Task: Compose an email with the signature Cassandra Campbell with the subject Request for a referral and the message I will be out of the office until (date). from softage.1@softage.net to softage.2@softage.net and softage.3@softage.net with CC to softage.4@softage.net, select the message and change font size to huge, align the email to right Send the email
Action: Mouse moved to (545, 705)
Screenshot: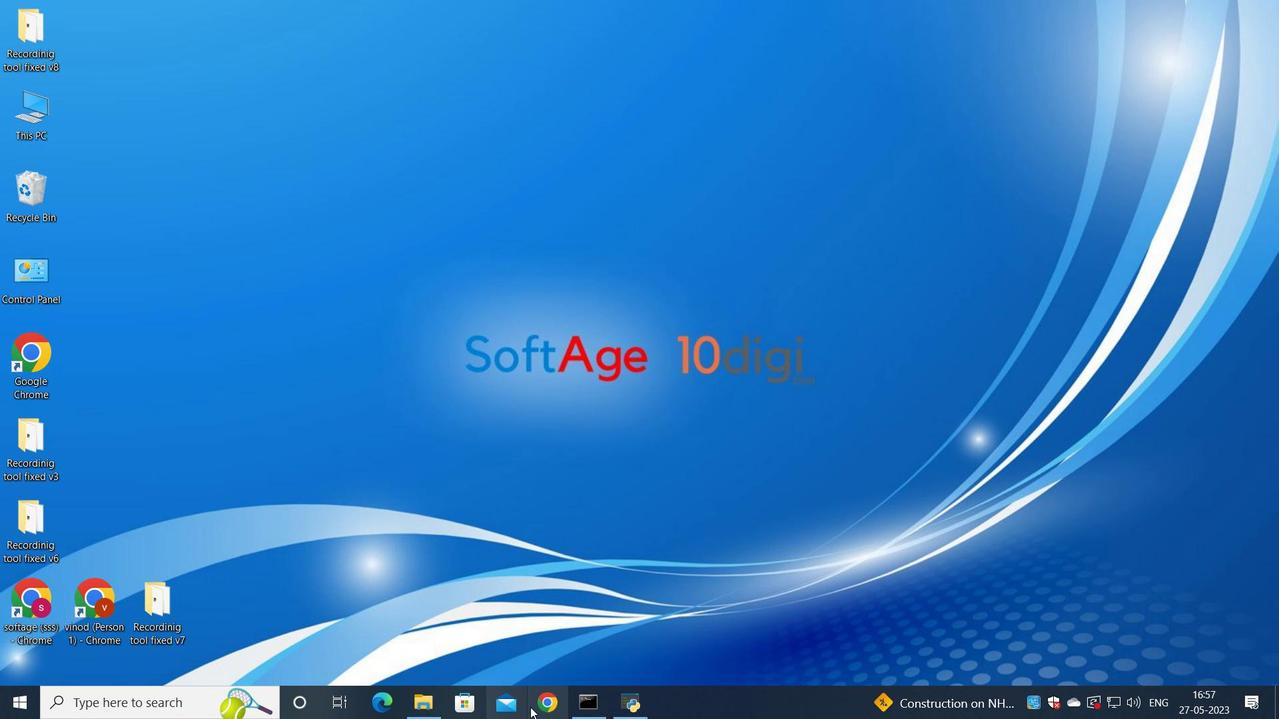 
Action: Mouse pressed left at (545, 705)
Screenshot: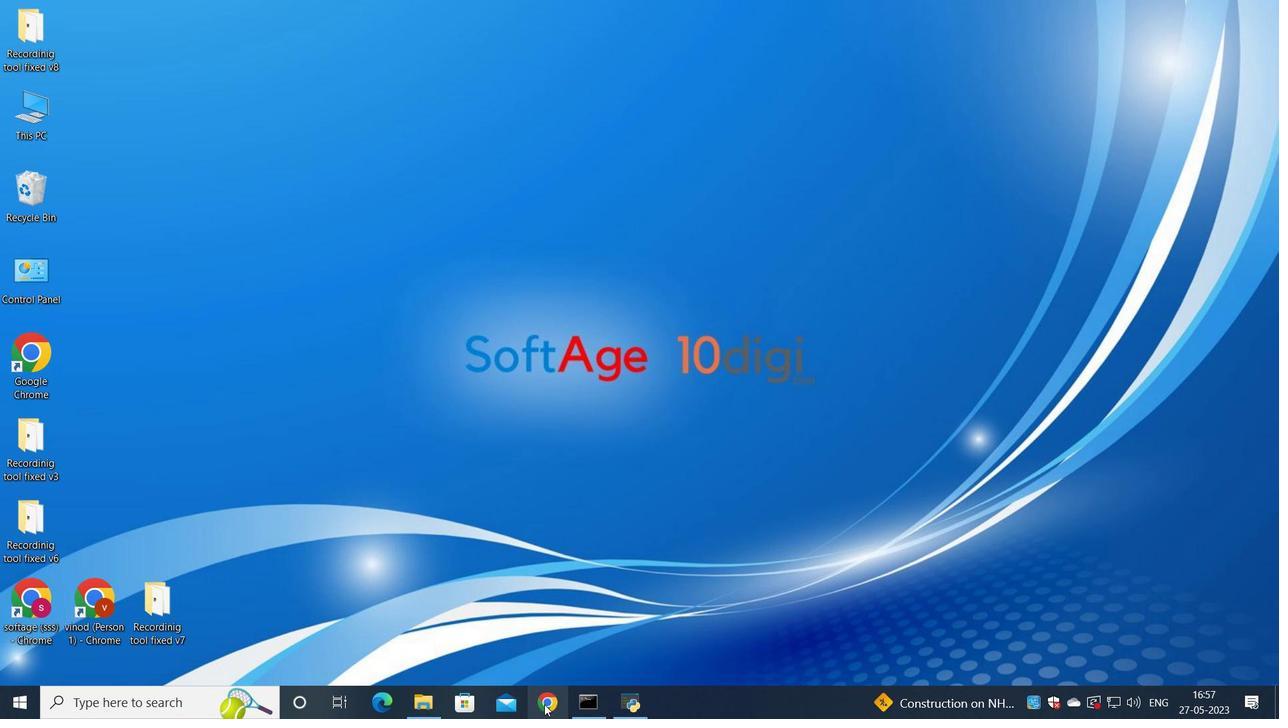 
Action: Mouse moved to (543, 420)
Screenshot: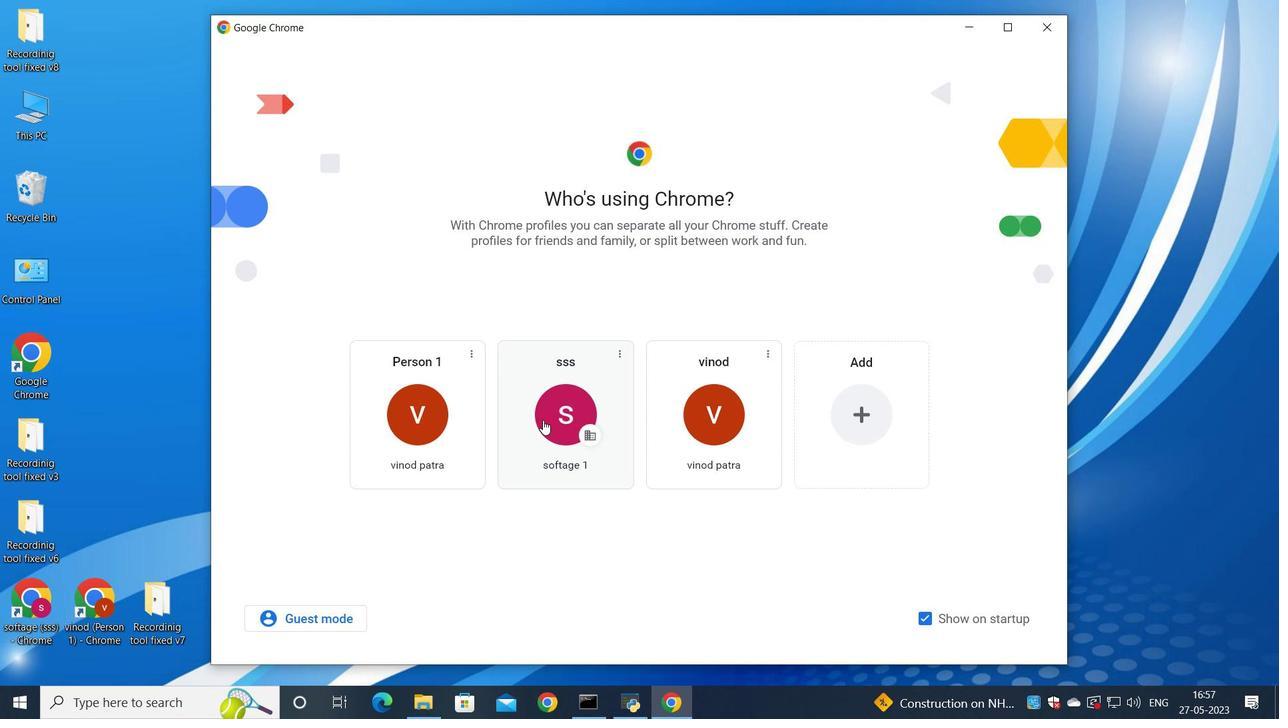 
Action: Mouse pressed left at (543, 420)
Screenshot: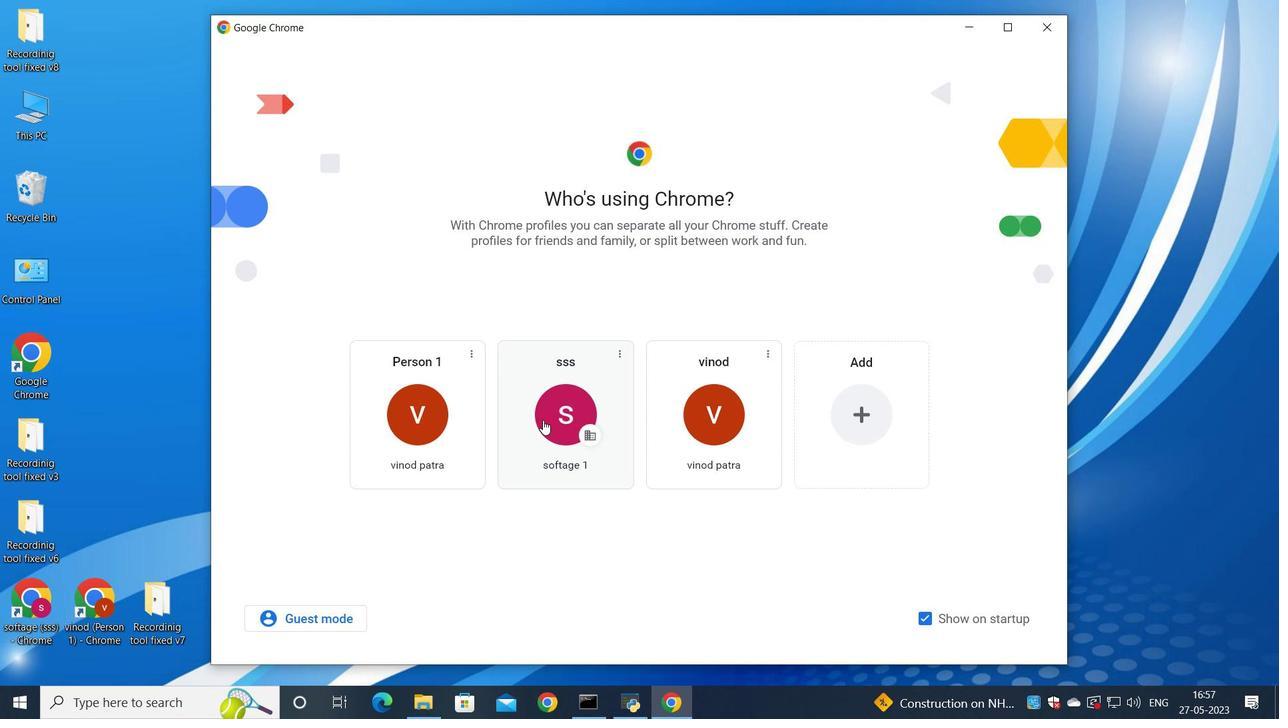 
Action: Mouse moved to (1129, 88)
Screenshot: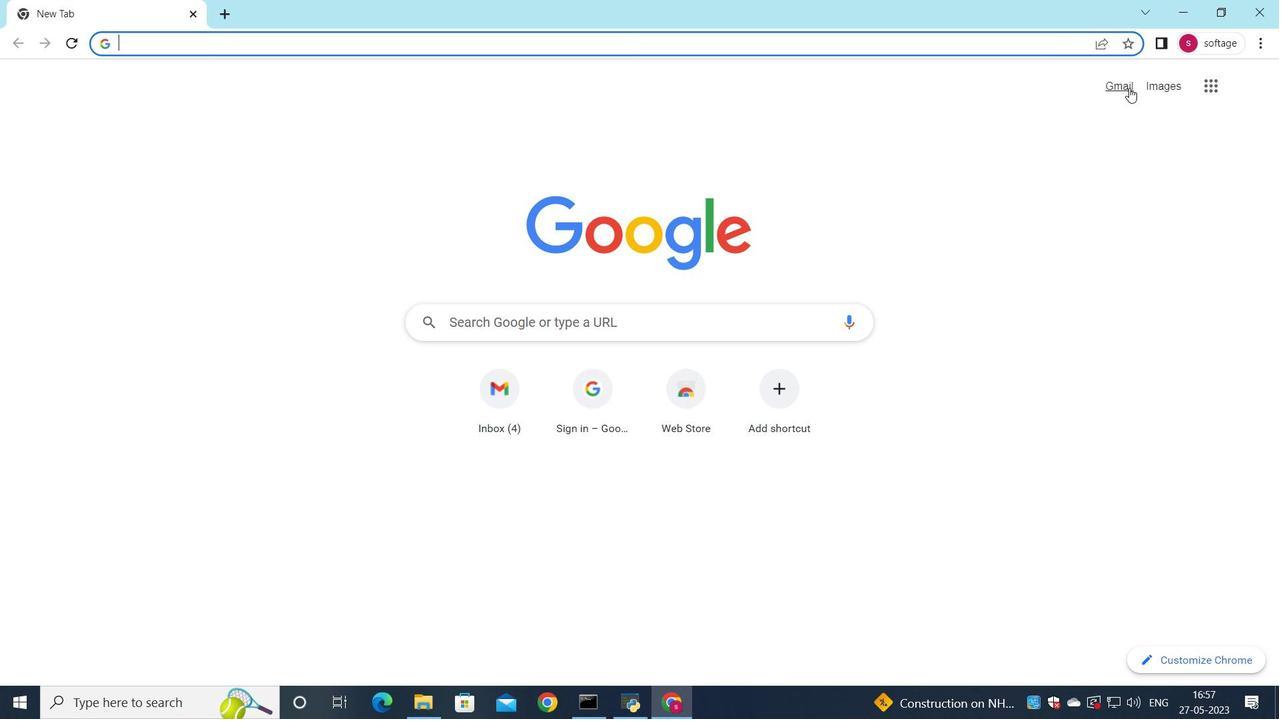 
Action: Mouse pressed left at (1129, 88)
Screenshot: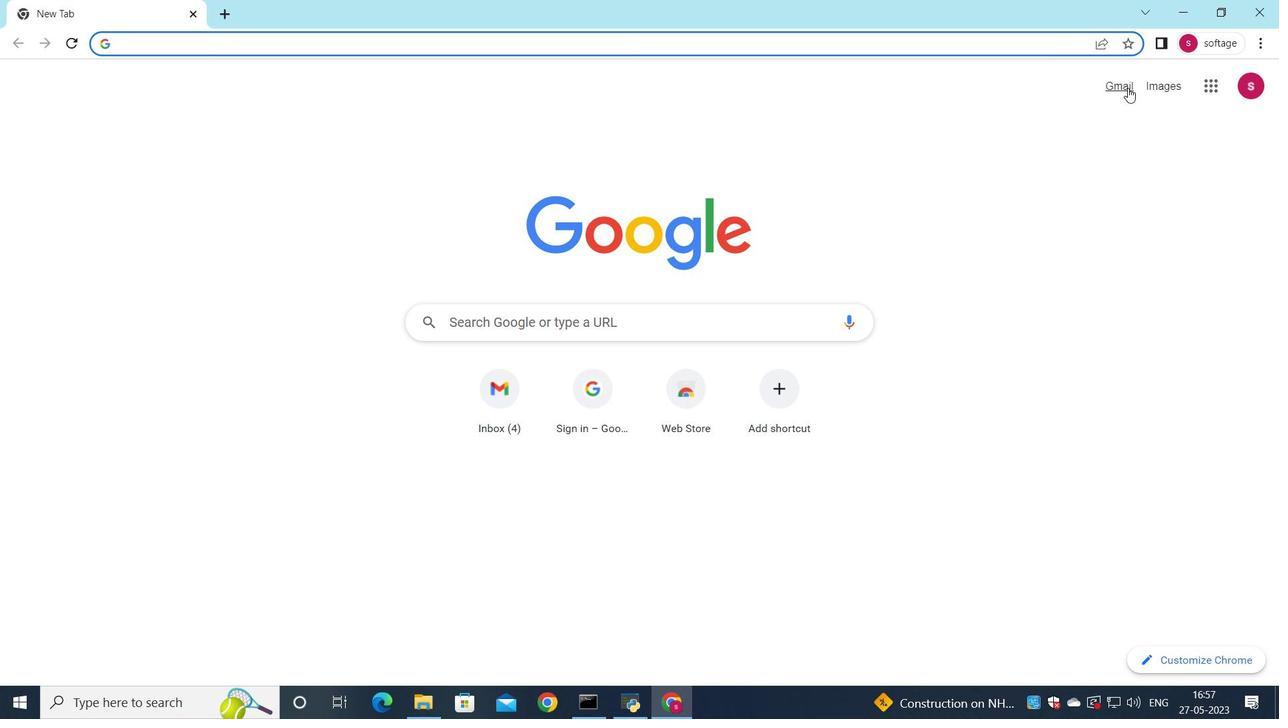 
Action: Mouse moved to (1098, 109)
Screenshot: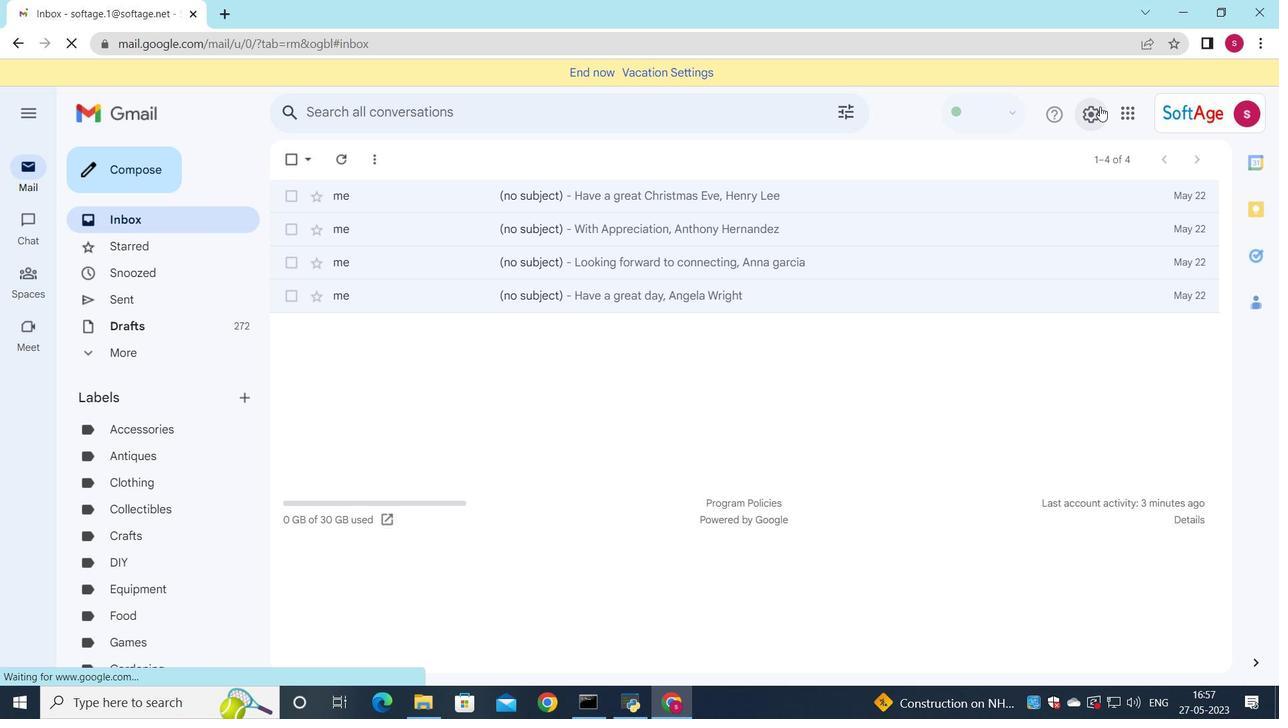 
Action: Mouse pressed left at (1098, 109)
Screenshot: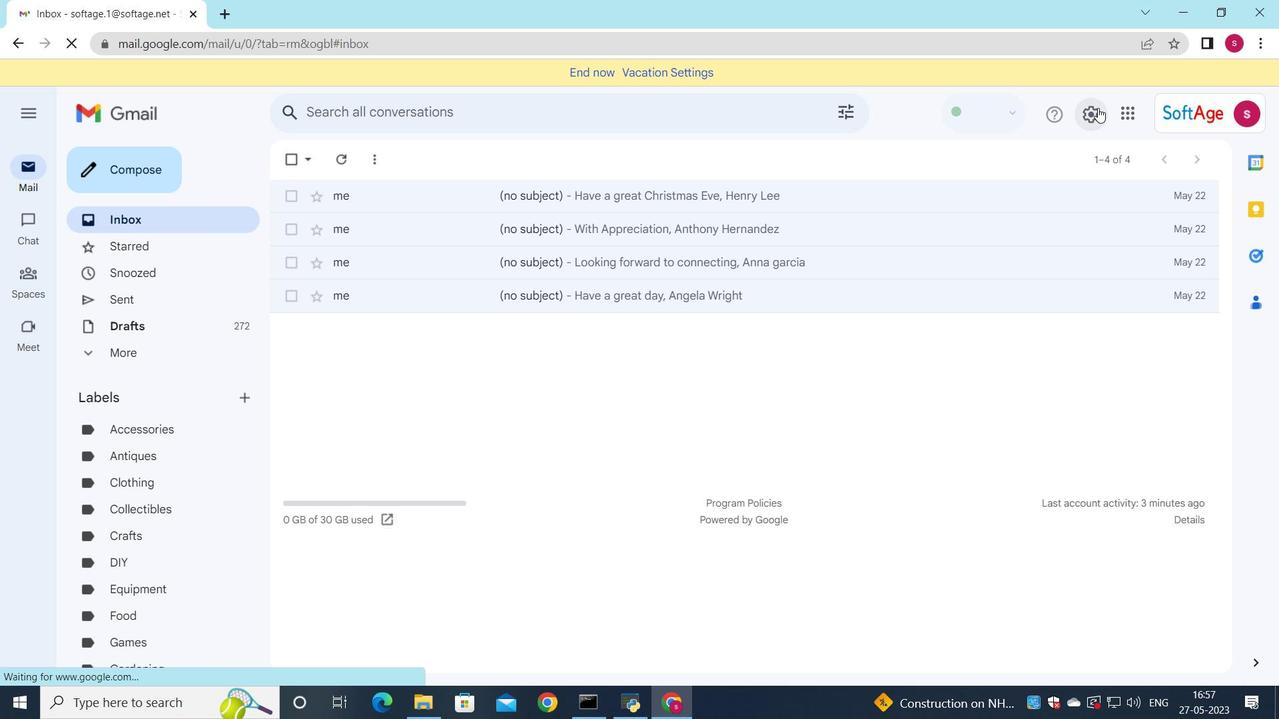 
Action: Mouse moved to (1128, 189)
Screenshot: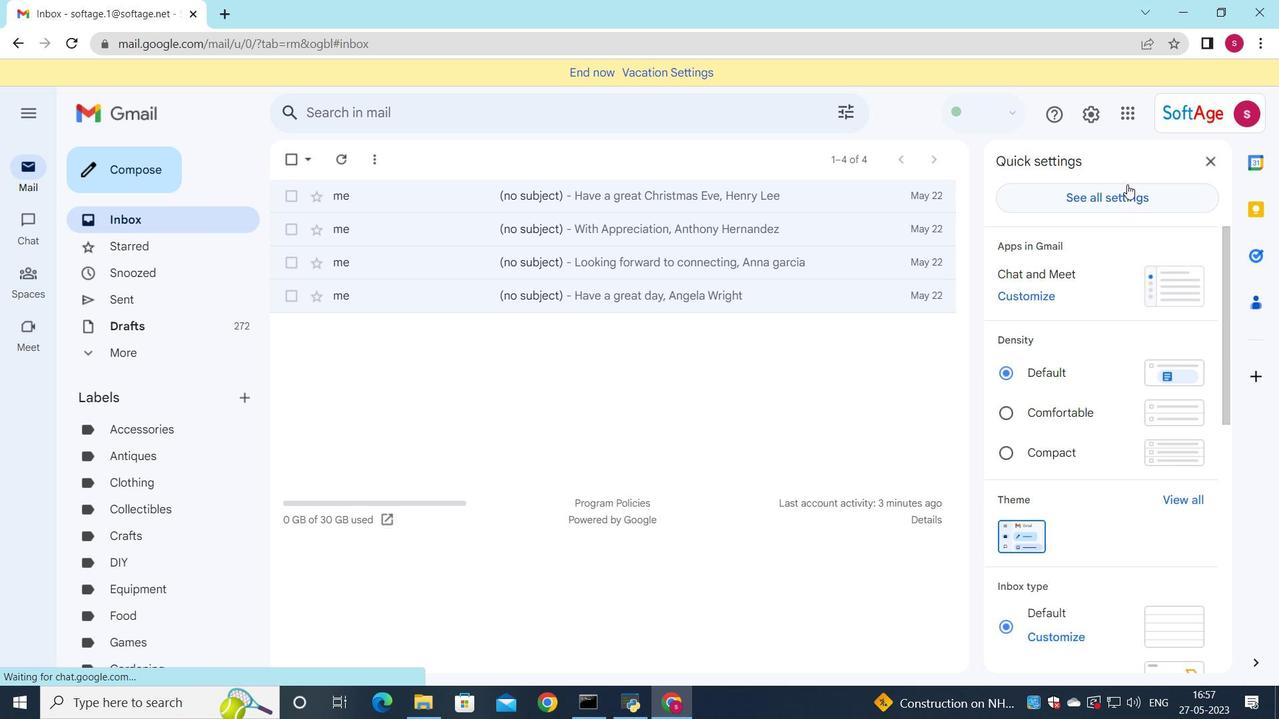 
Action: Mouse pressed left at (1128, 189)
Screenshot: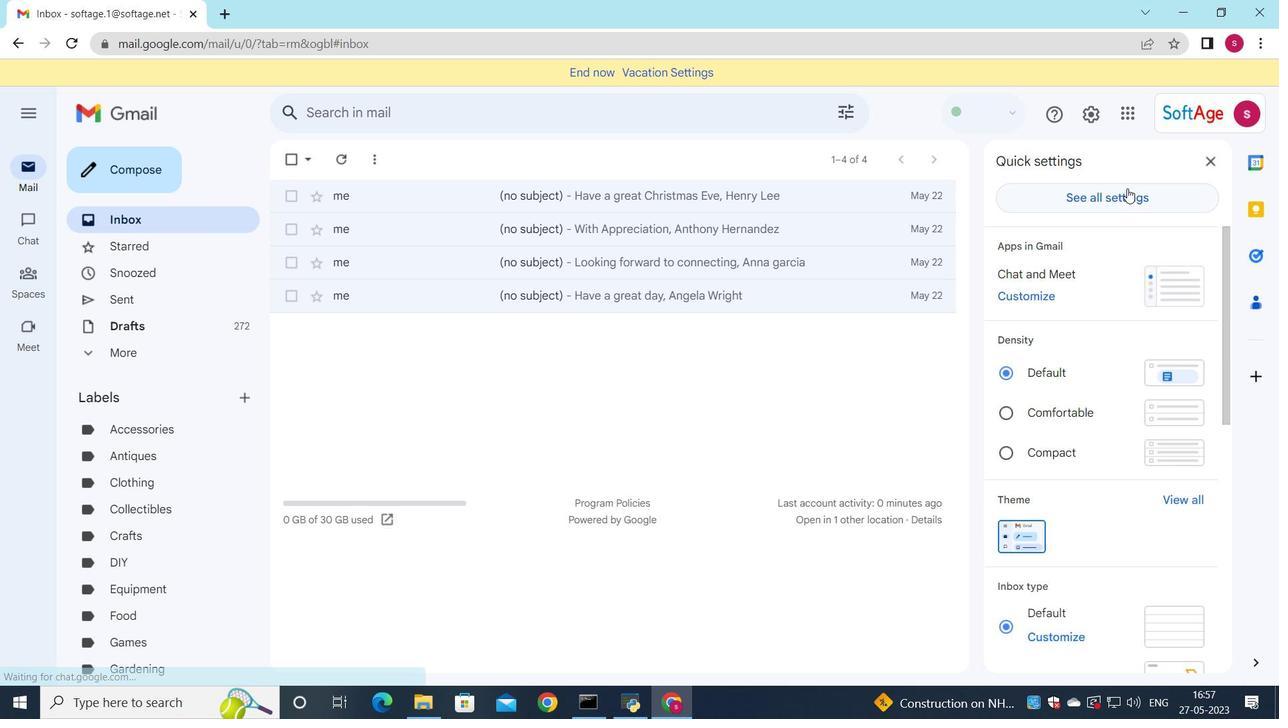 
Action: Mouse moved to (759, 345)
Screenshot: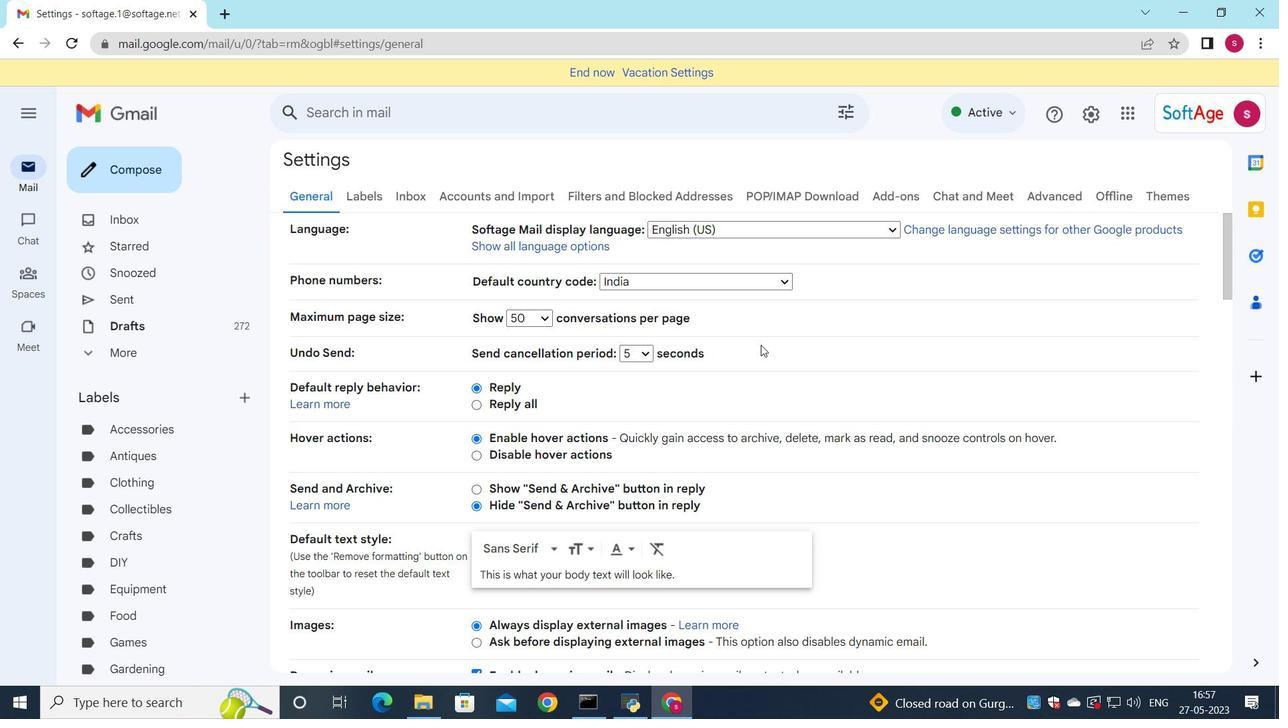 
Action: Mouse scrolled (759, 345) with delta (0, 0)
Screenshot: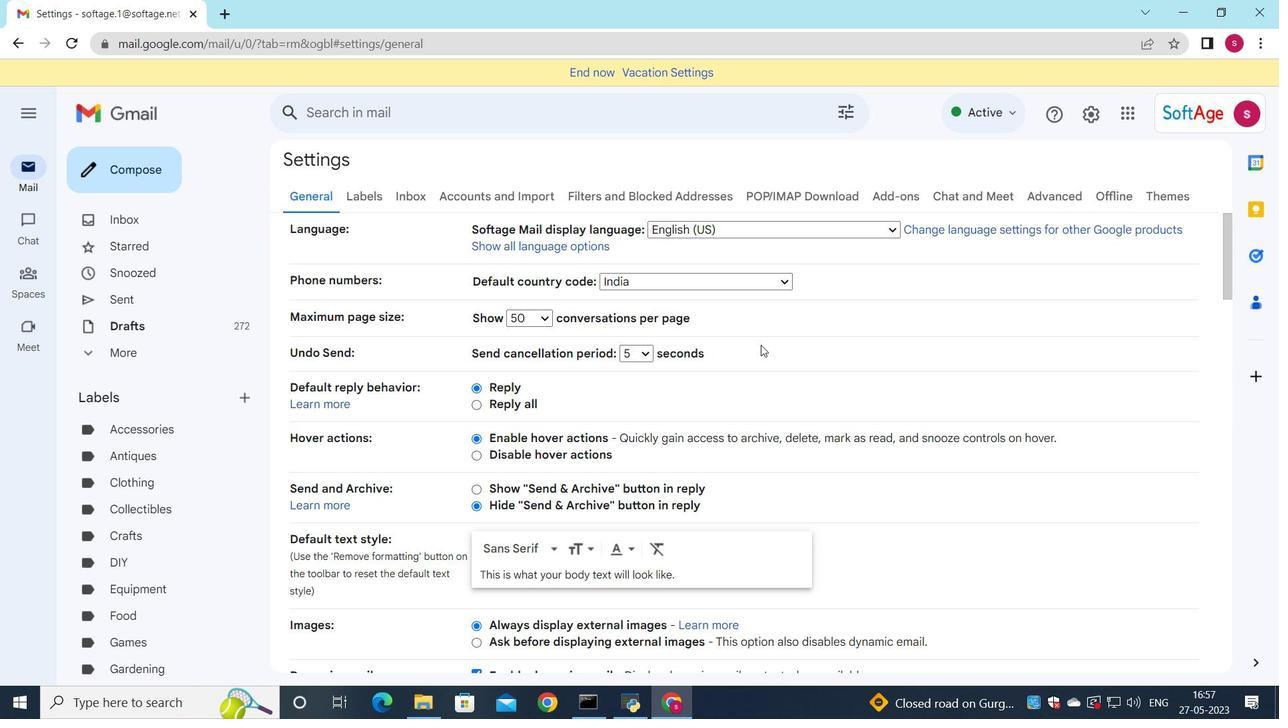 
Action: Mouse moved to (759, 346)
Screenshot: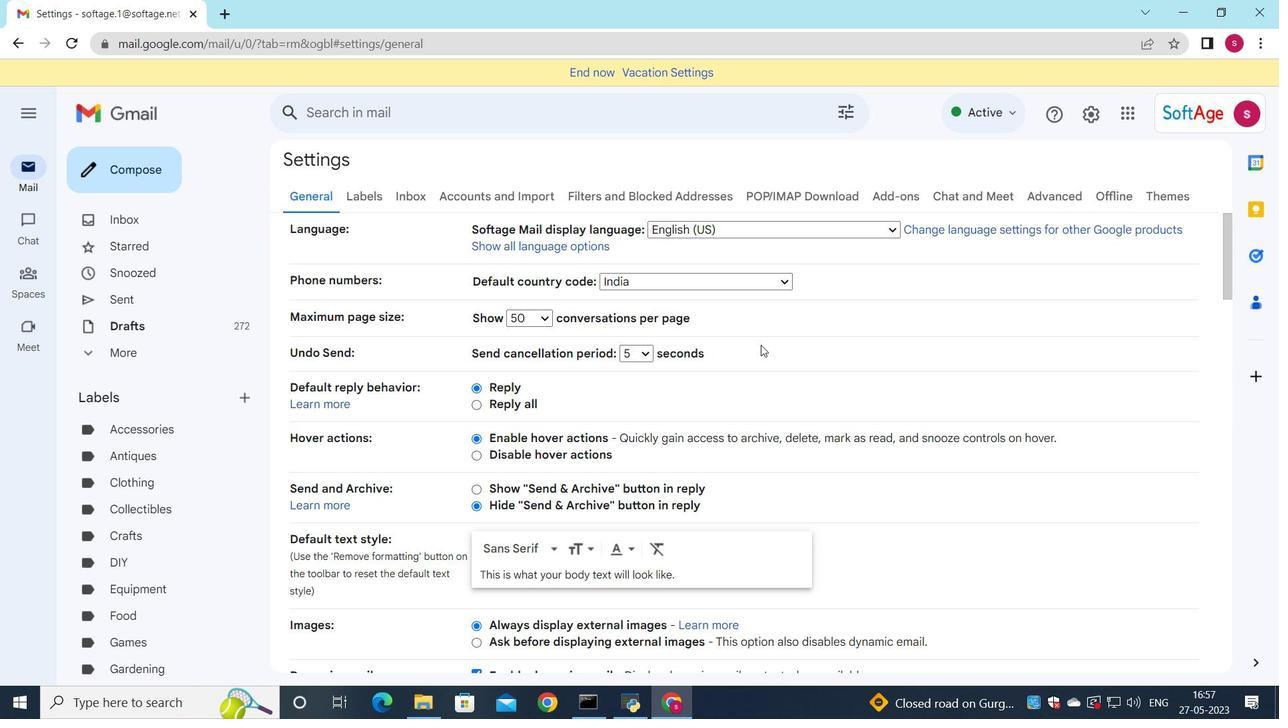 
Action: Mouse scrolled (759, 345) with delta (0, 0)
Screenshot: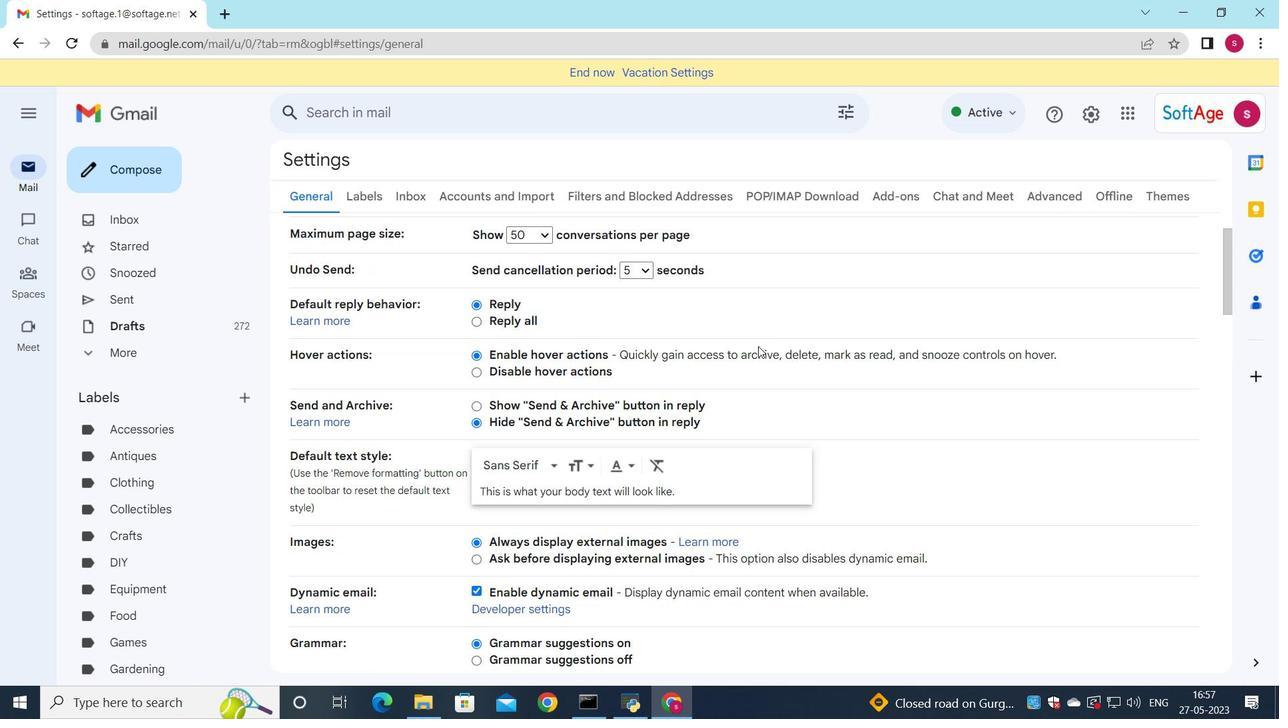 
Action: Mouse scrolled (759, 345) with delta (0, 0)
Screenshot: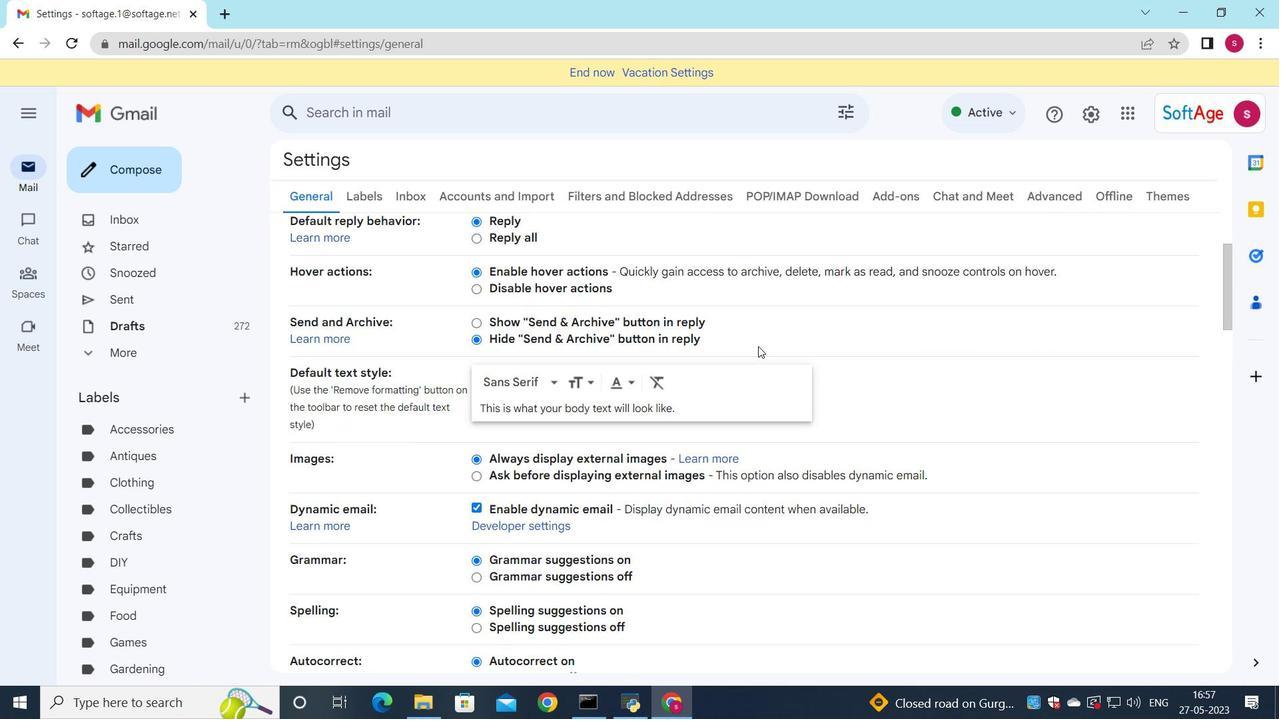 
Action: Mouse scrolled (759, 345) with delta (0, 0)
Screenshot: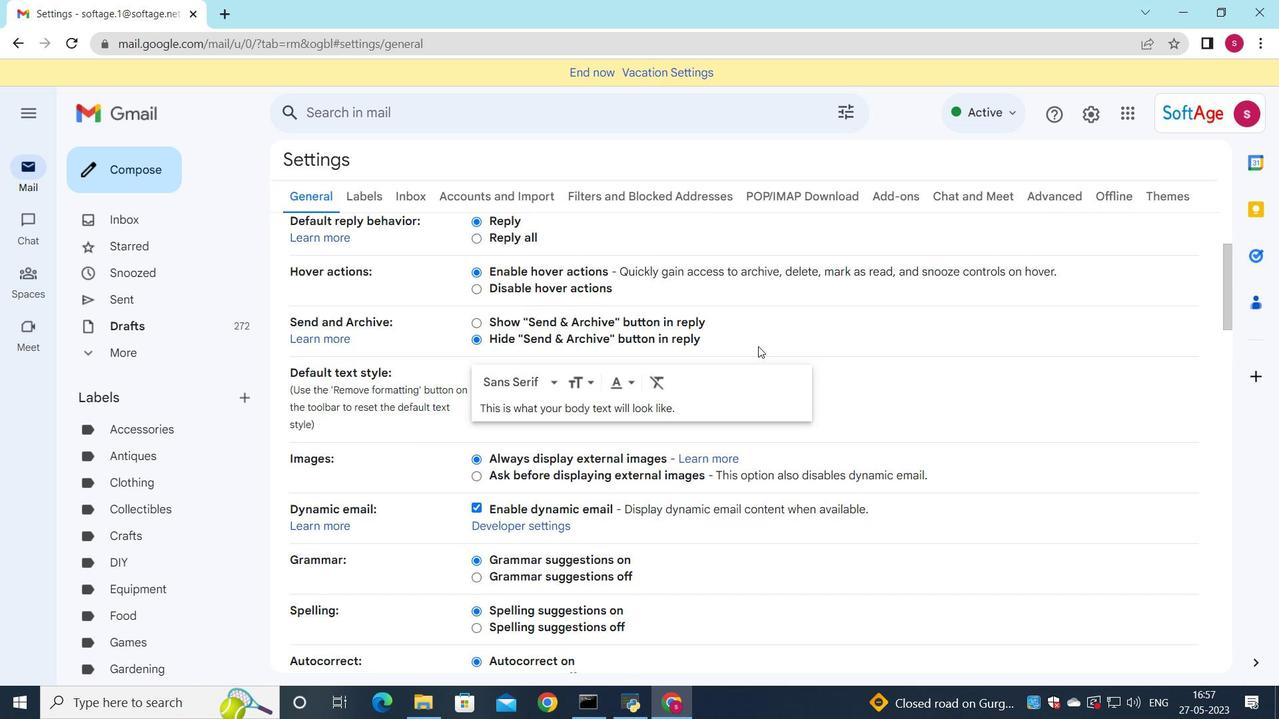 
Action: Mouse scrolled (759, 345) with delta (0, 0)
Screenshot: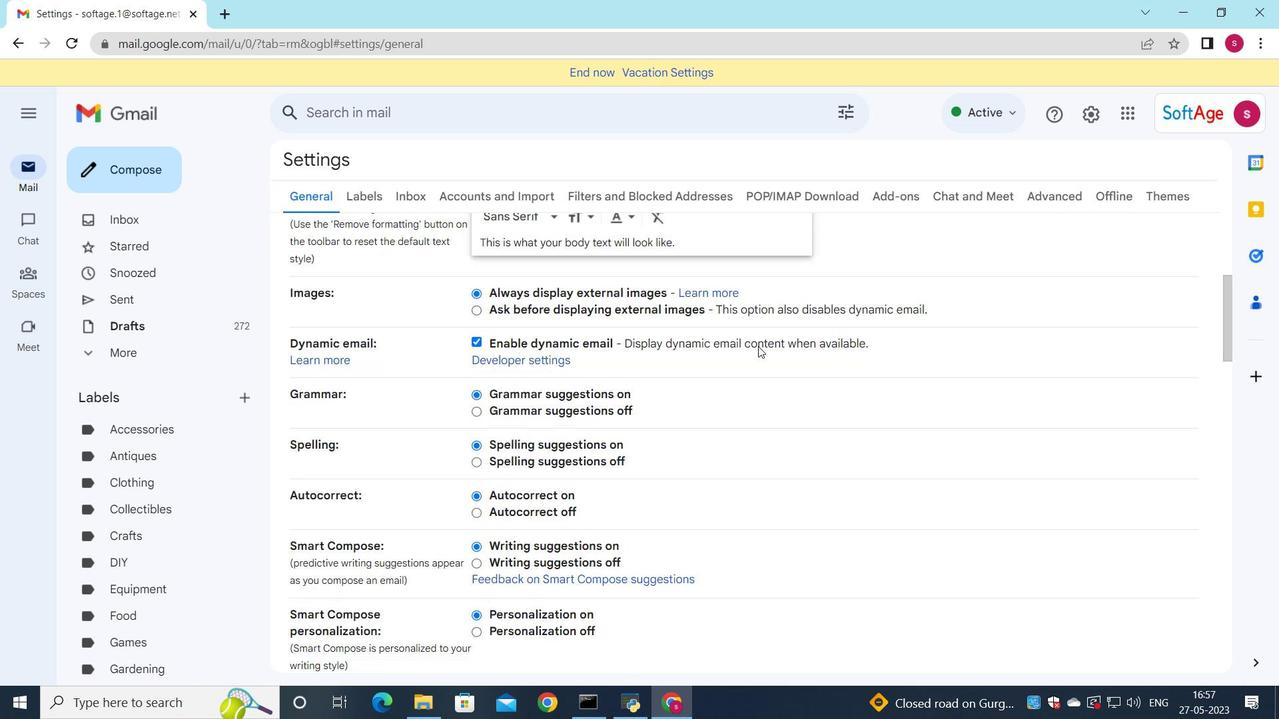 
Action: Mouse scrolled (759, 345) with delta (0, 0)
Screenshot: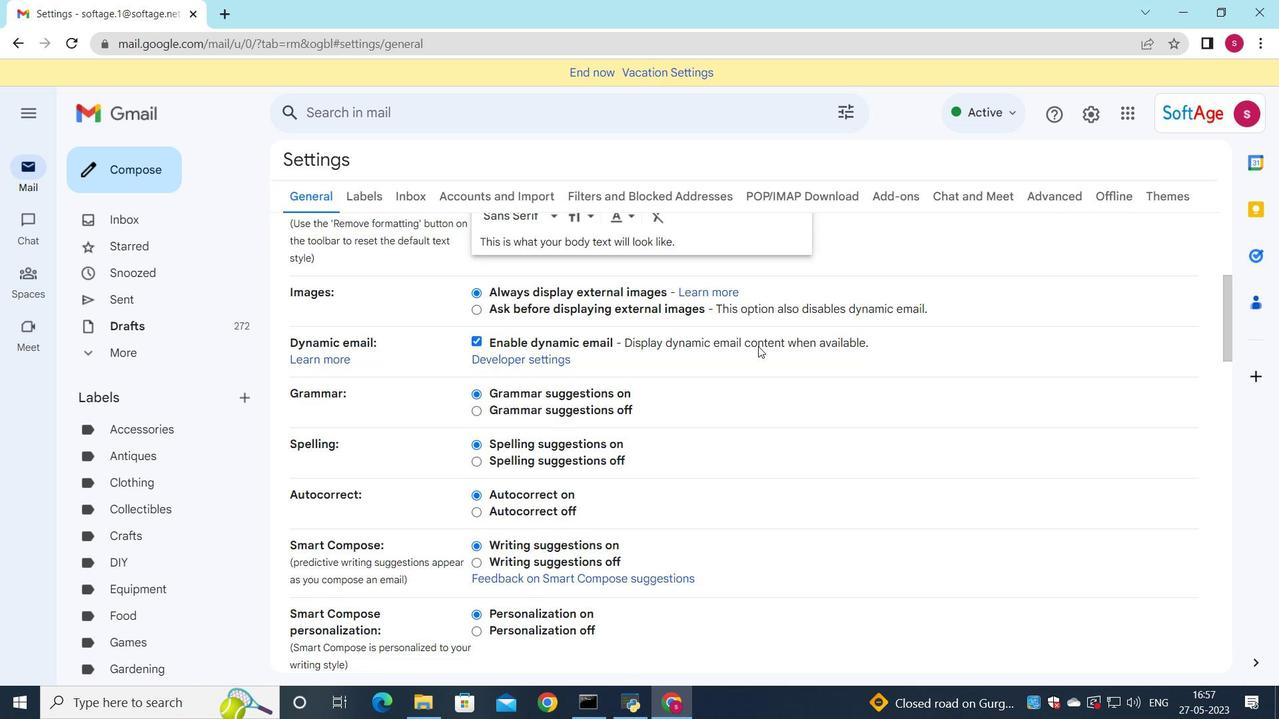 
Action: Mouse scrolled (759, 345) with delta (0, 0)
Screenshot: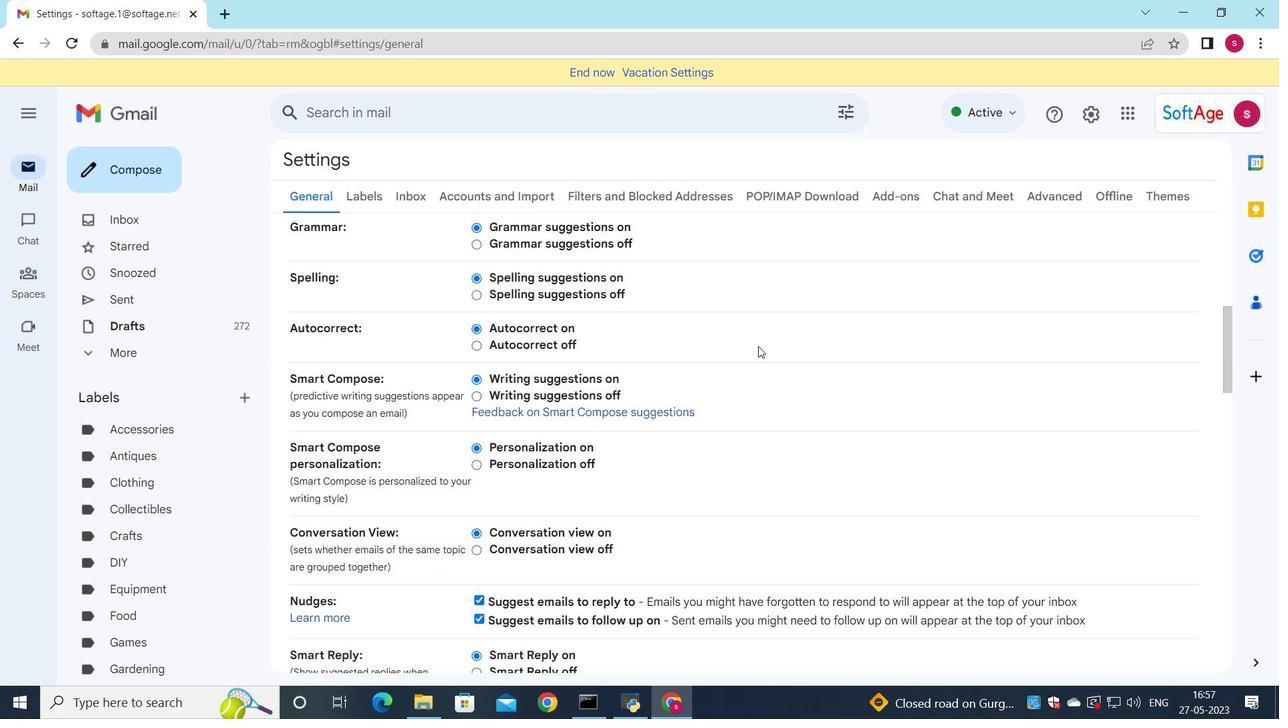
Action: Mouse scrolled (759, 345) with delta (0, 0)
Screenshot: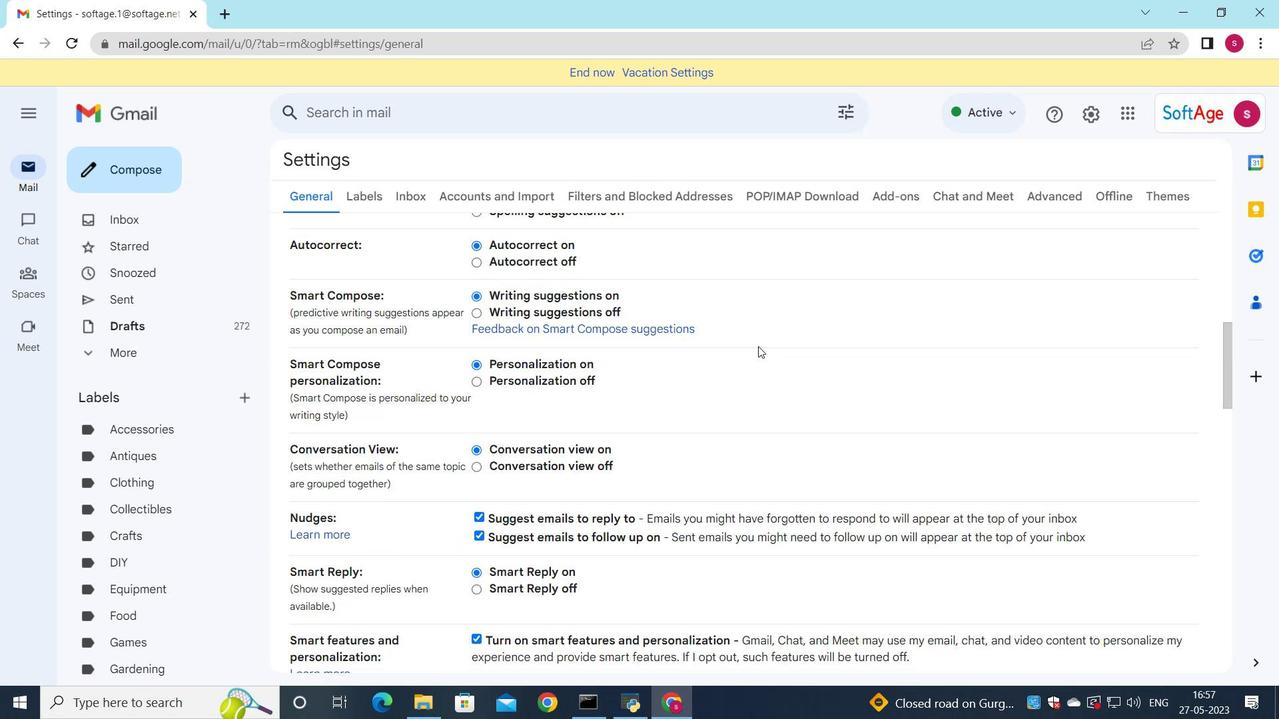 
Action: Mouse scrolled (759, 345) with delta (0, 0)
Screenshot: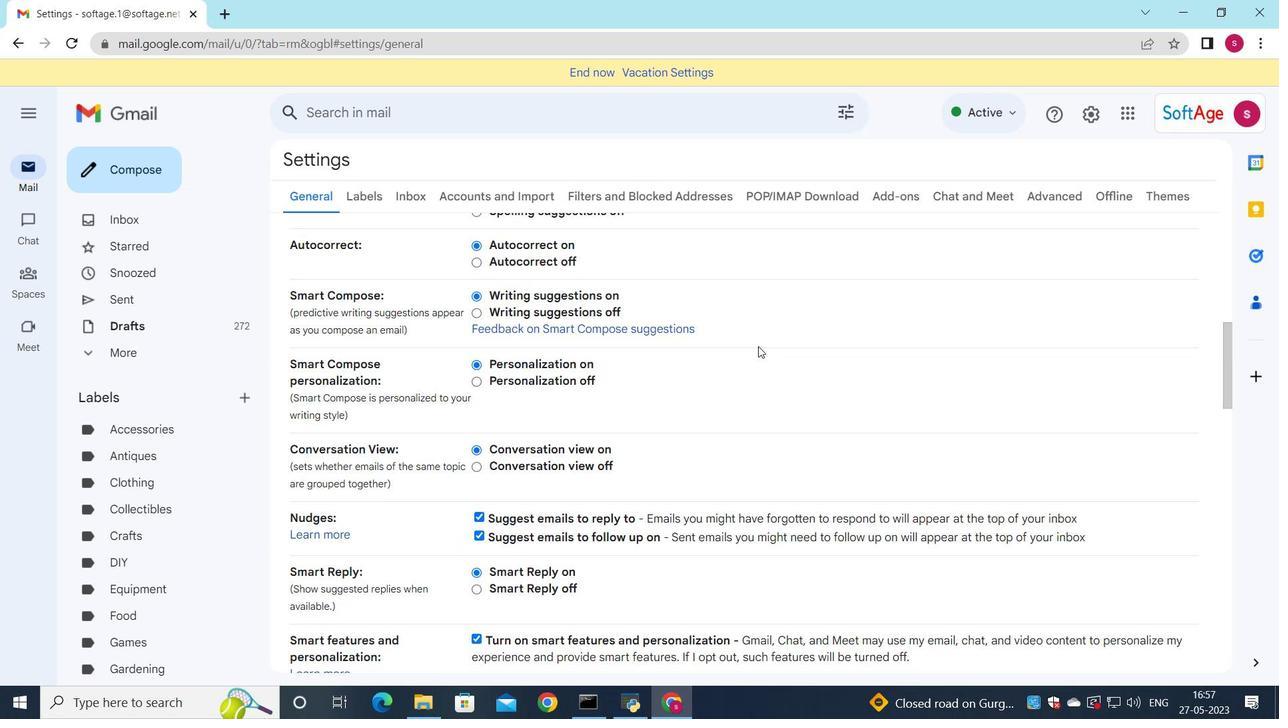 
Action: Mouse scrolled (759, 345) with delta (0, 0)
Screenshot: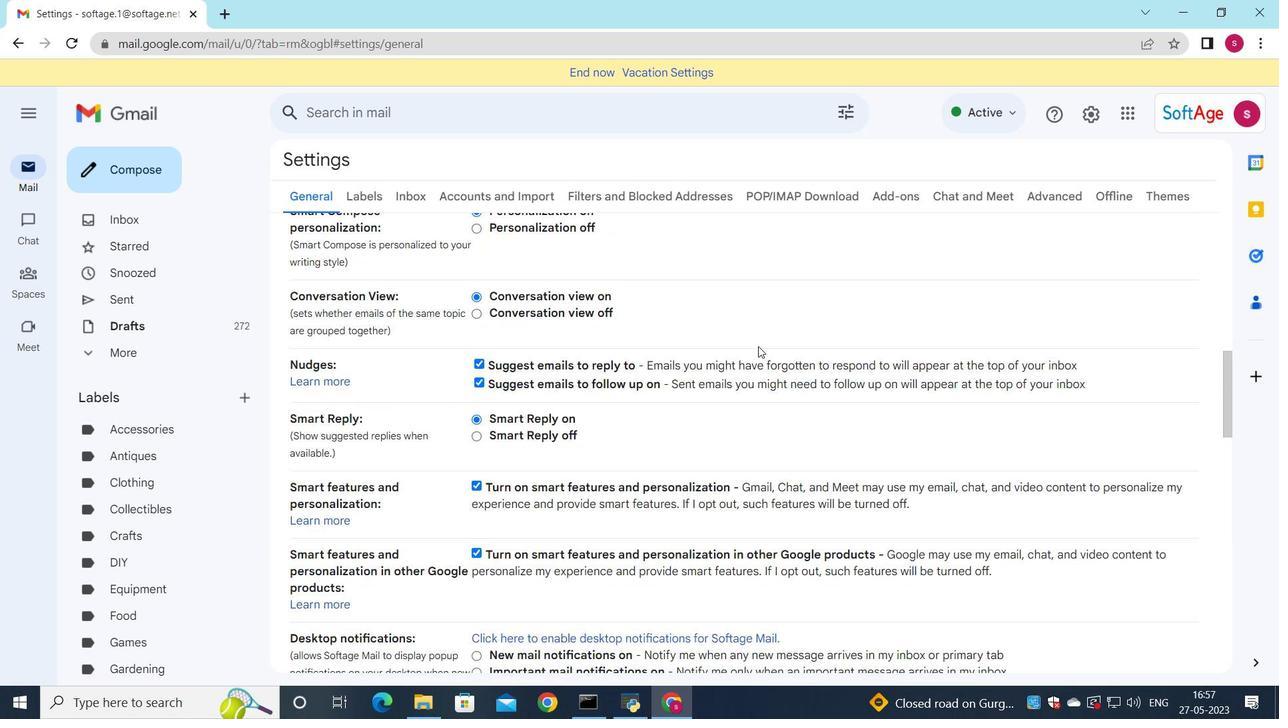 
Action: Mouse scrolled (759, 345) with delta (0, 0)
Screenshot: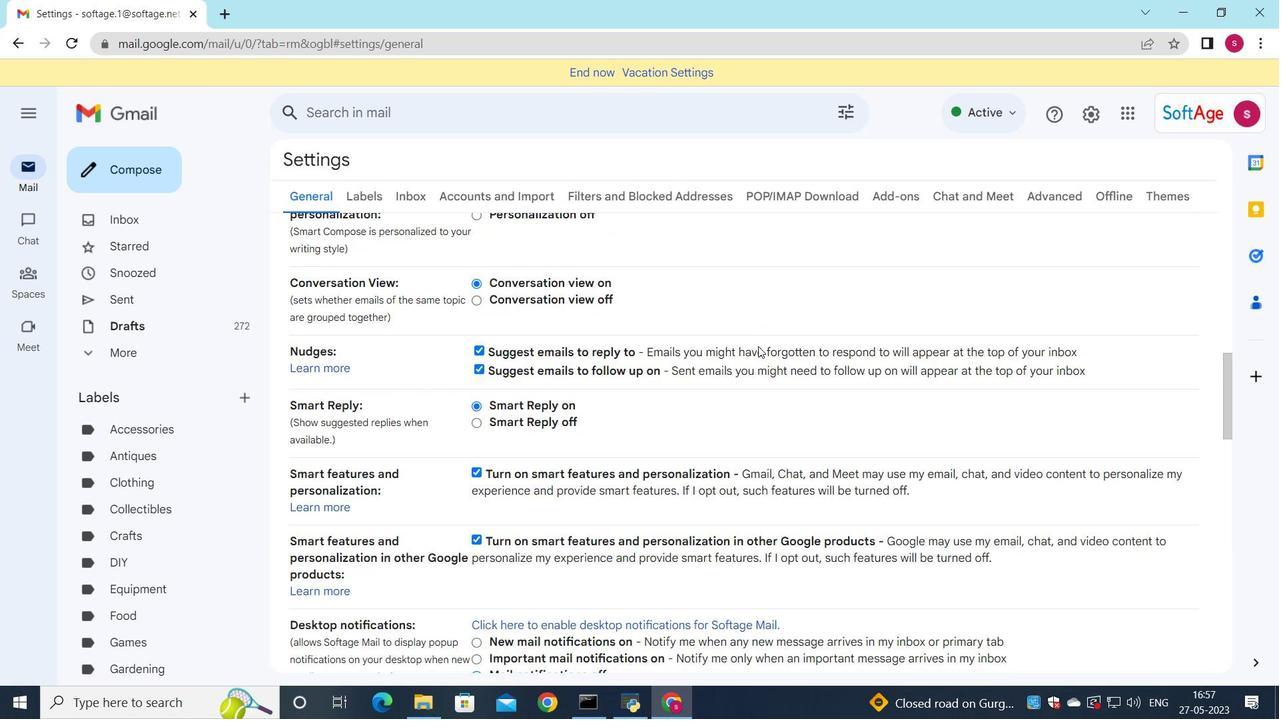 
Action: Mouse scrolled (759, 345) with delta (0, 0)
Screenshot: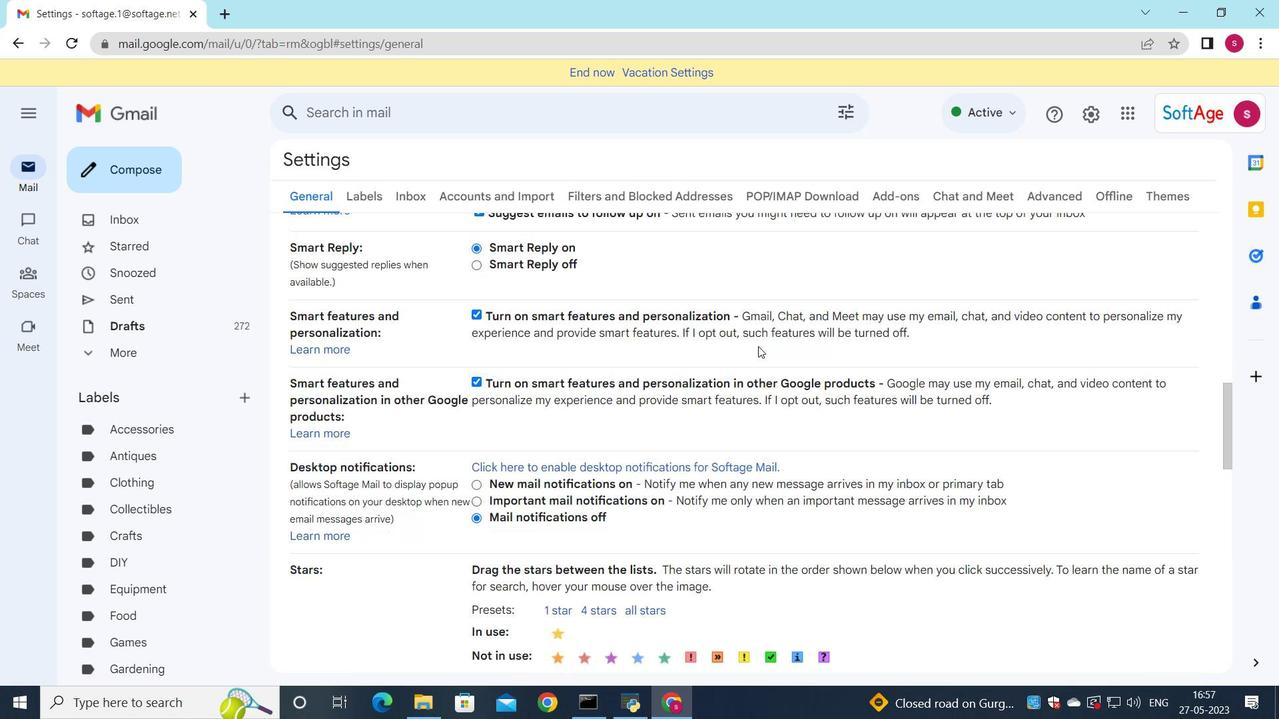 
Action: Mouse scrolled (759, 345) with delta (0, 0)
Screenshot: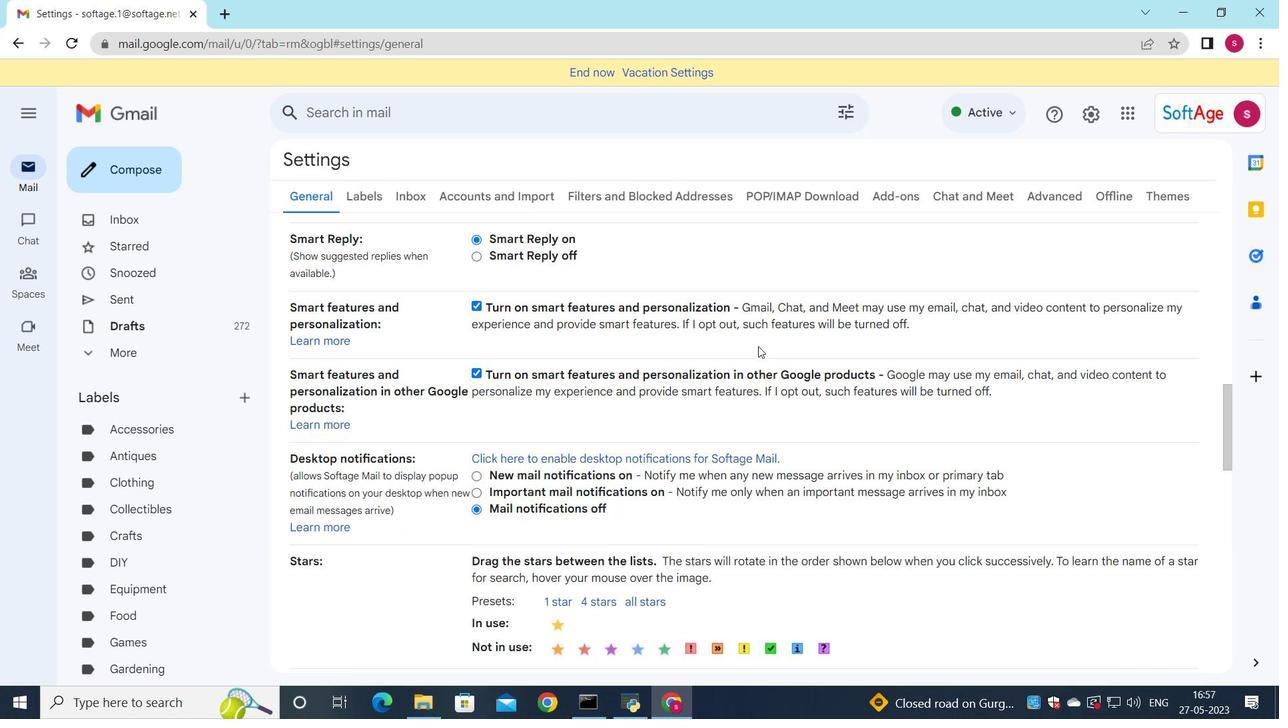 
Action: Mouse moved to (759, 343)
Screenshot: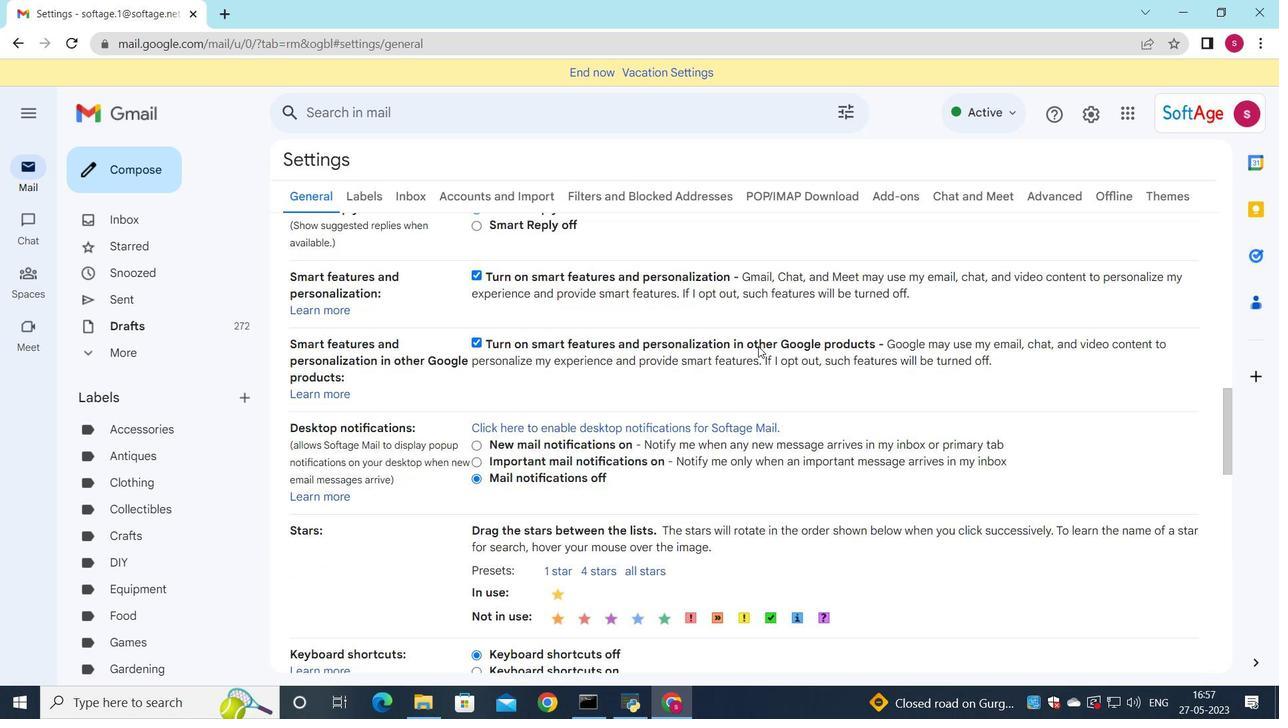 
Action: Mouse scrolled (759, 343) with delta (0, 0)
Screenshot: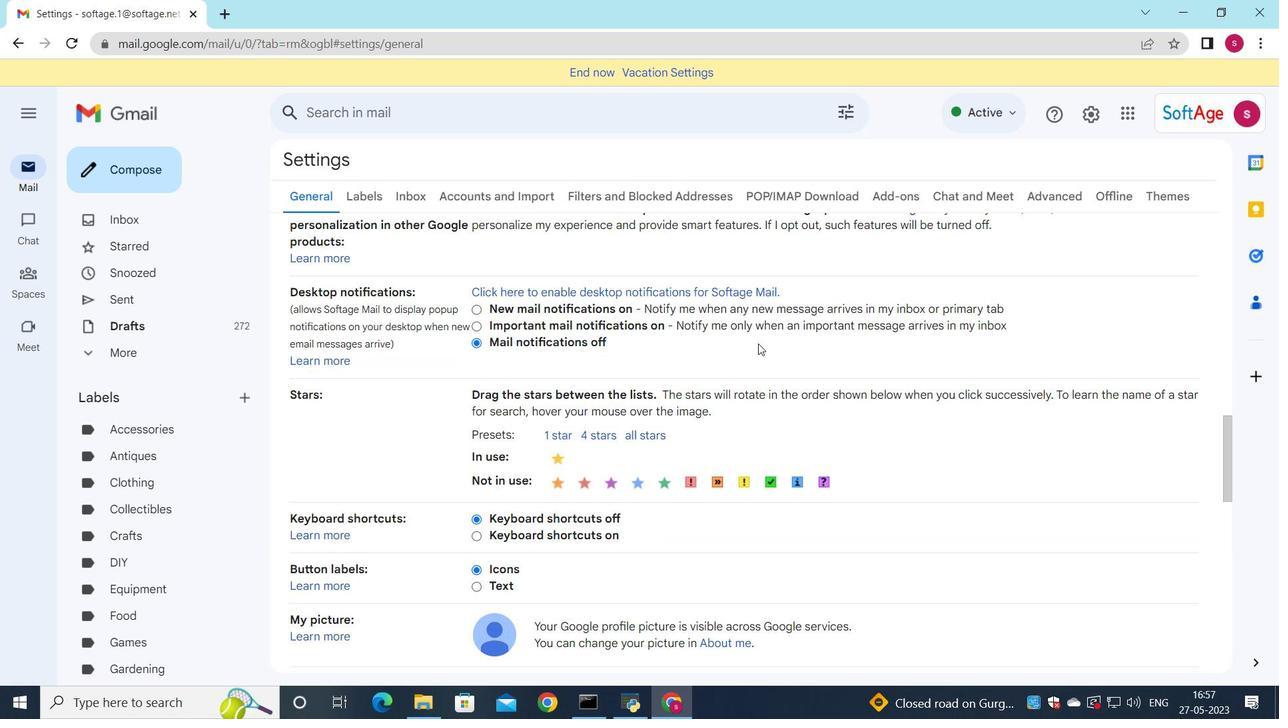 
Action: Mouse scrolled (759, 343) with delta (0, 0)
Screenshot: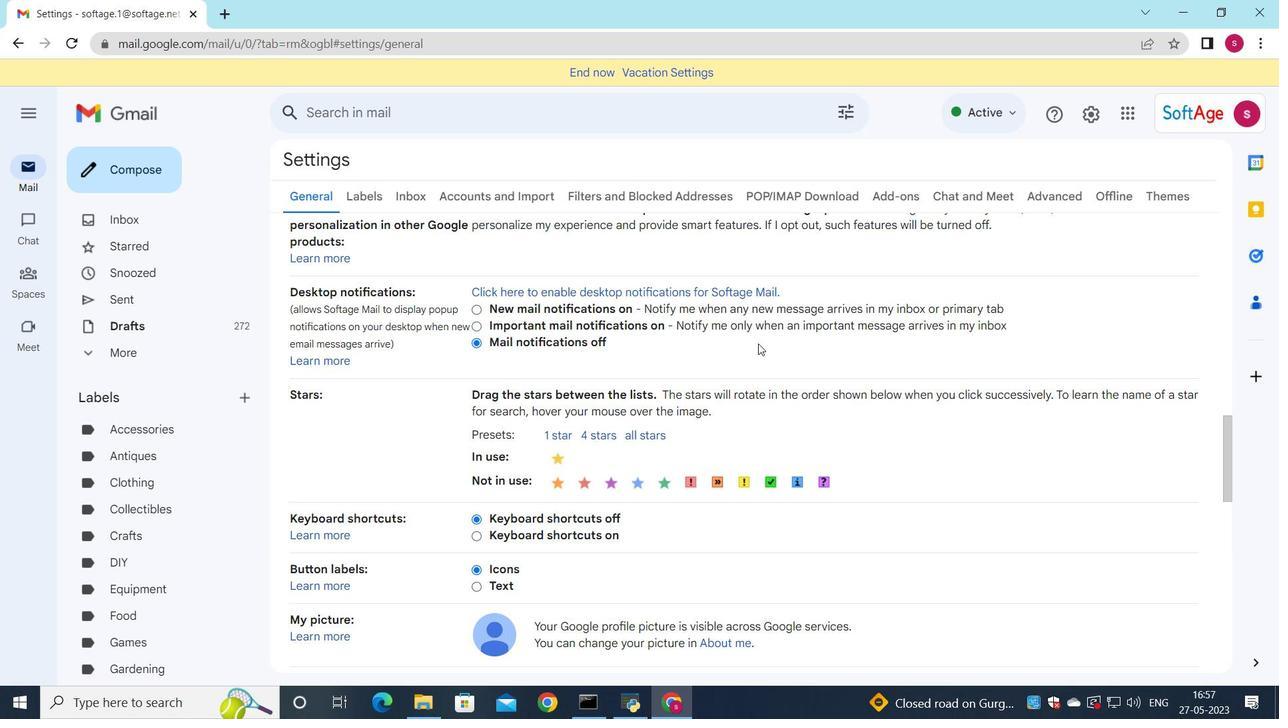 
Action: Mouse scrolled (759, 343) with delta (0, 0)
Screenshot: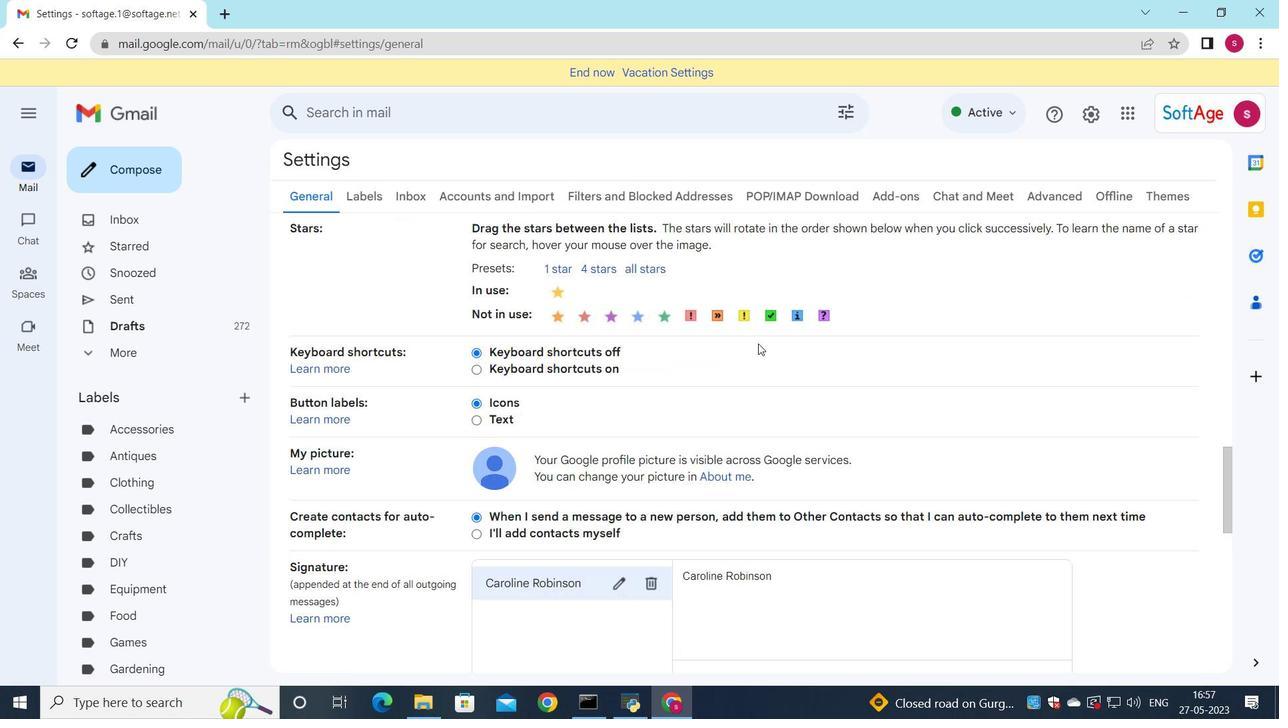 
Action: Mouse scrolled (759, 343) with delta (0, 0)
Screenshot: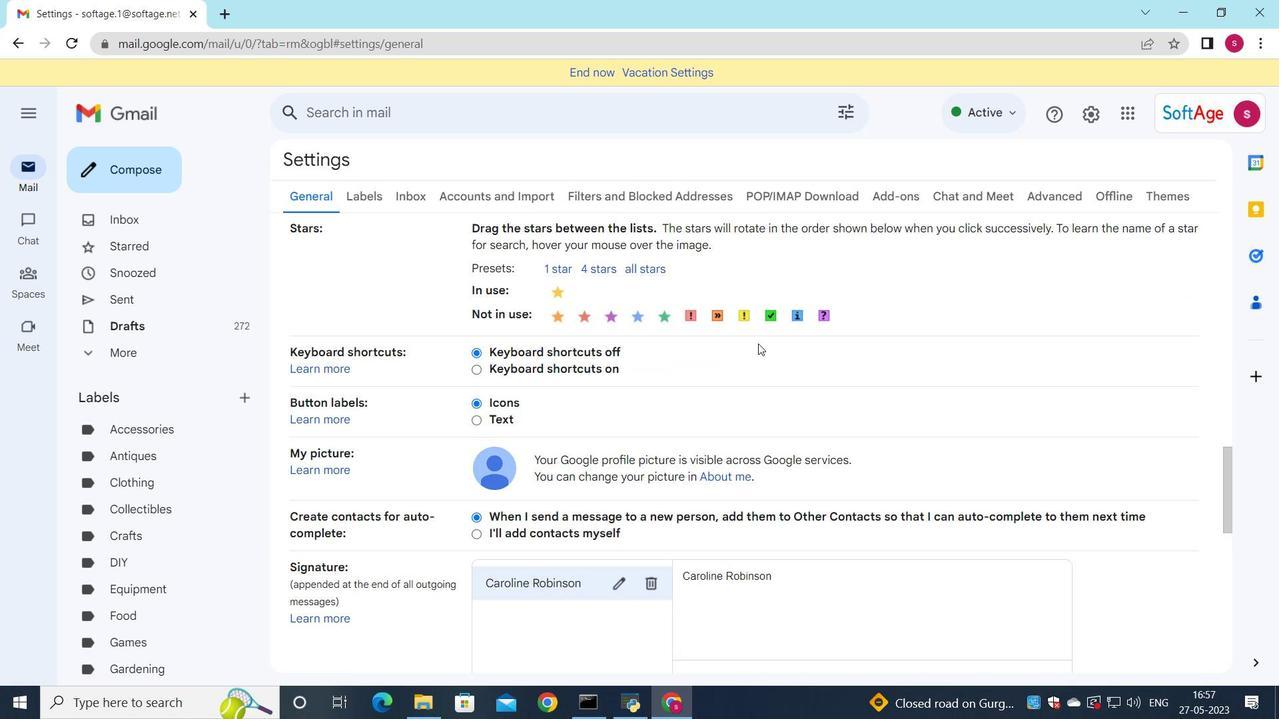 
Action: Mouse moved to (659, 419)
Screenshot: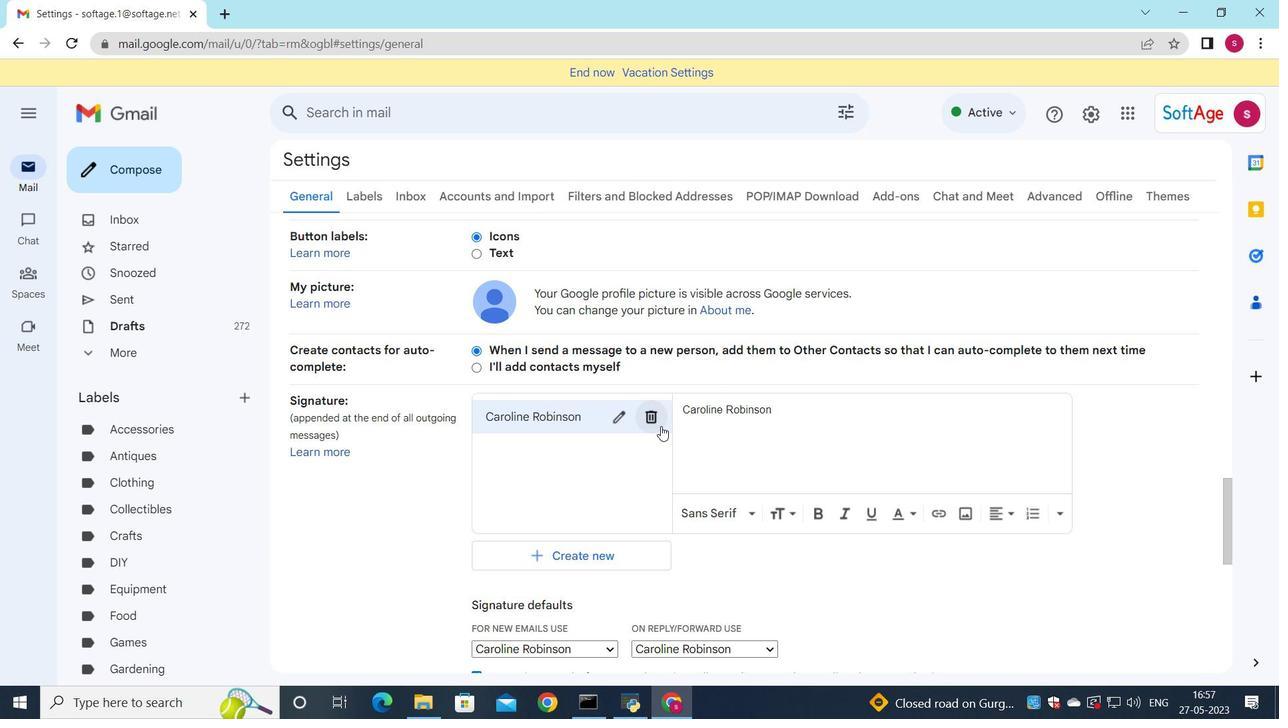 
Action: Mouse pressed left at (659, 419)
Screenshot: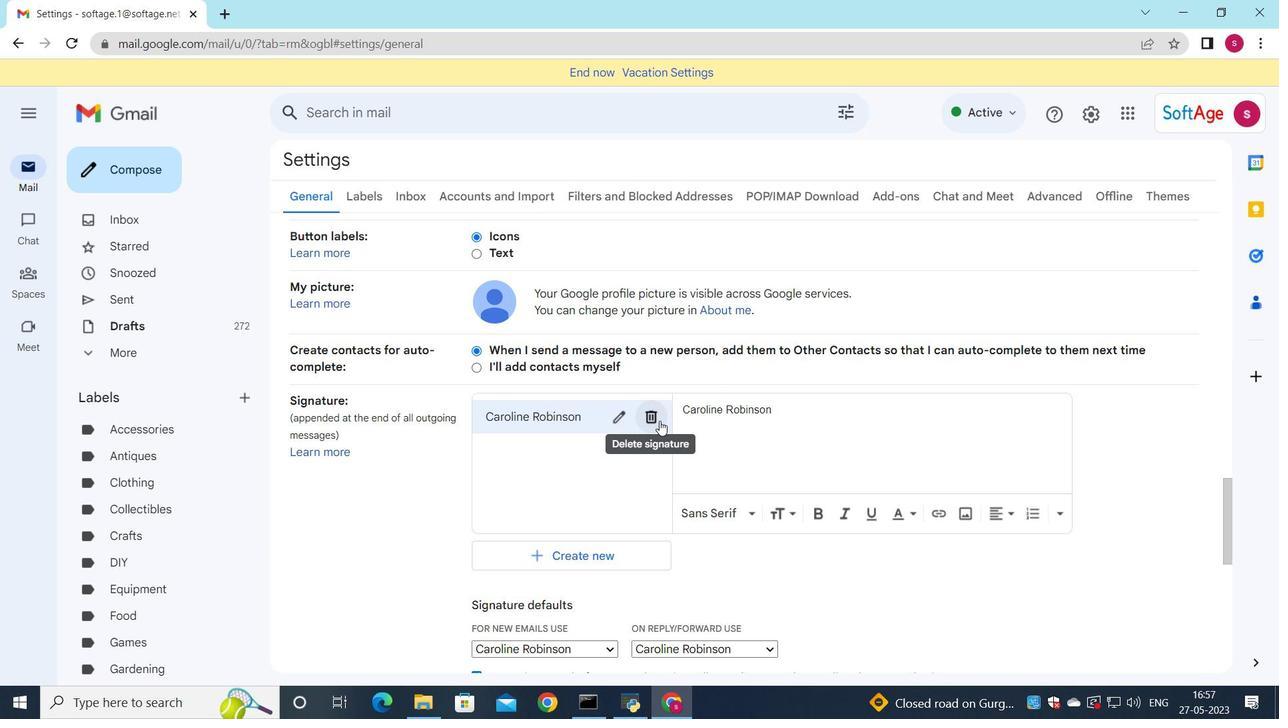 
Action: Mouse moved to (777, 410)
Screenshot: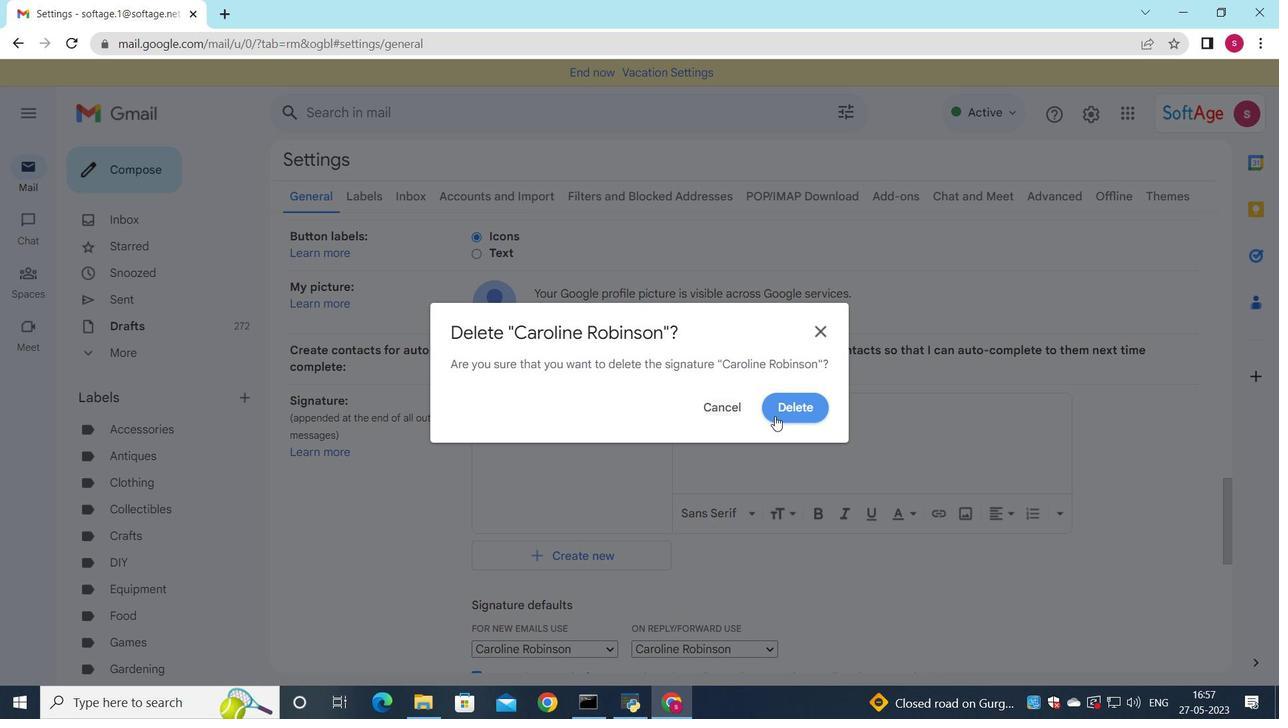 
Action: Mouse pressed left at (777, 410)
Screenshot: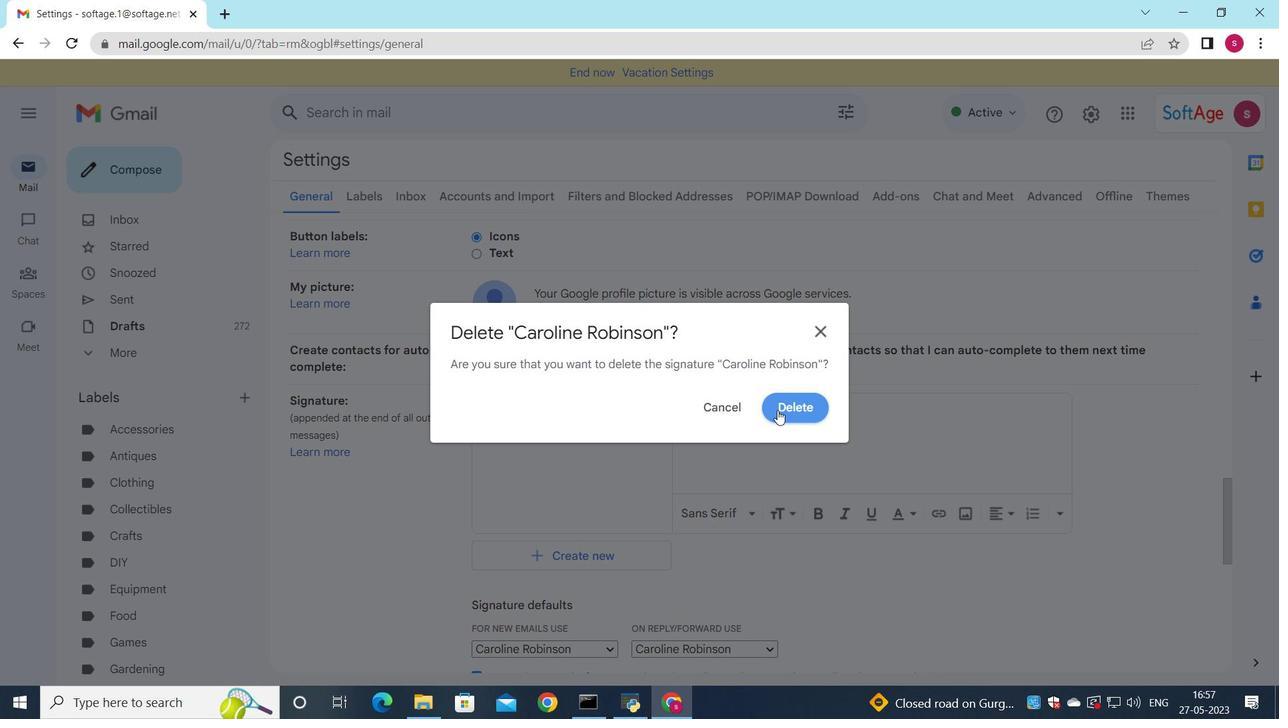 
Action: Mouse moved to (545, 429)
Screenshot: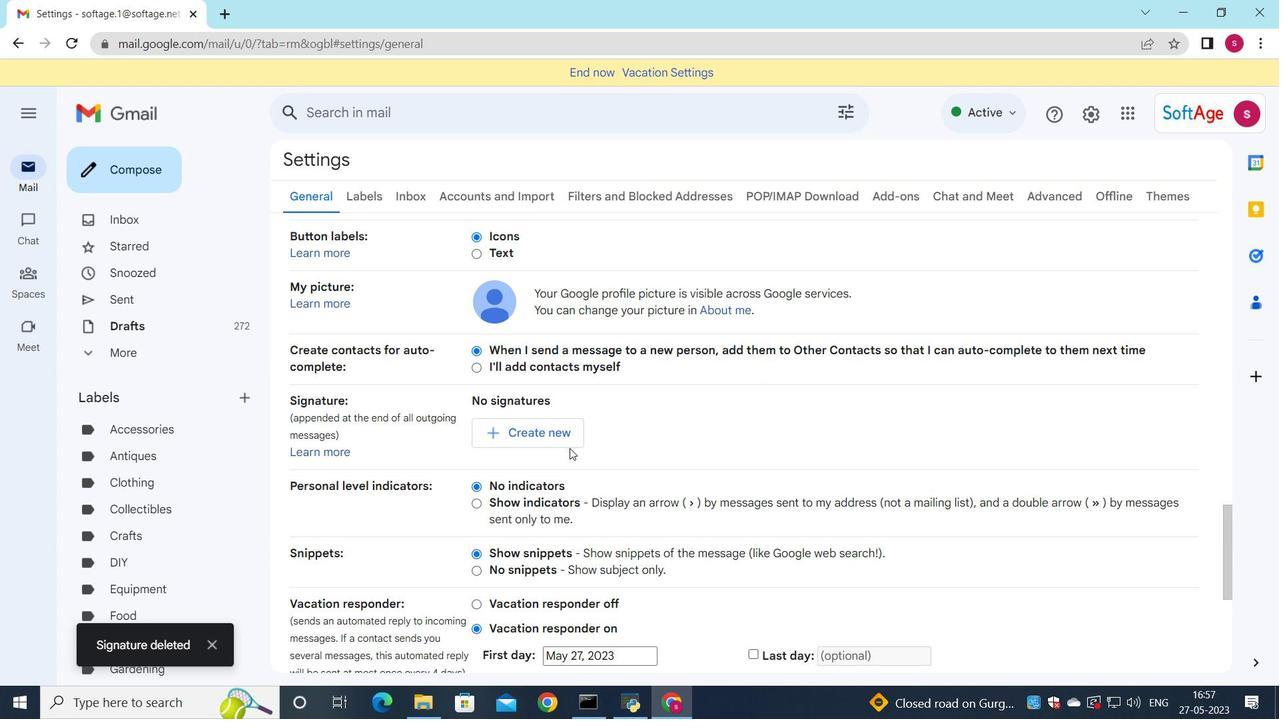 
Action: Mouse pressed left at (545, 429)
Screenshot: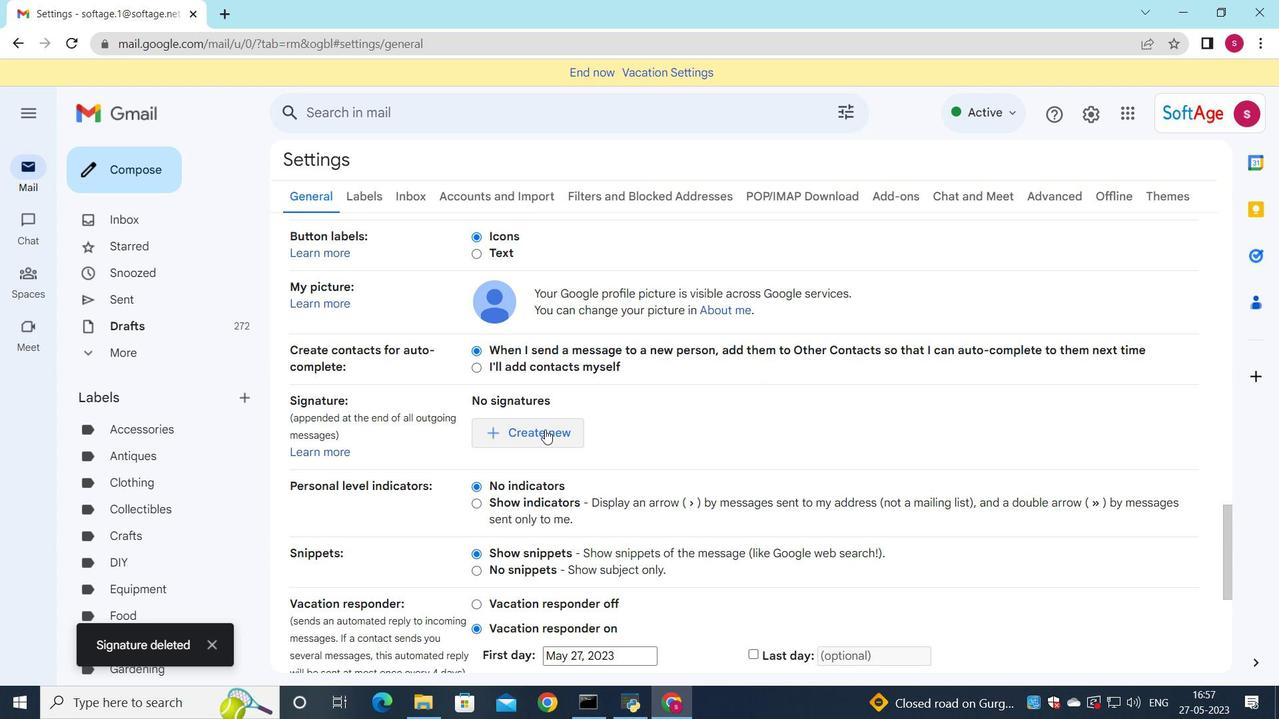 
Action: Mouse moved to (751, 413)
Screenshot: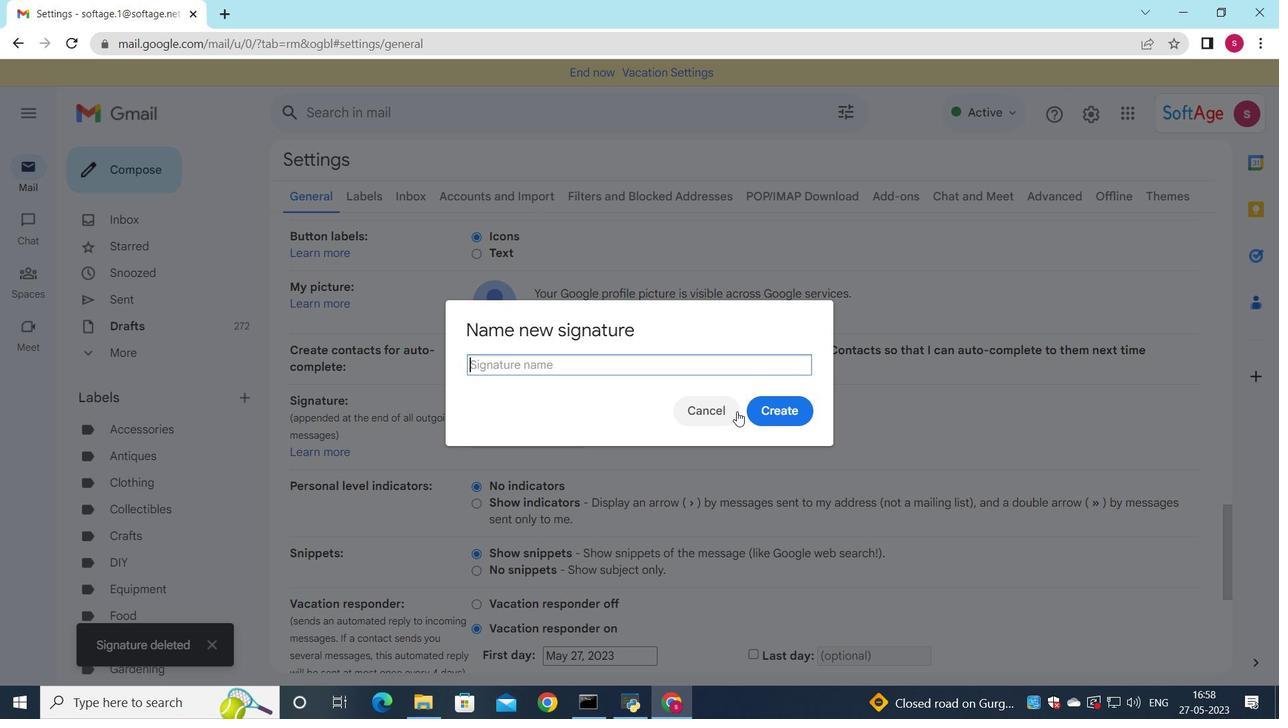 
Action: Key pressed <Key.shift>Cassandra<Key.space><Key.shift>Campbell
Screenshot: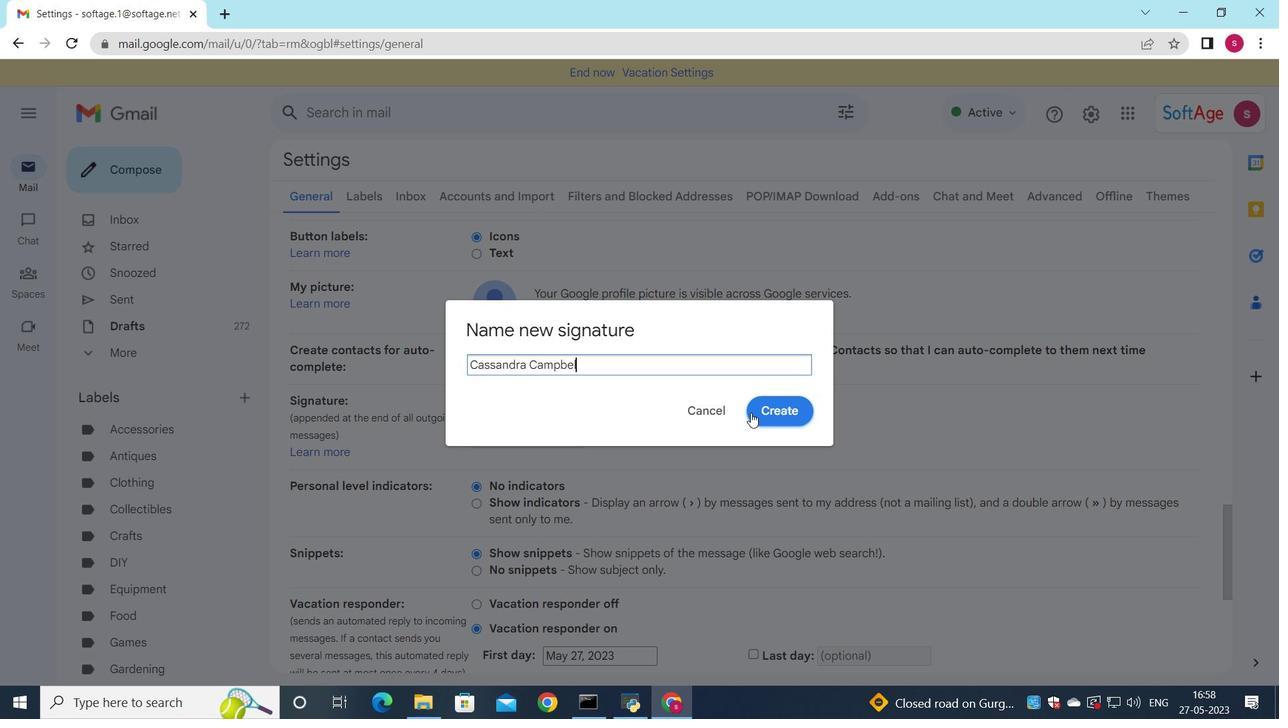 
Action: Mouse moved to (805, 413)
Screenshot: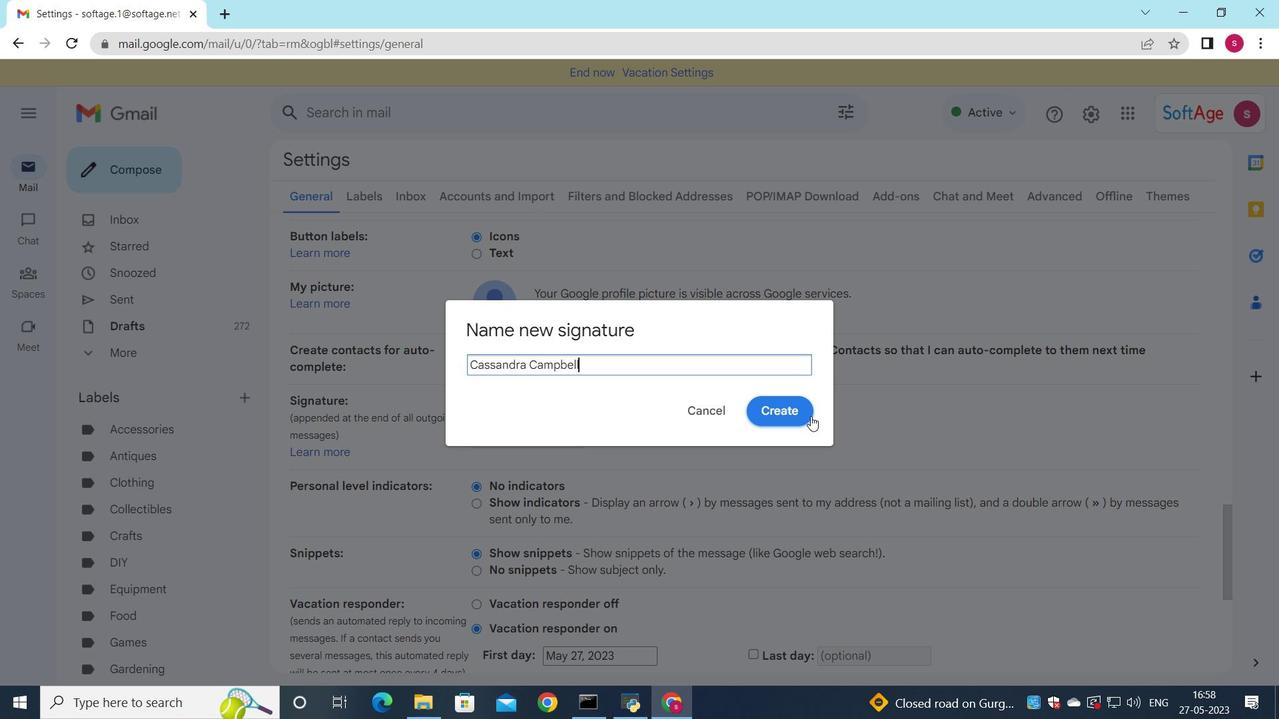 
Action: Mouse pressed left at (805, 413)
Screenshot: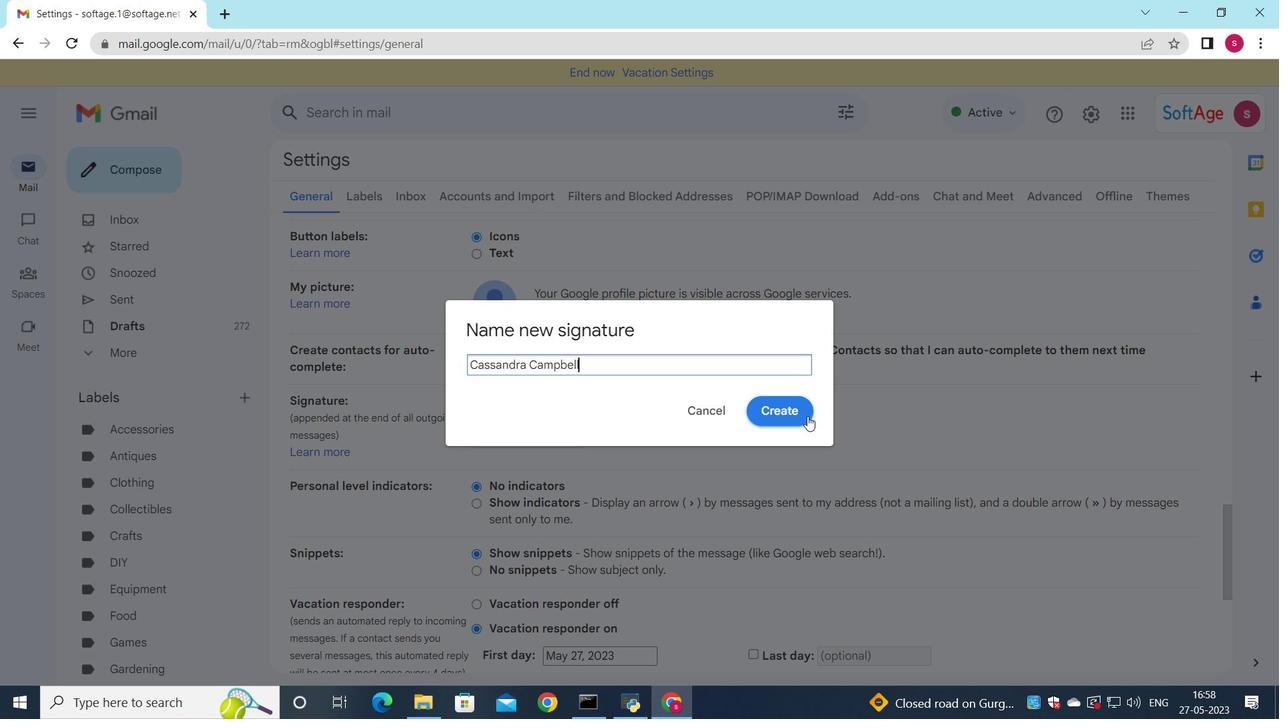 
Action: Mouse moved to (683, 423)
Screenshot: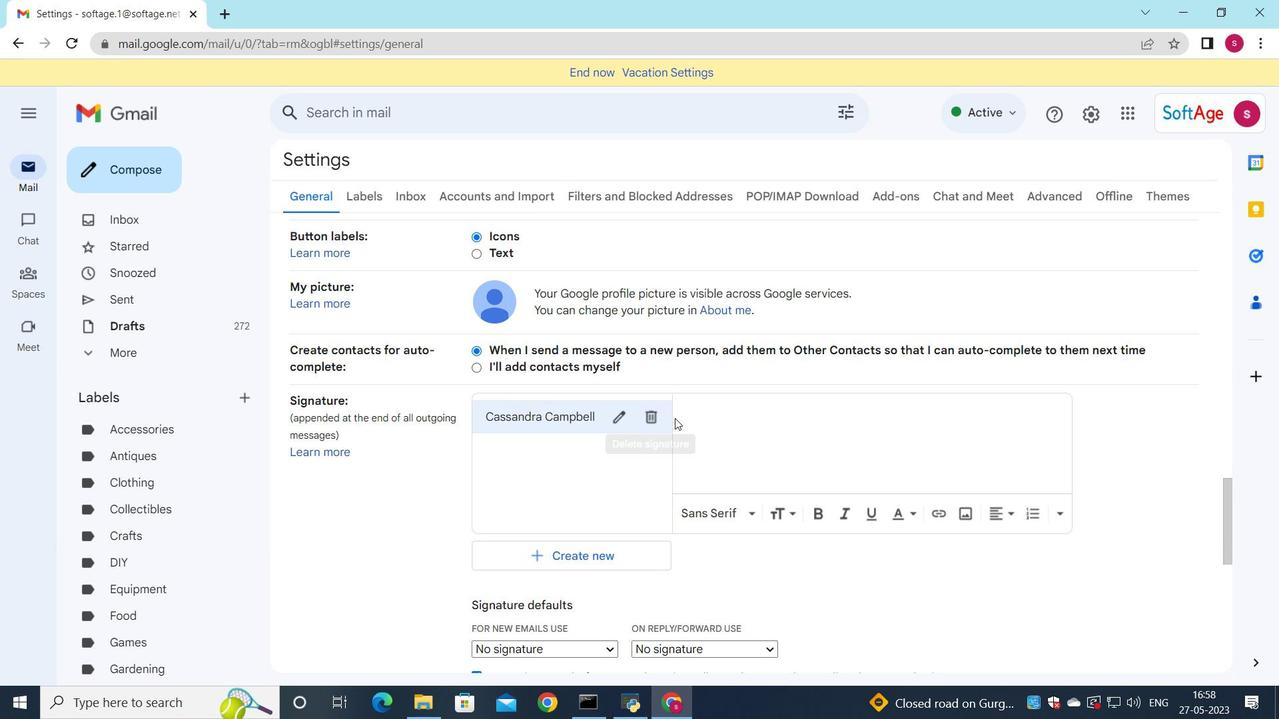 
Action: Mouse pressed left at (683, 423)
Screenshot: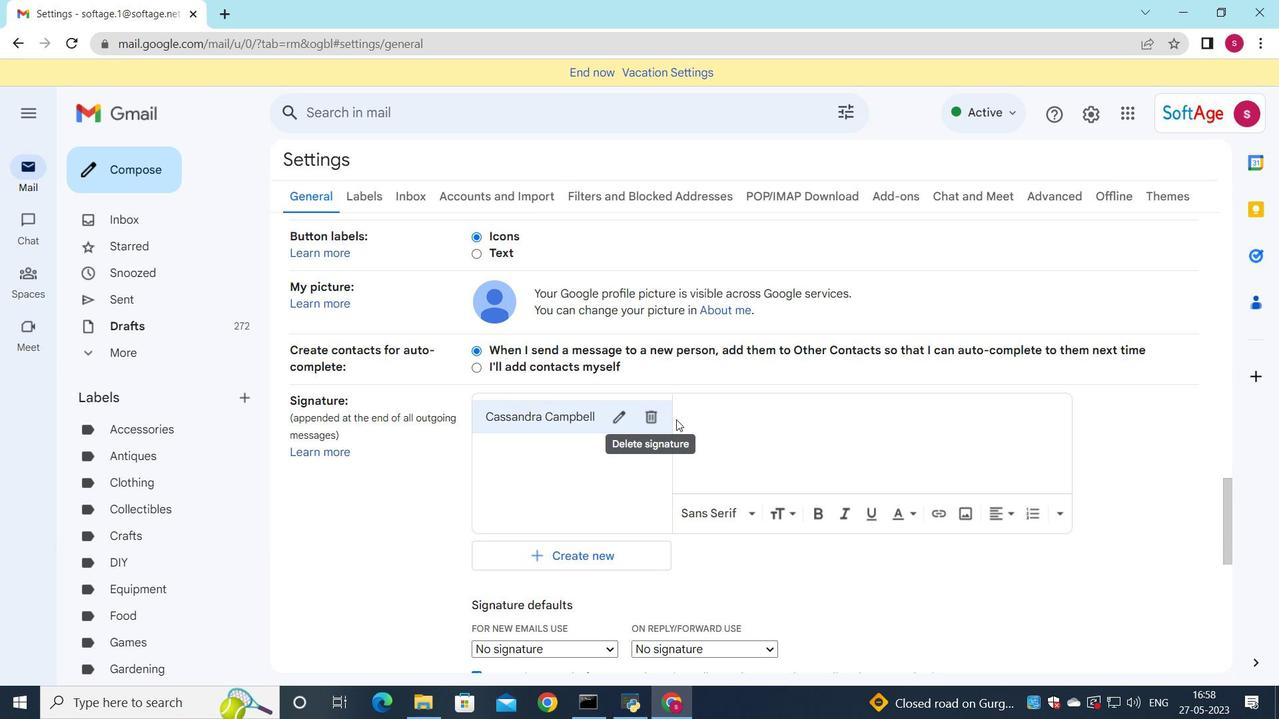 
Action: Mouse moved to (832, 427)
Screenshot: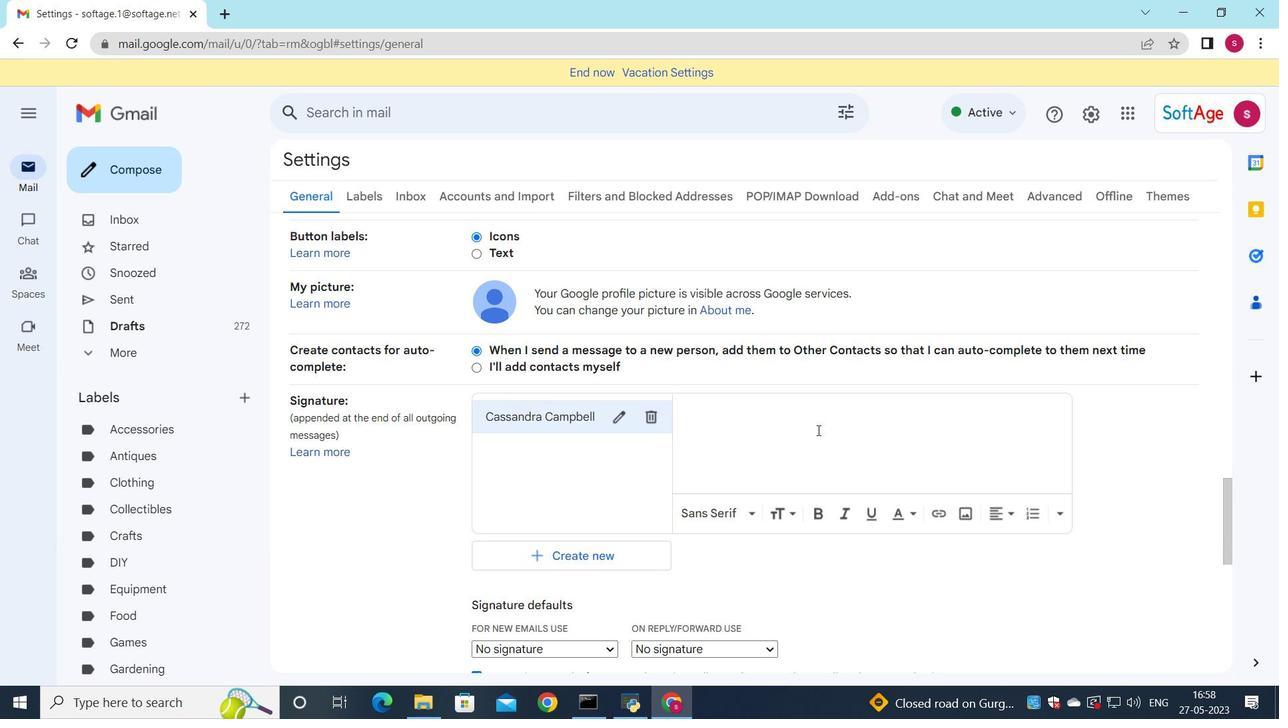 
Action: Key pressed <Key.shift>Cassandra<Key.space><Key.shift>campbell
Screenshot: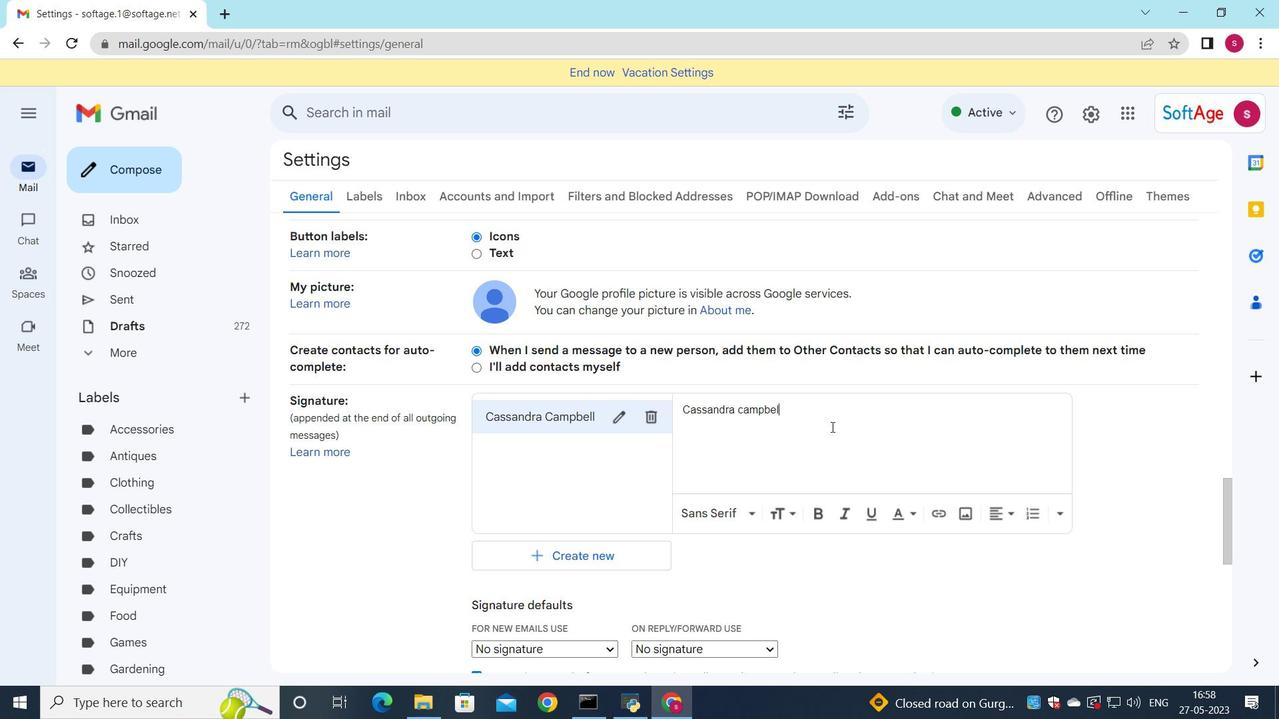 
Action: Mouse moved to (569, 452)
Screenshot: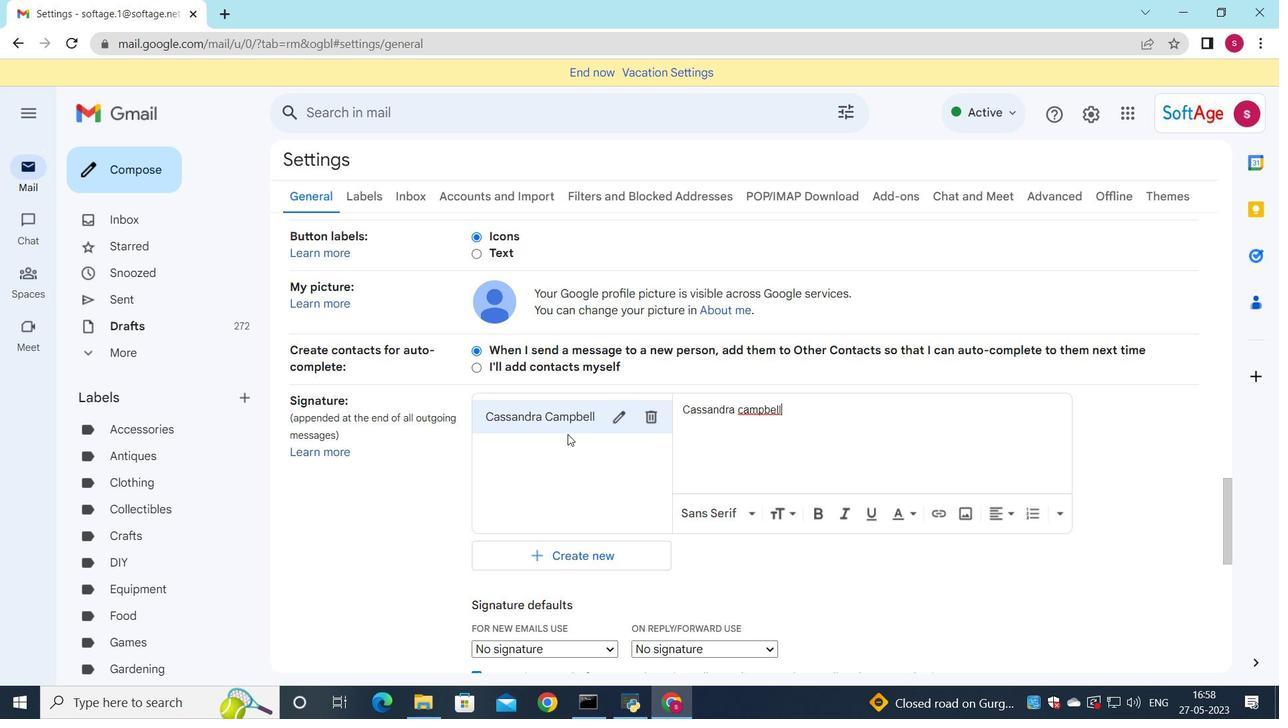 
Action: Mouse scrolled (569, 451) with delta (0, 0)
Screenshot: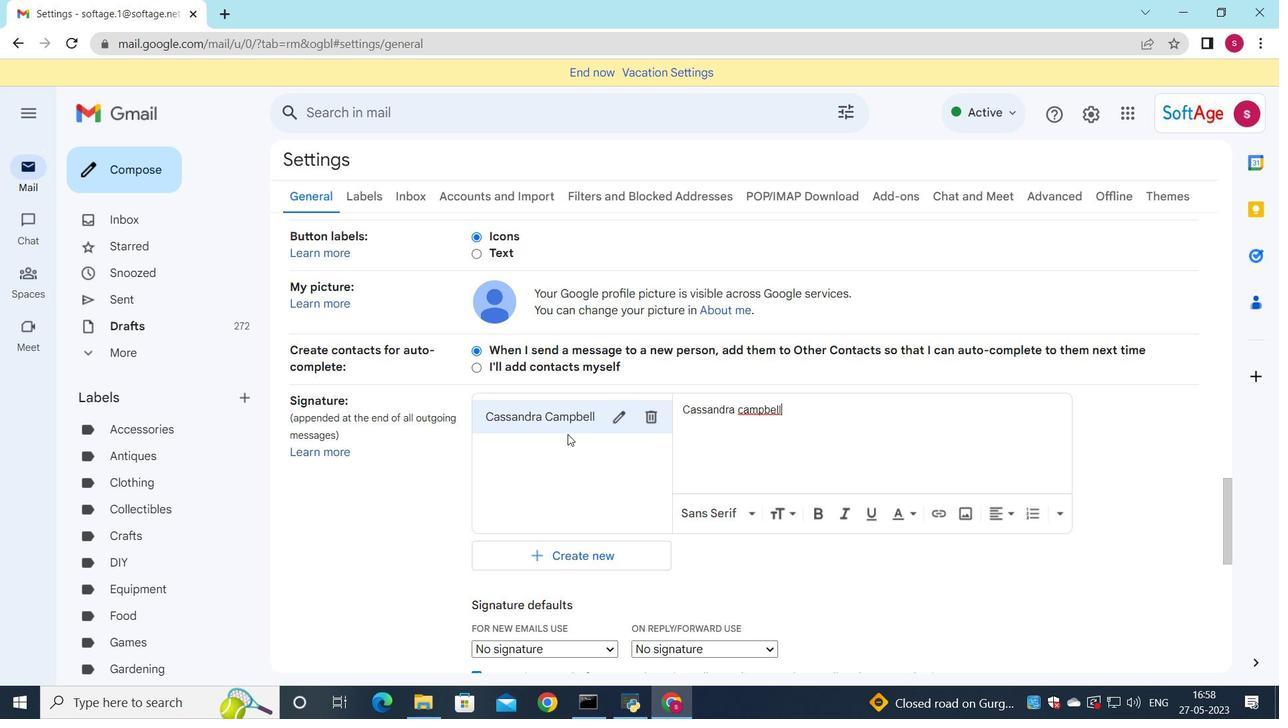 
Action: Mouse moved to (571, 461)
Screenshot: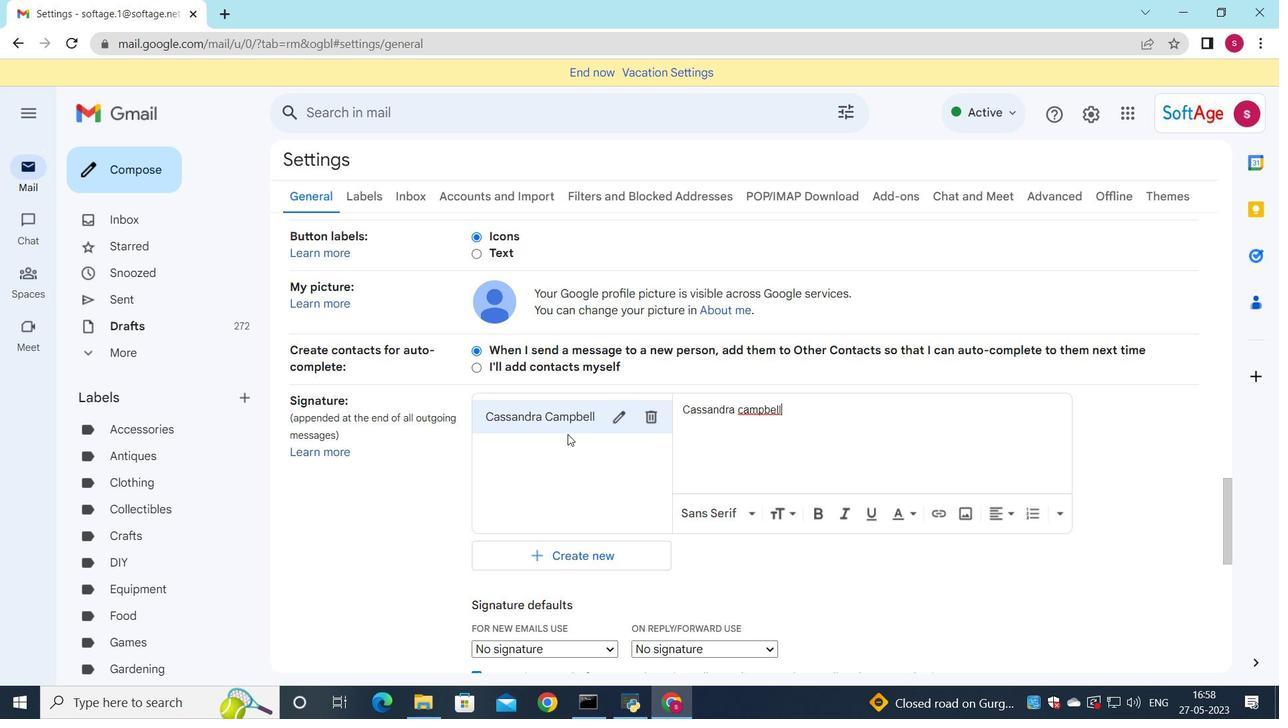 
Action: Mouse scrolled (571, 460) with delta (0, 0)
Screenshot: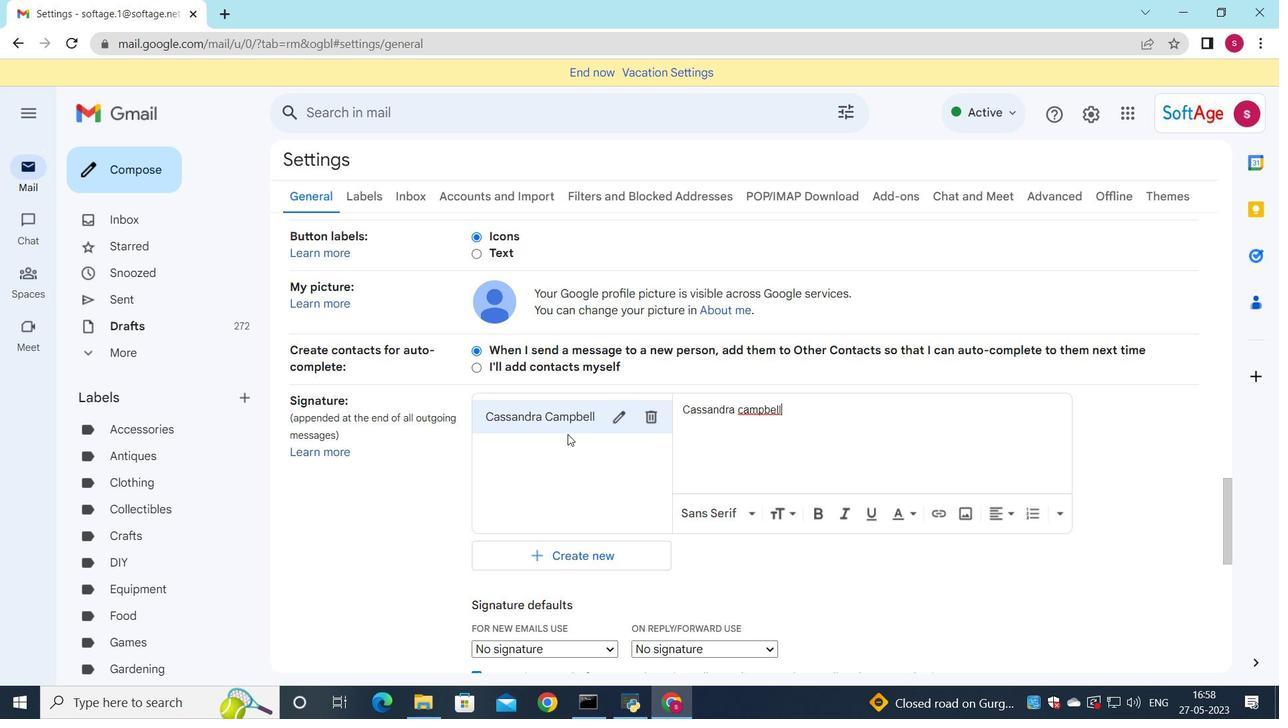 
Action: Mouse moved to (573, 466)
Screenshot: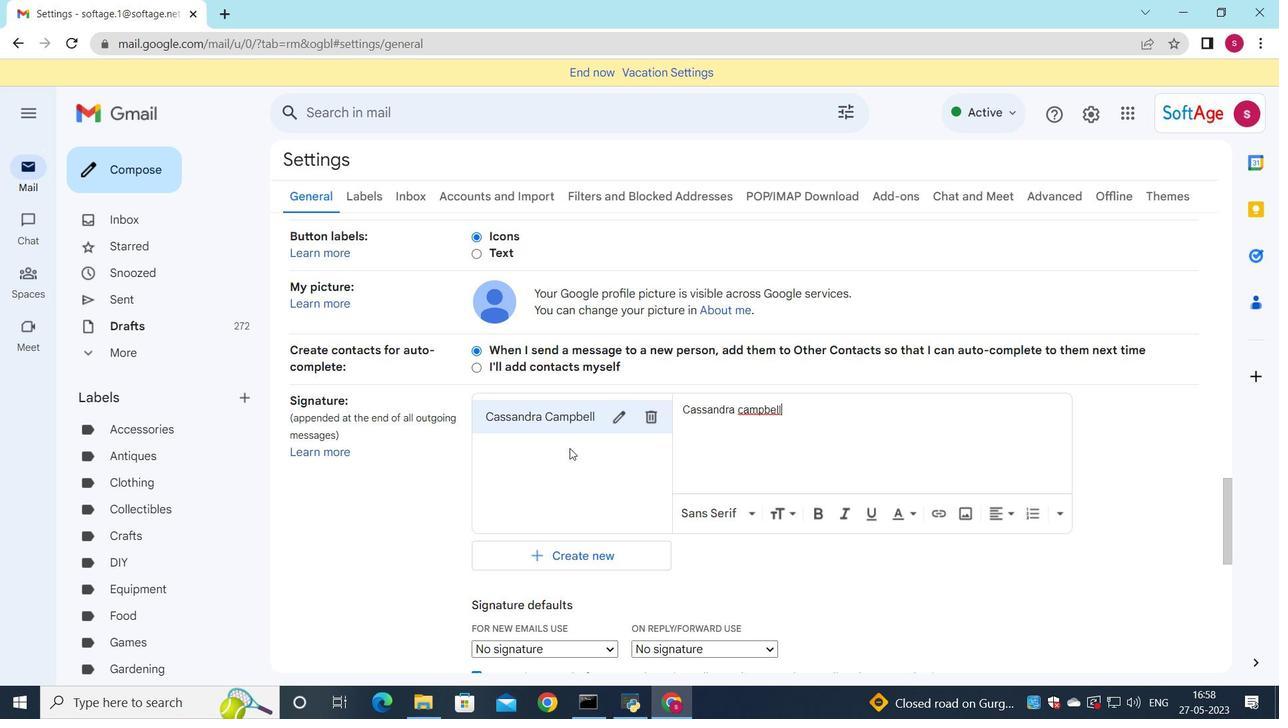 
Action: Mouse scrolled (573, 465) with delta (0, 0)
Screenshot: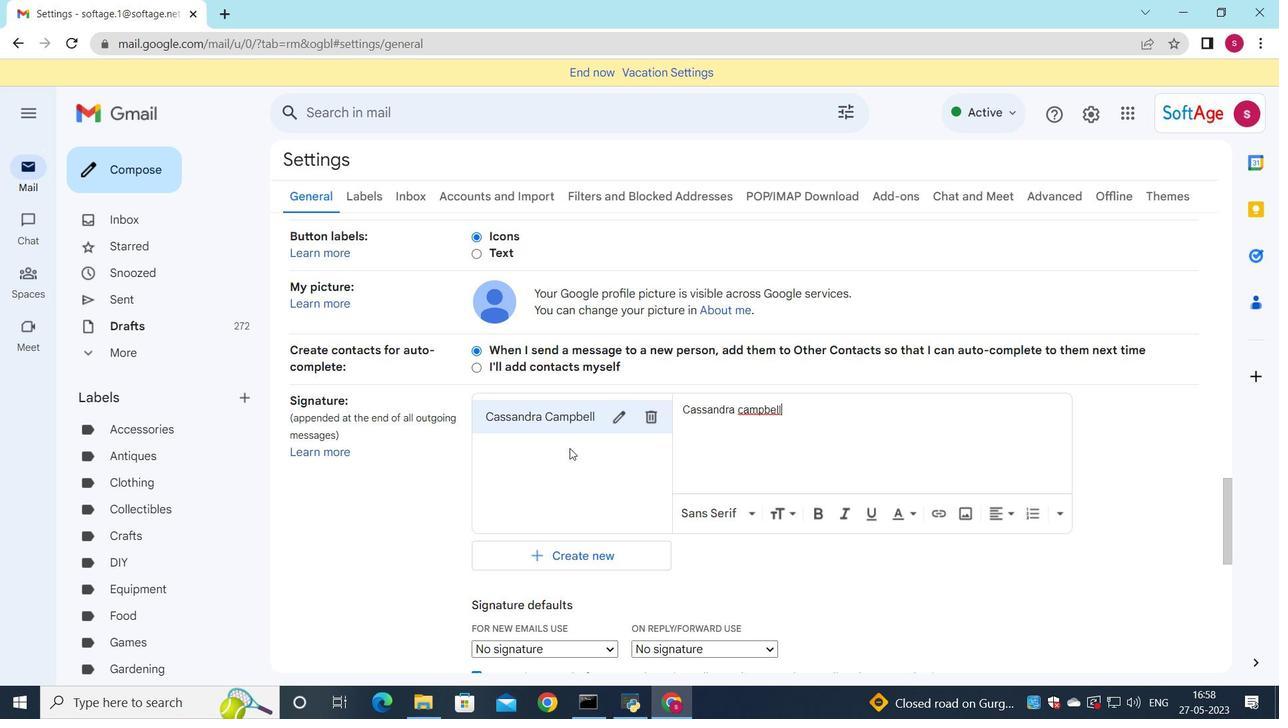 
Action: Mouse moved to (563, 396)
Screenshot: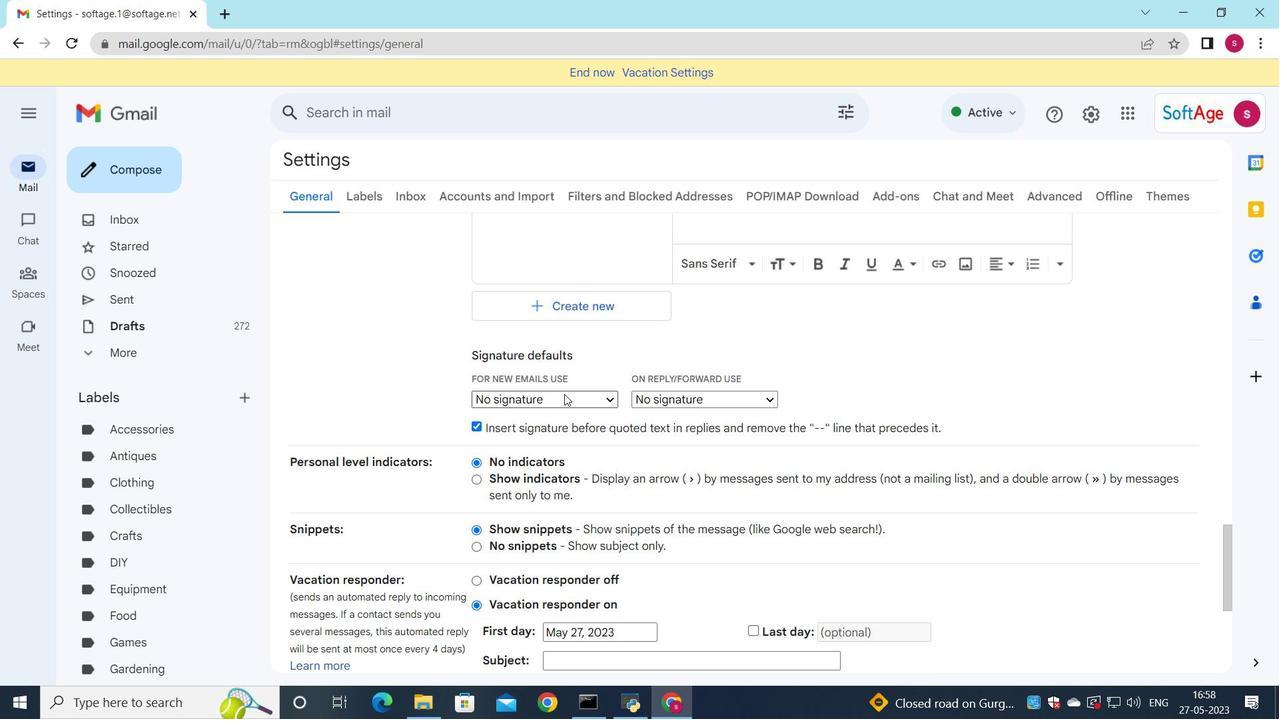 
Action: Mouse pressed left at (563, 396)
Screenshot: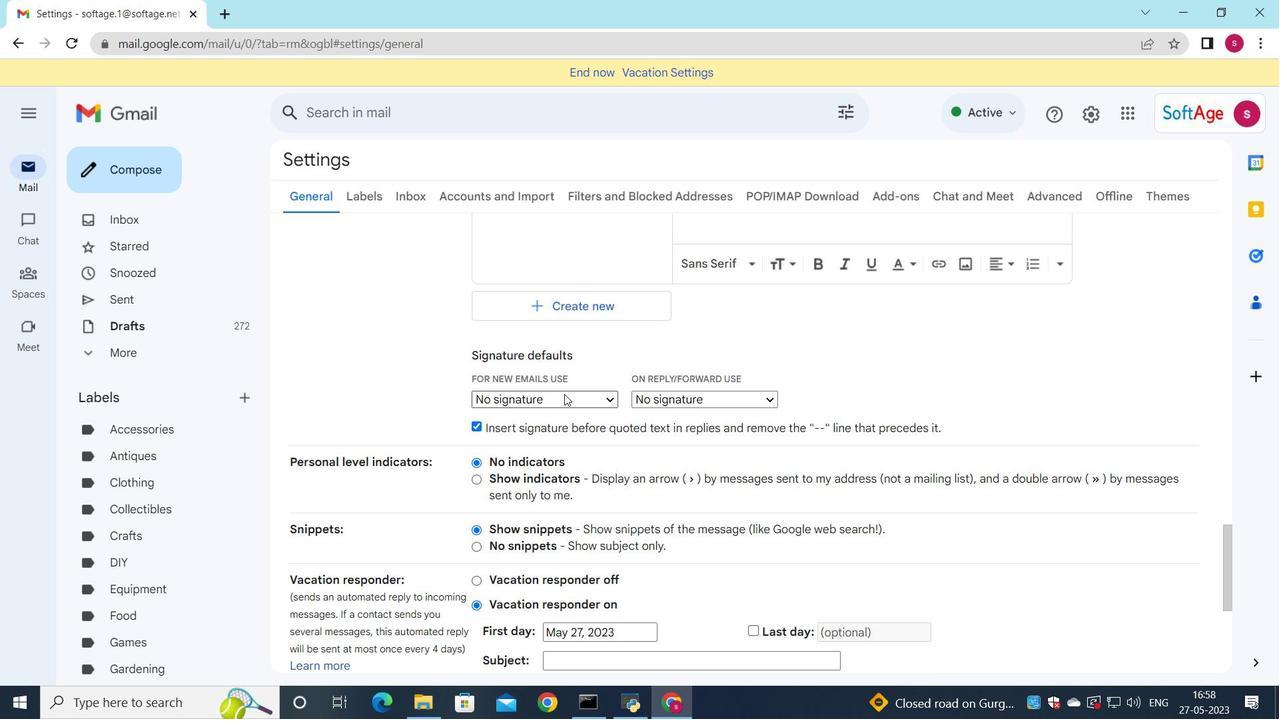 
Action: Mouse moved to (576, 435)
Screenshot: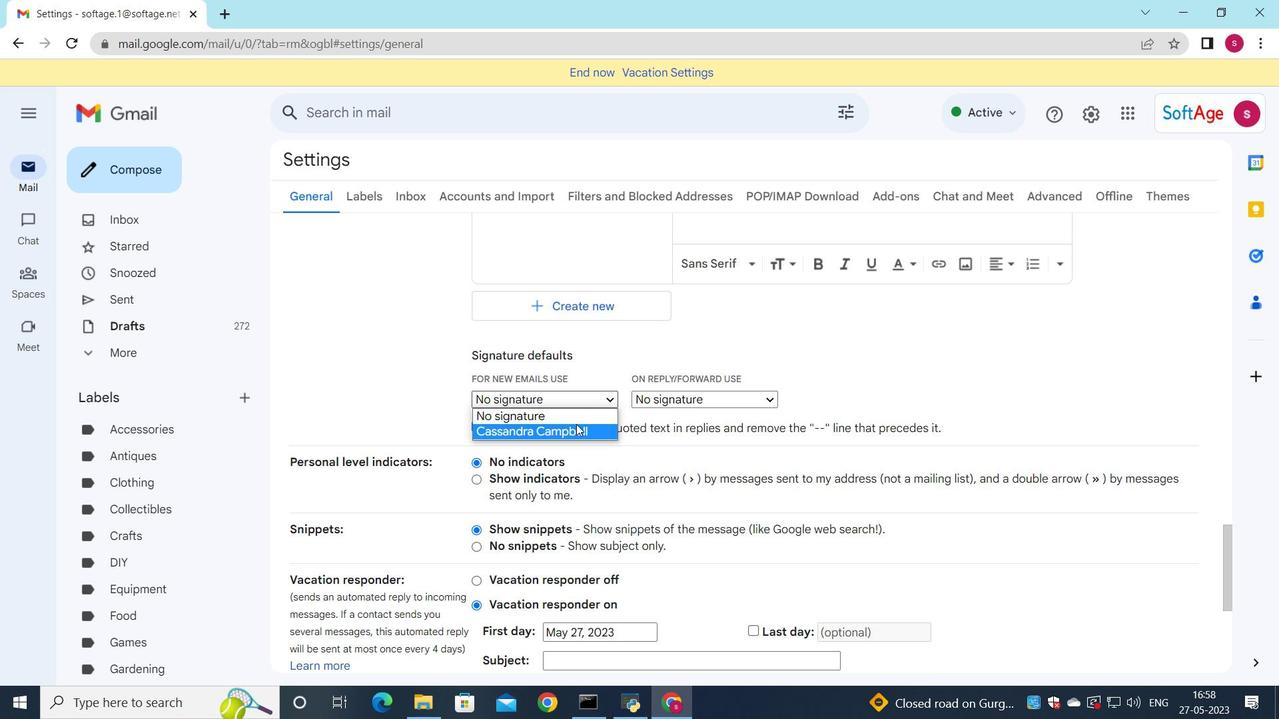 
Action: Mouse pressed left at (576, 435)
Screenshot: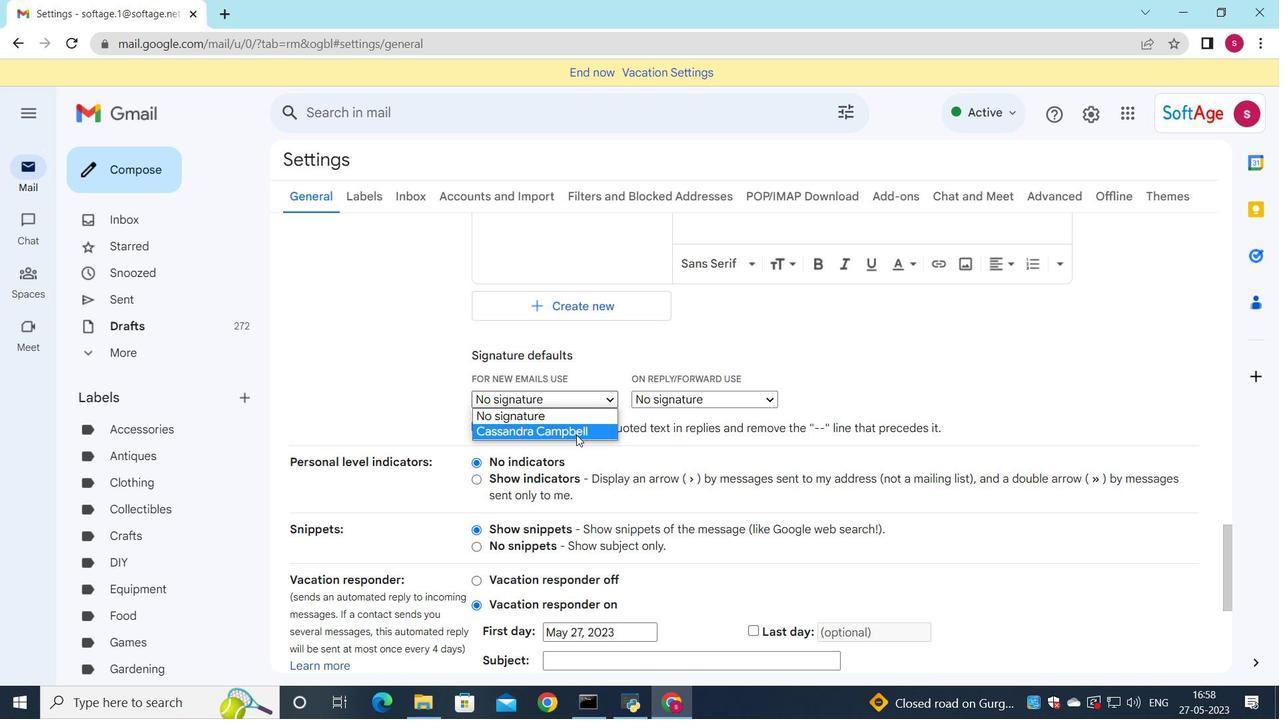 
Action: Mouse moved to (661, 403)
Screenshot: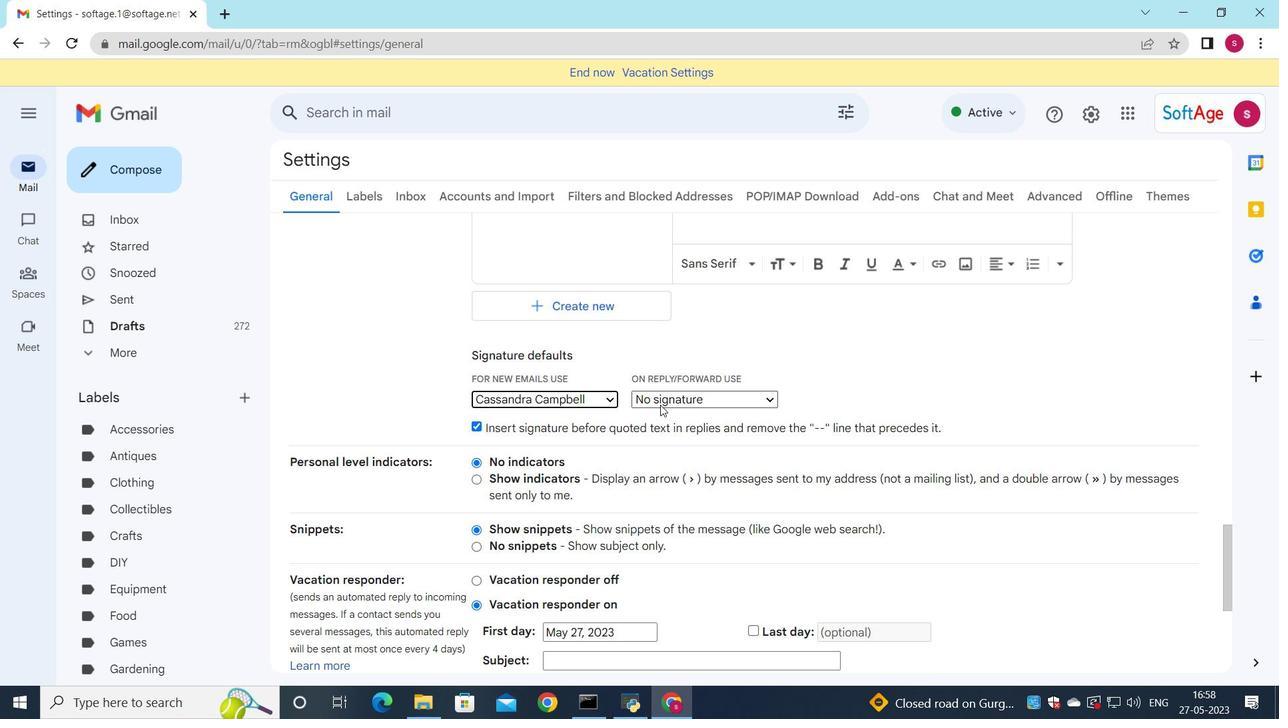 
Action: Mouse pressed left at (661, 403)
Screenshot: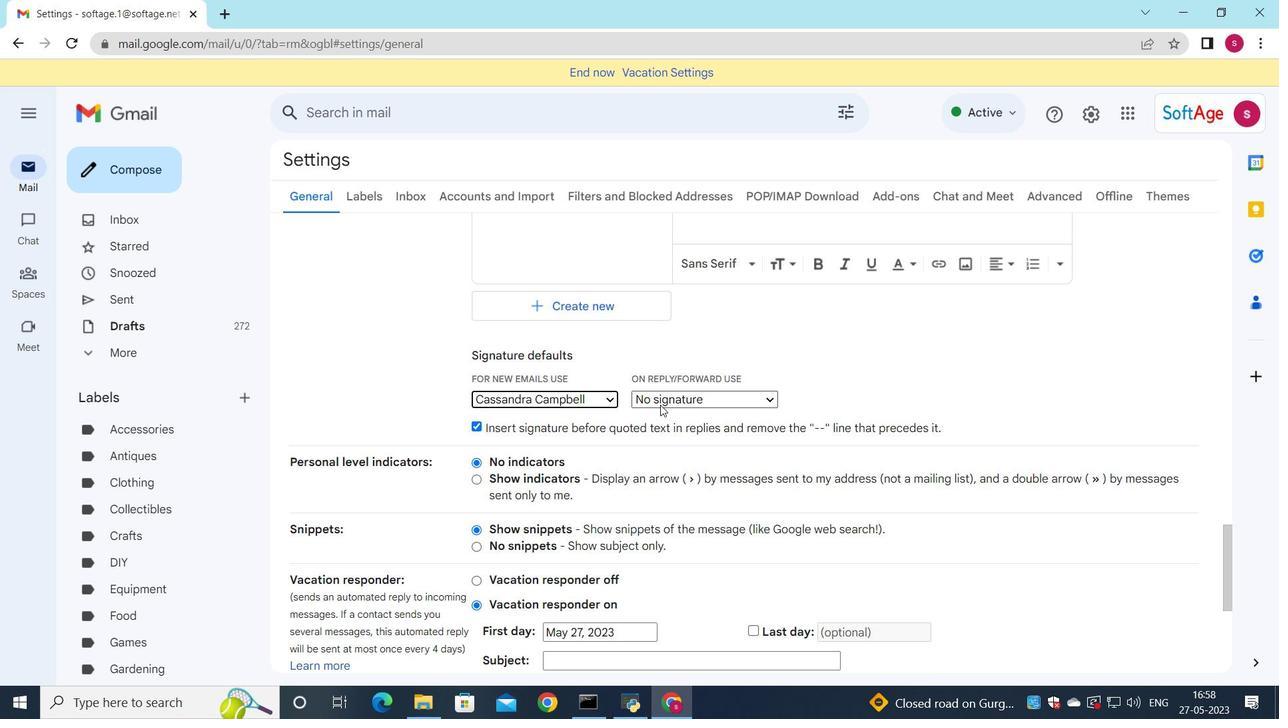 
Action: Mouse moved to (653, 441)
Screenshot: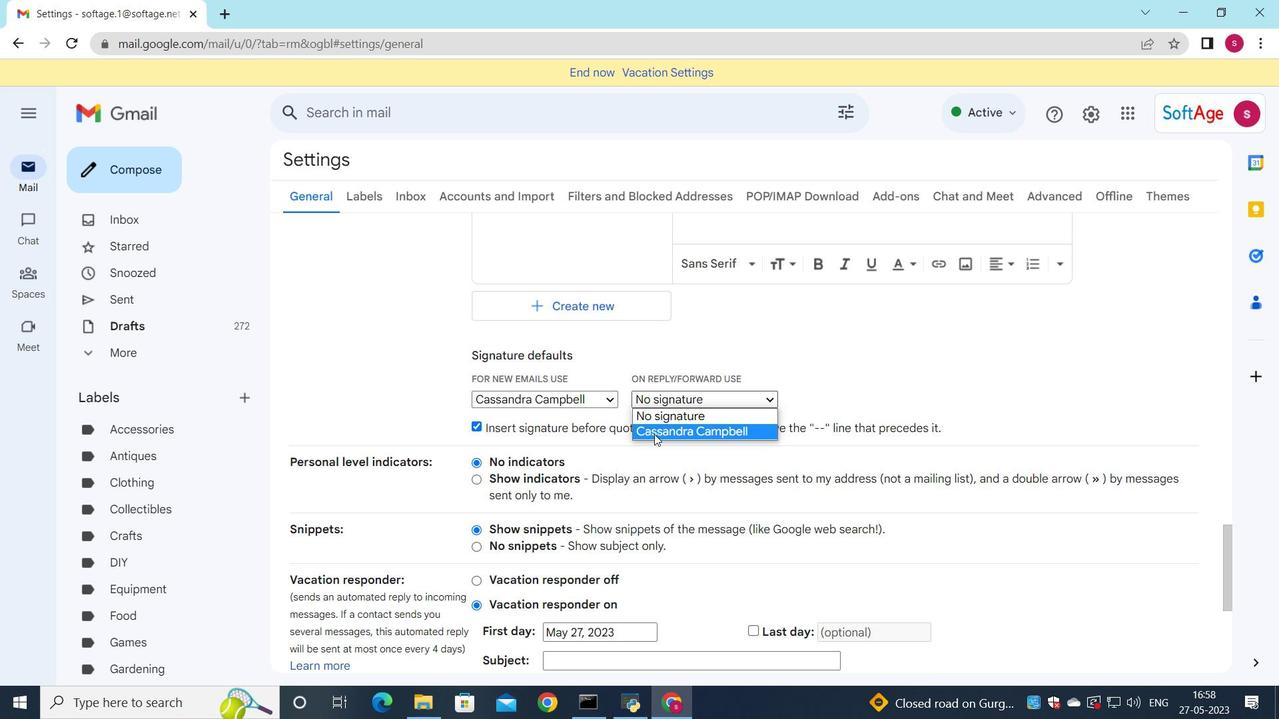 
Action: Mouse pressed left at (653, 441)
Screenshot: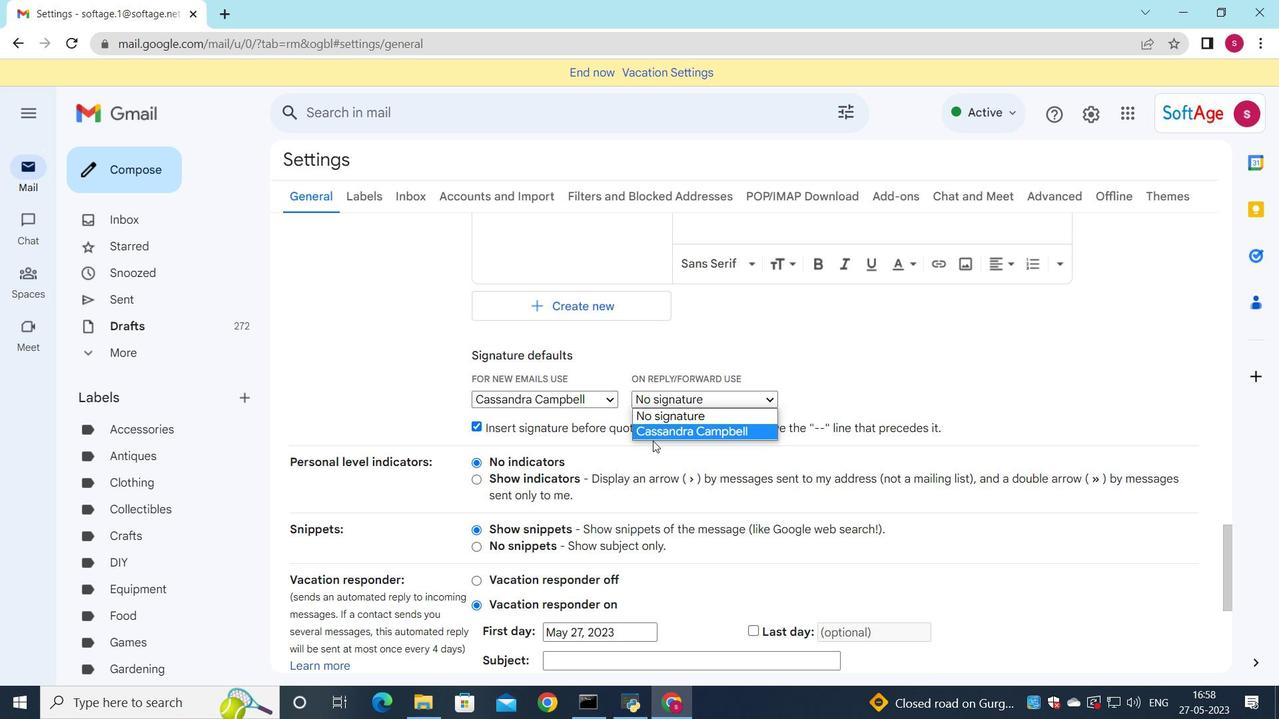 
Action: Mouse moved to (685, 403)
Screenshot: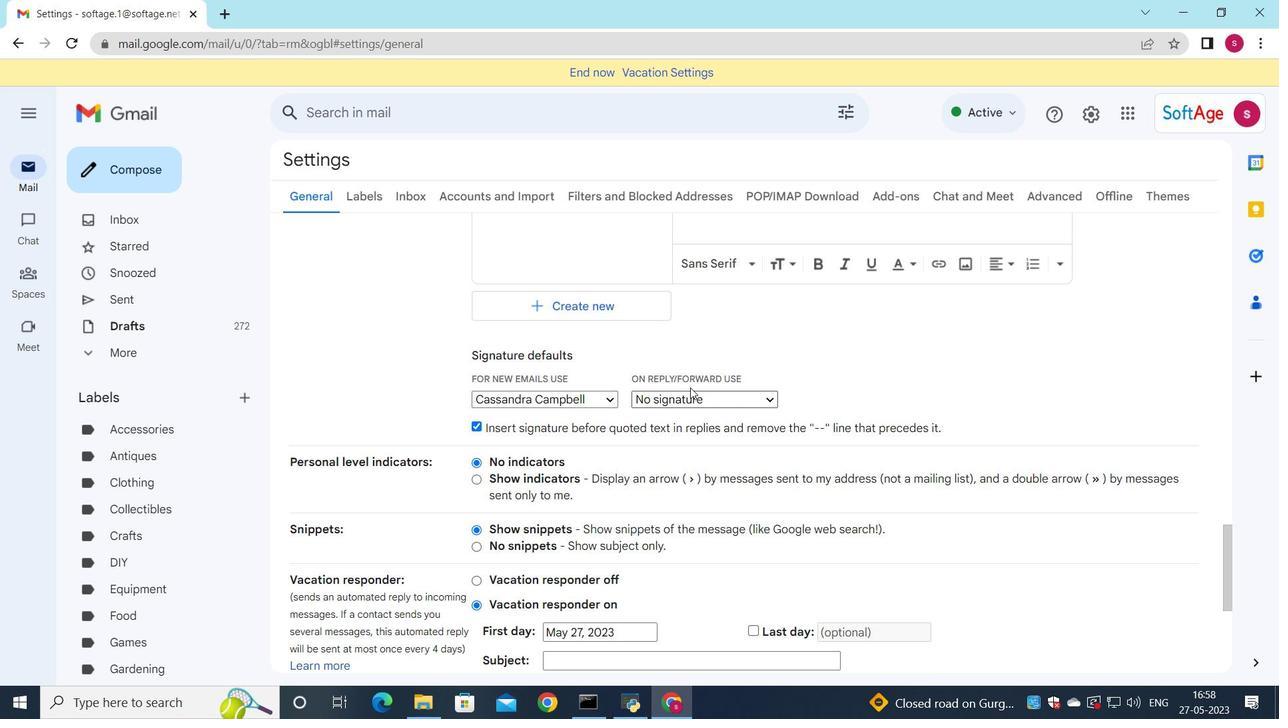 
Action: Mouse pressed left at (685, 403)
Screenshot: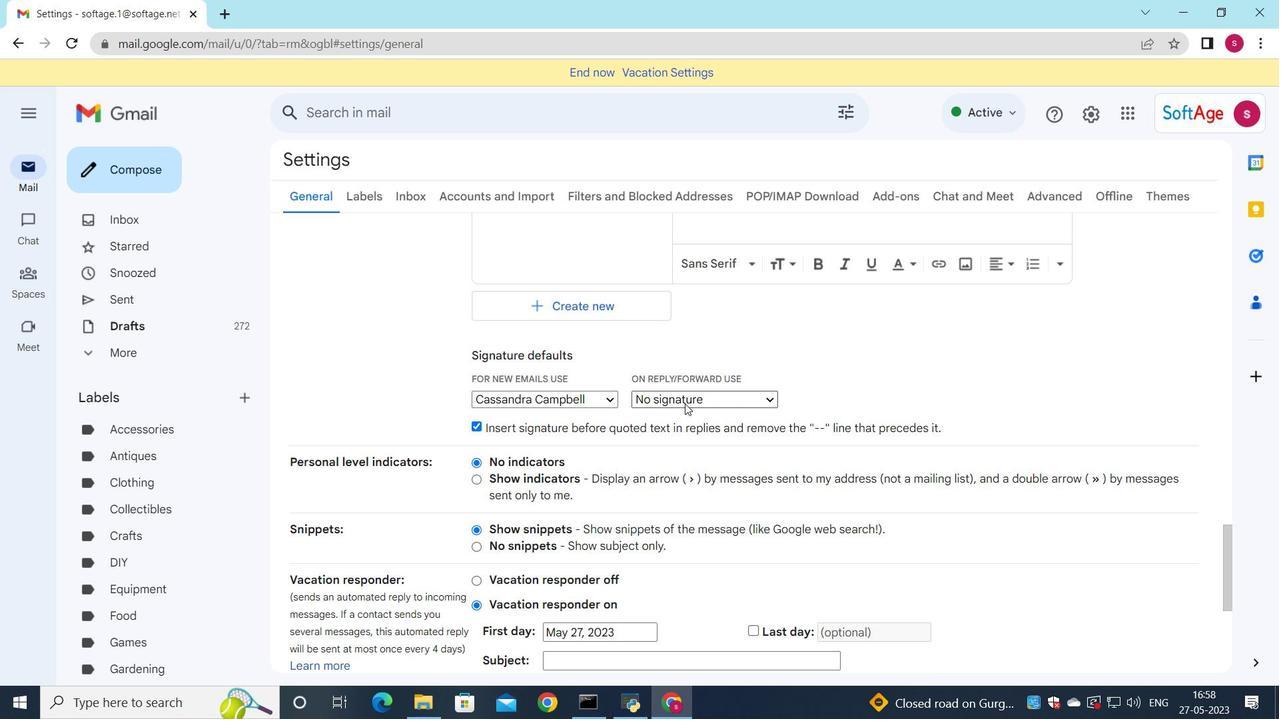 
Action: Mouse moved to (673, 426)
Screenshot: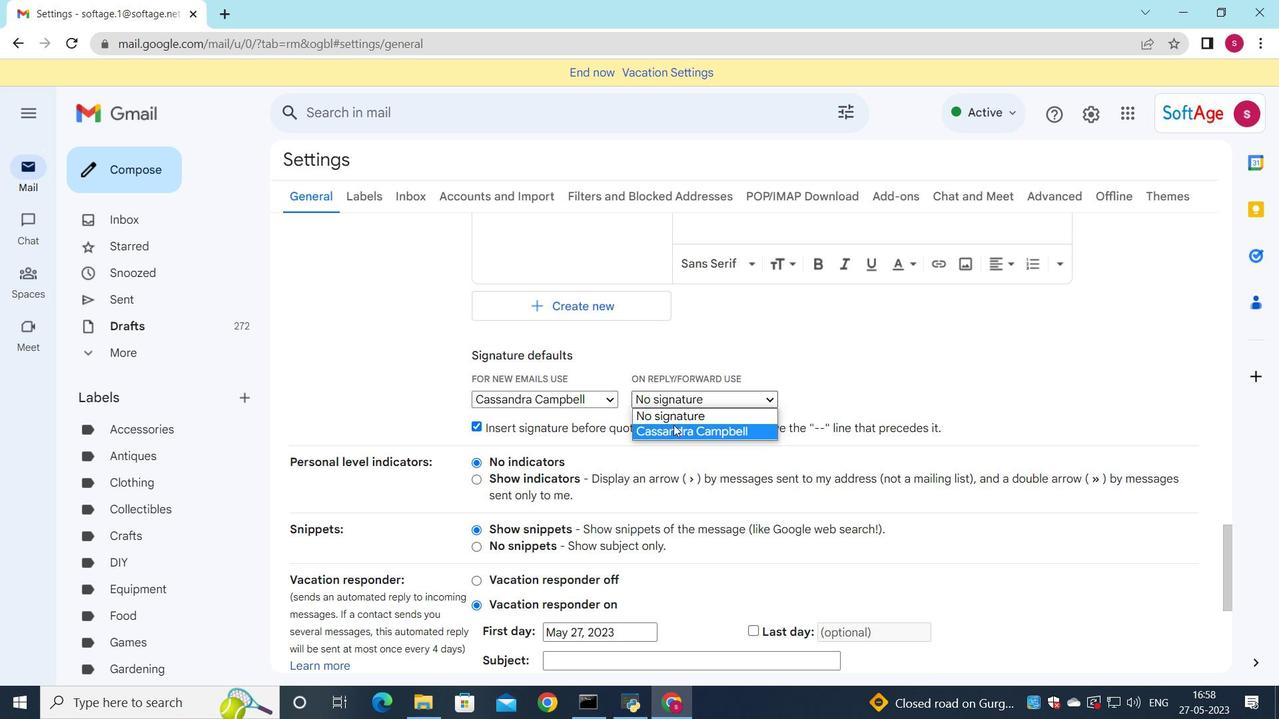 
Action: Mouse pressed left at (673, 426)
Screenshot: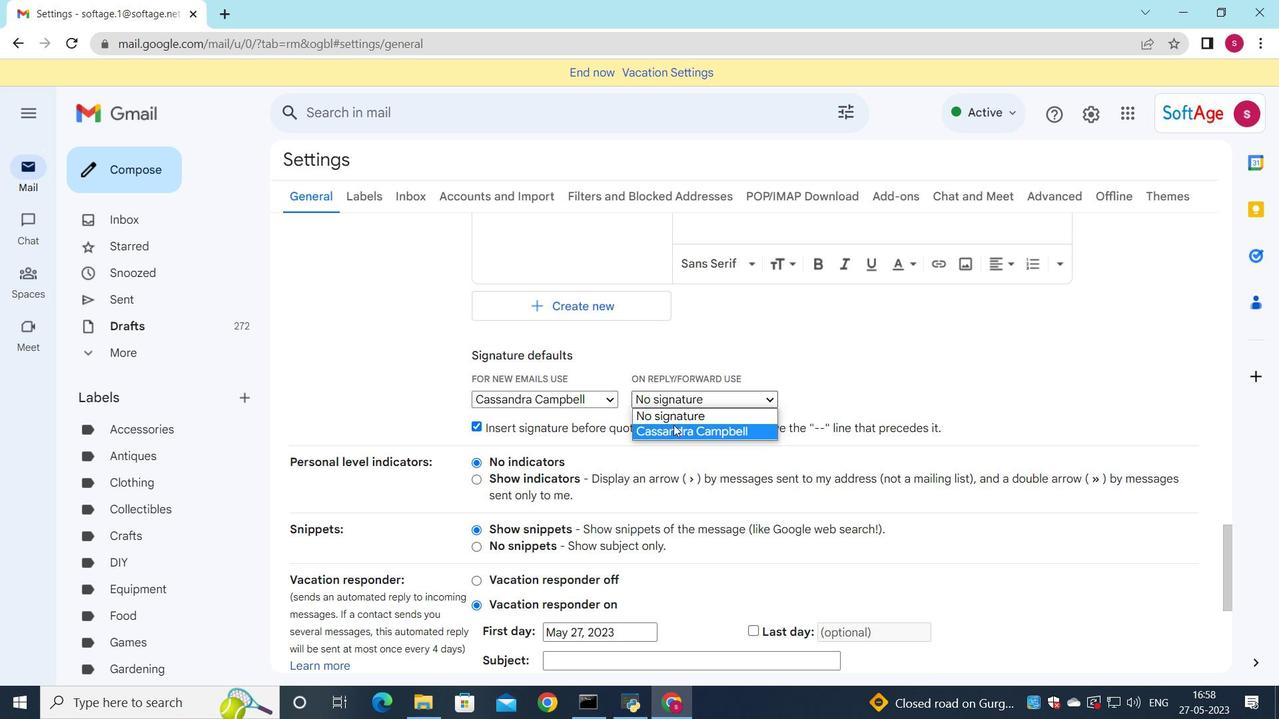 
Action: Mouse moved to (590, 403)
Screenshot: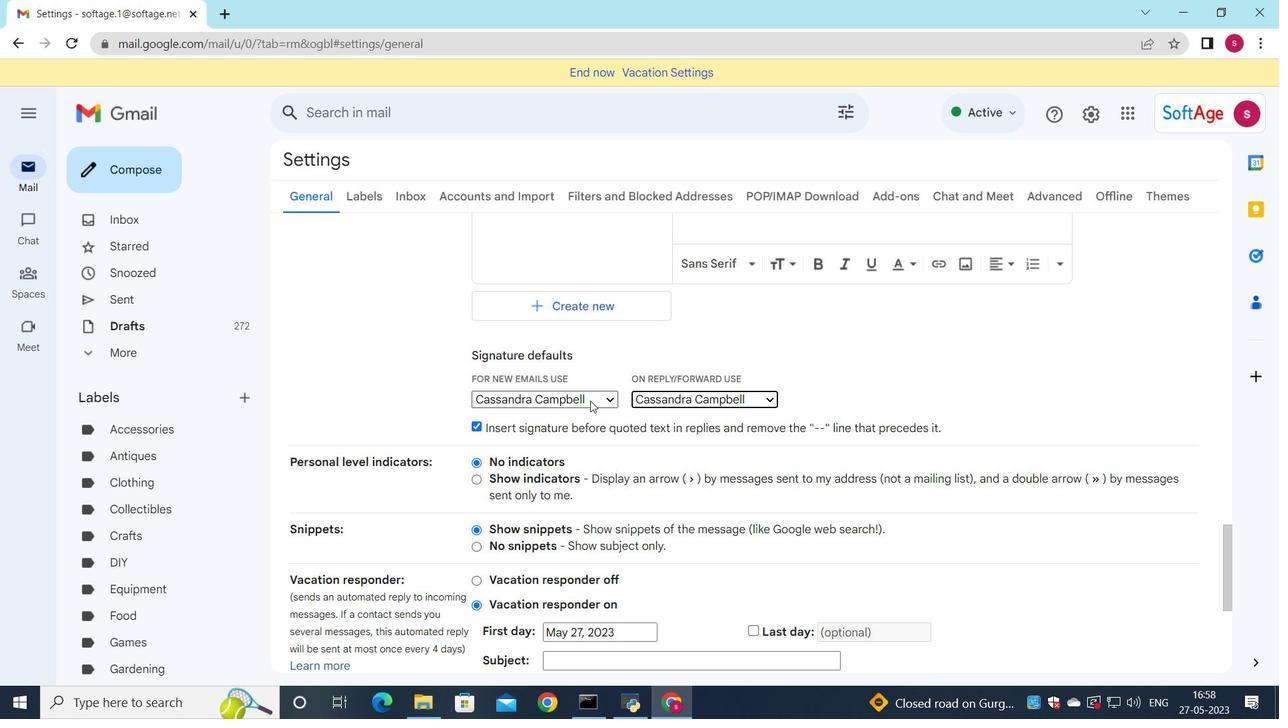 
Action: Mouse scrolled (590, 402) with delta (0, 0)
Screenshot: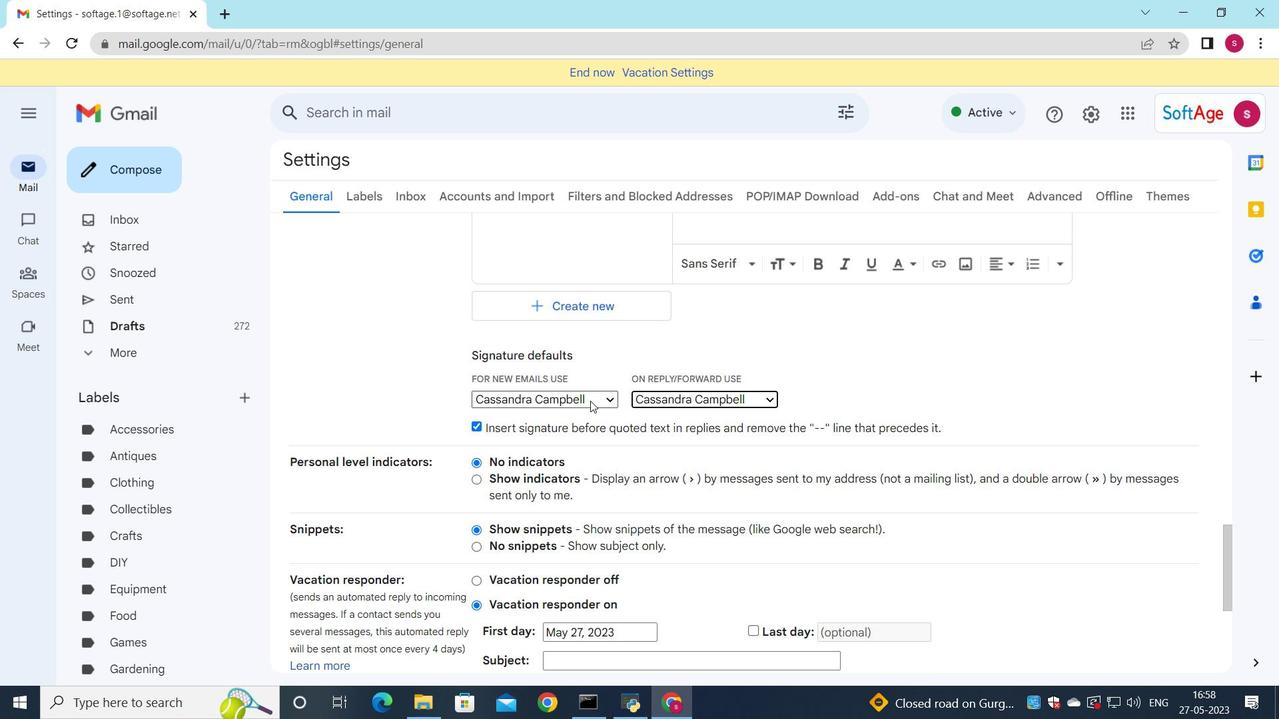 
Action: Mouse moved to (591, 409)
Screenshot: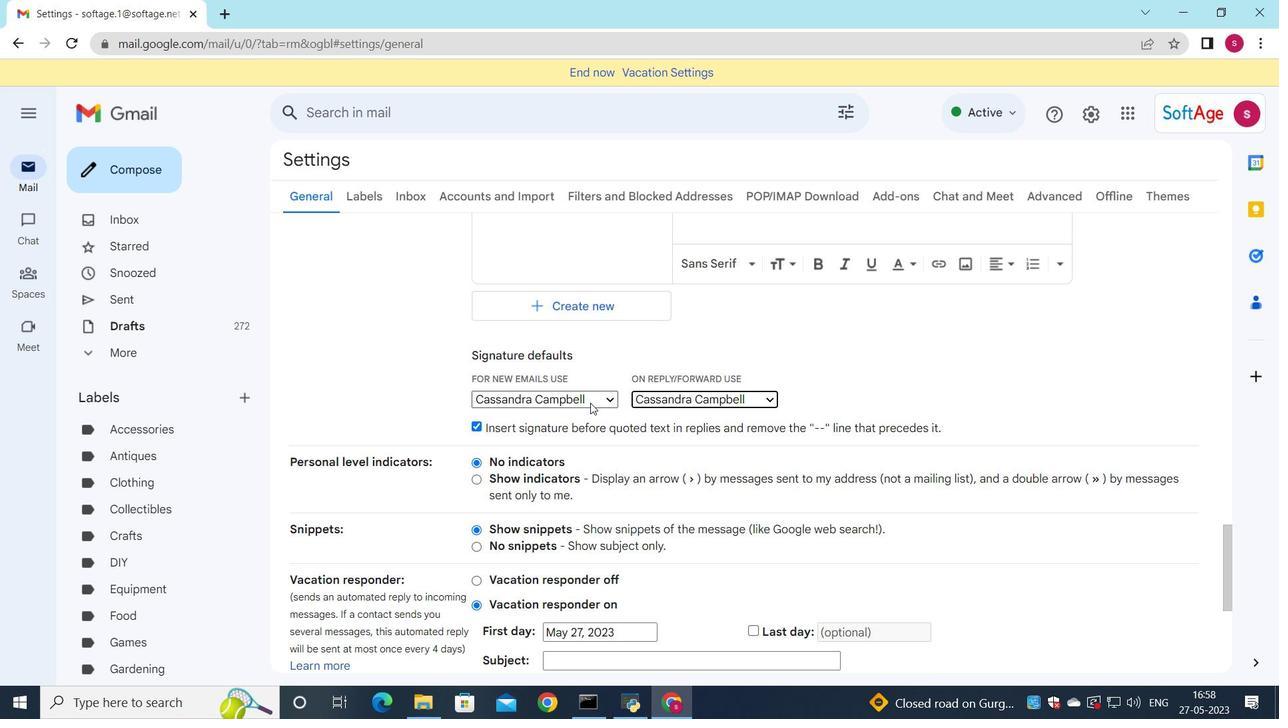 
Action: Mouse scrolled (591, 409) with delta (0, 0)
Screenshot: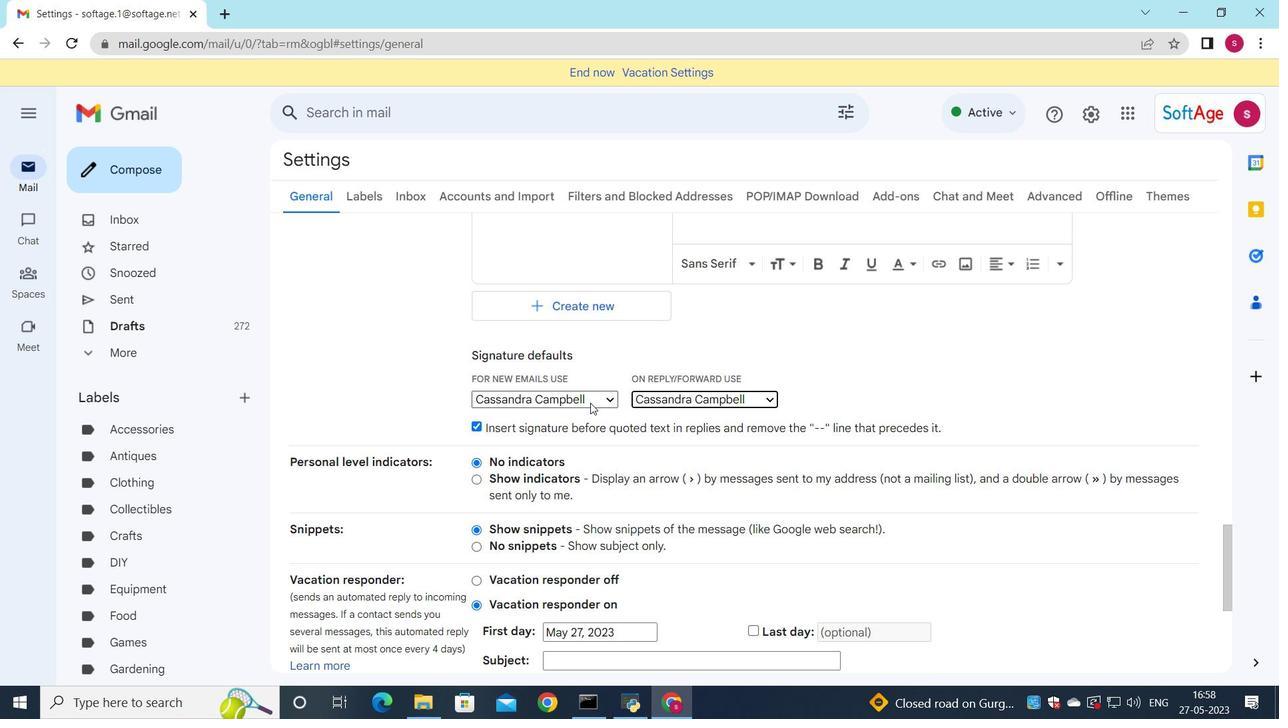 
Action: Mouse moved to (592, 419)
Screenshot: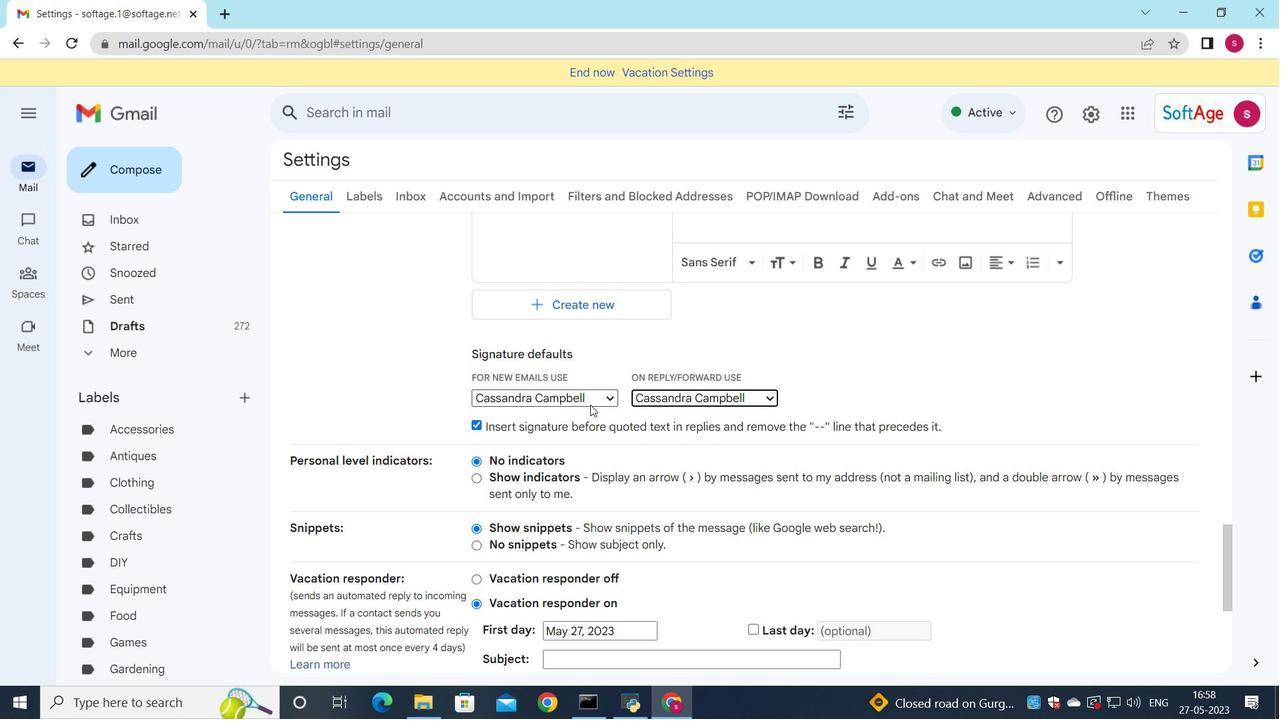 
Action: Mouse scrolled (592, 418) with delta (0, 0)
Screenshot: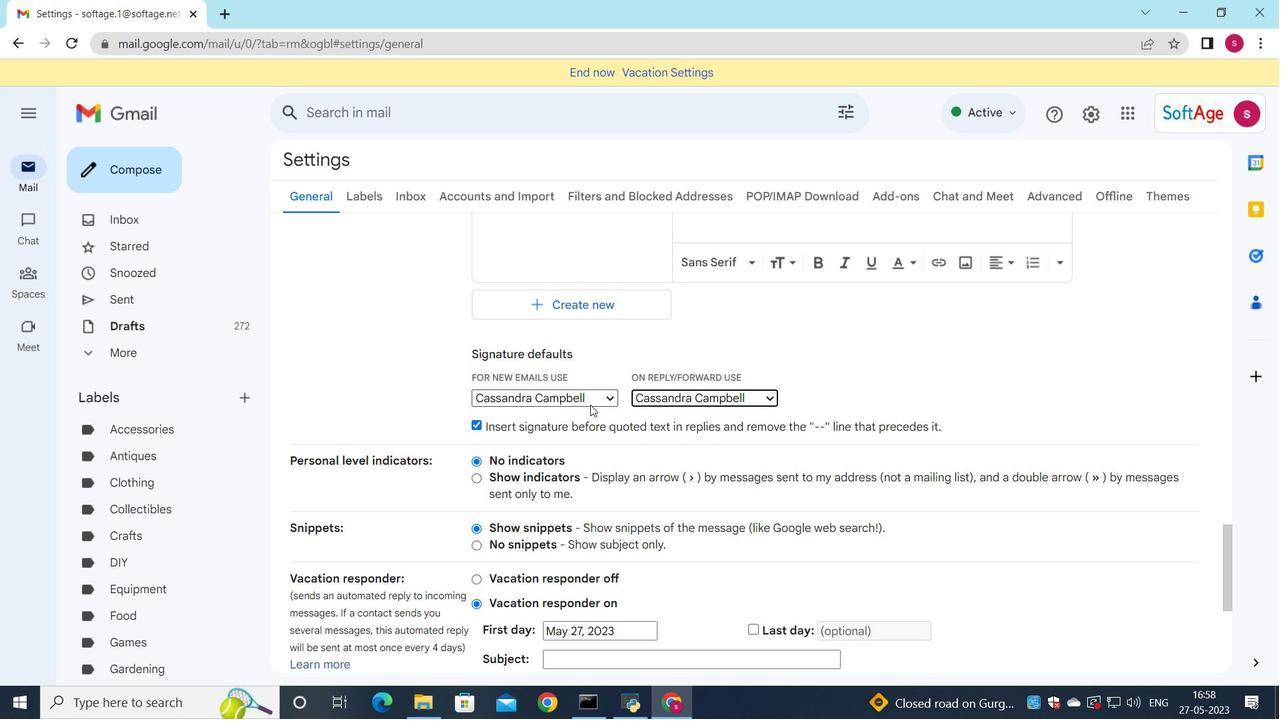 
Action: Mouse moved to (592, 421)
Screenshot: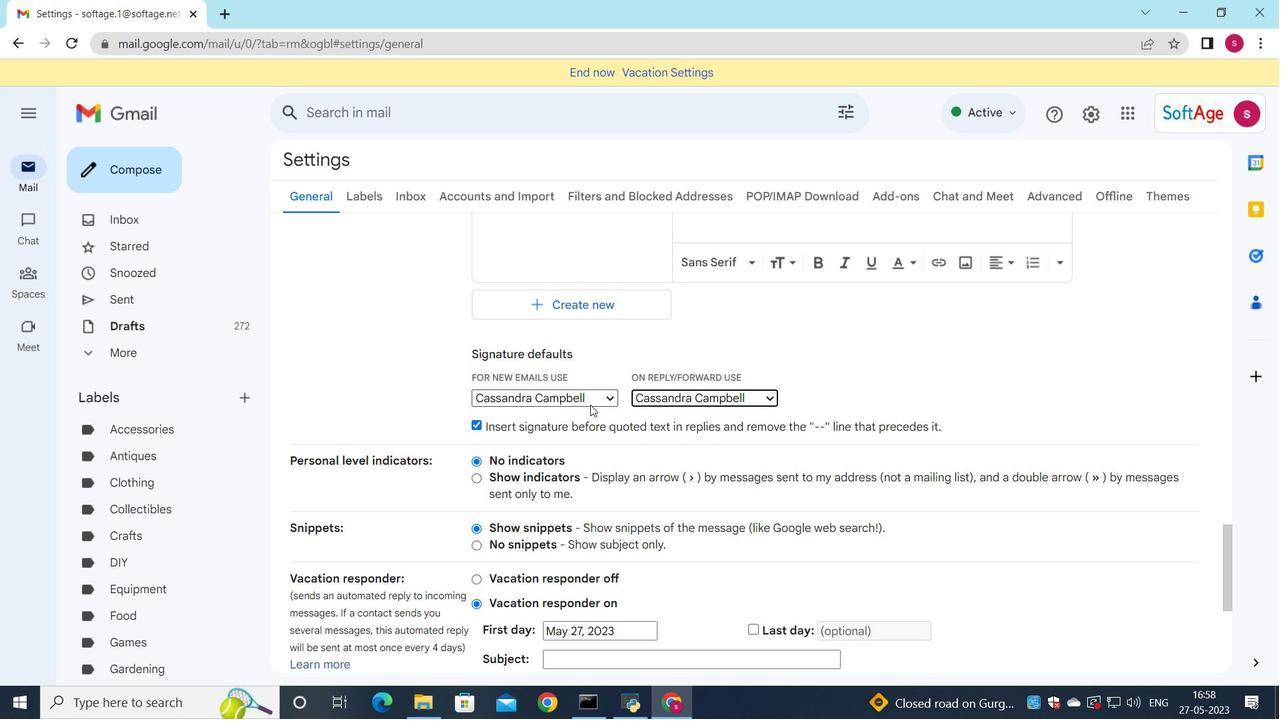 
Action: Mouse scrolled (592, 420) with delta (0, 0)
Screenshot: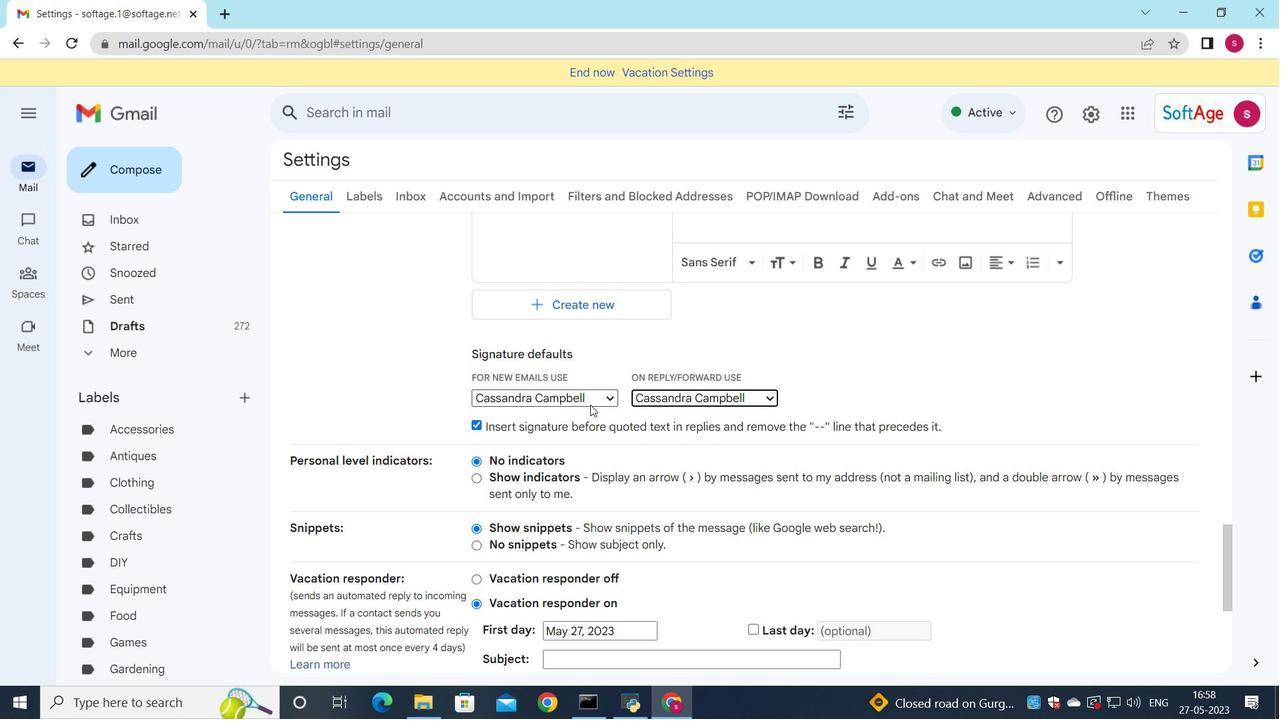 
Action: Mouse moved to (592, 421)
Screenshot: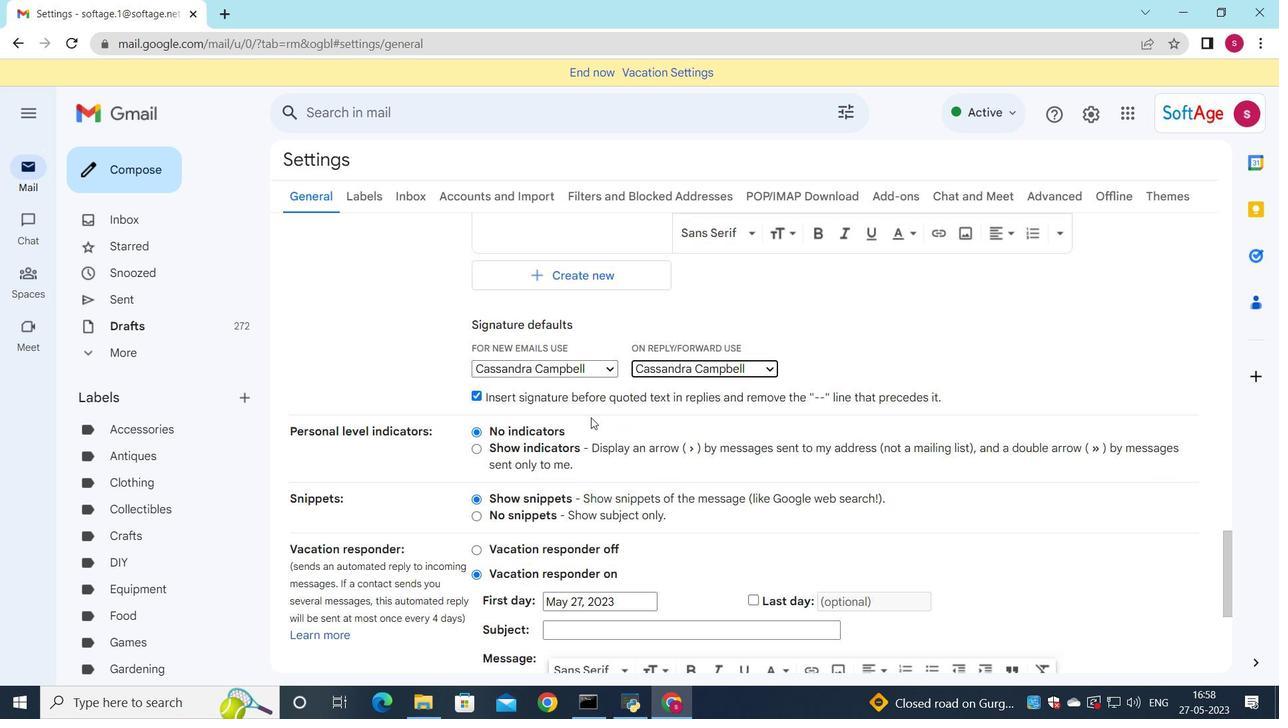 
Action: Mouse scrolled (592, 421) with delta (0, 0)
Screenshot: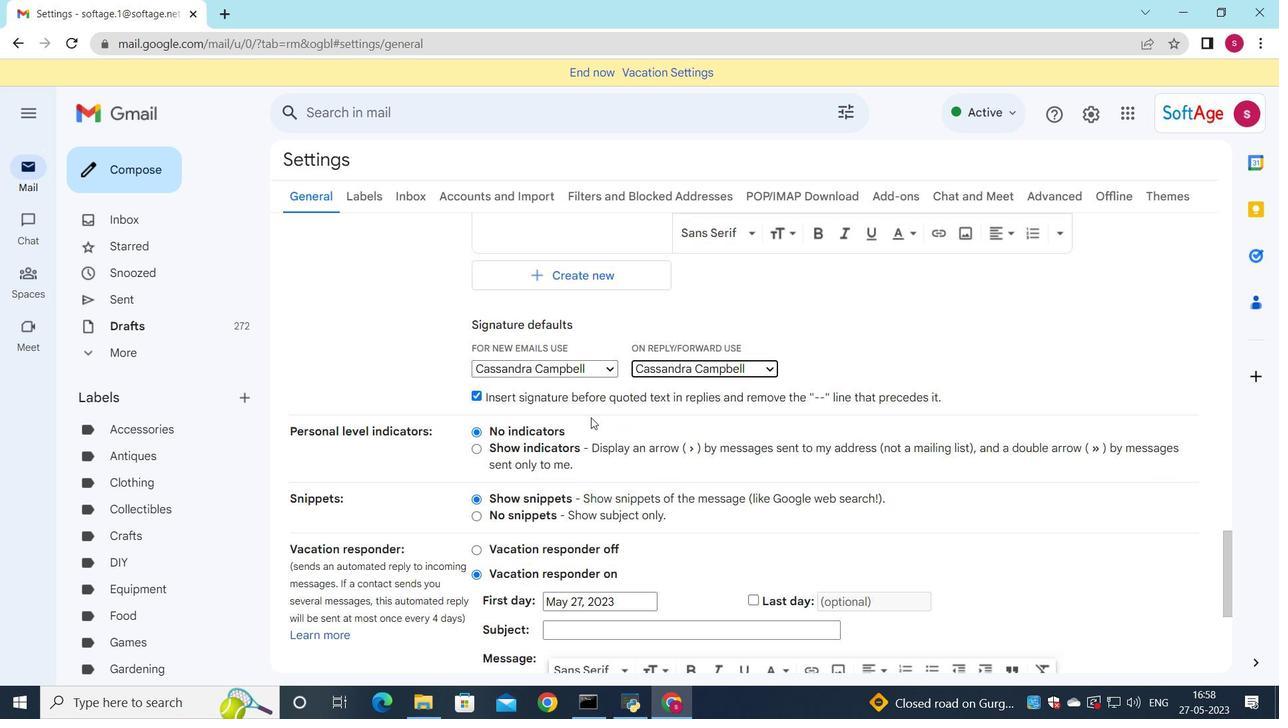 
Action: Mouse moved to (592, 429)
Screenshot: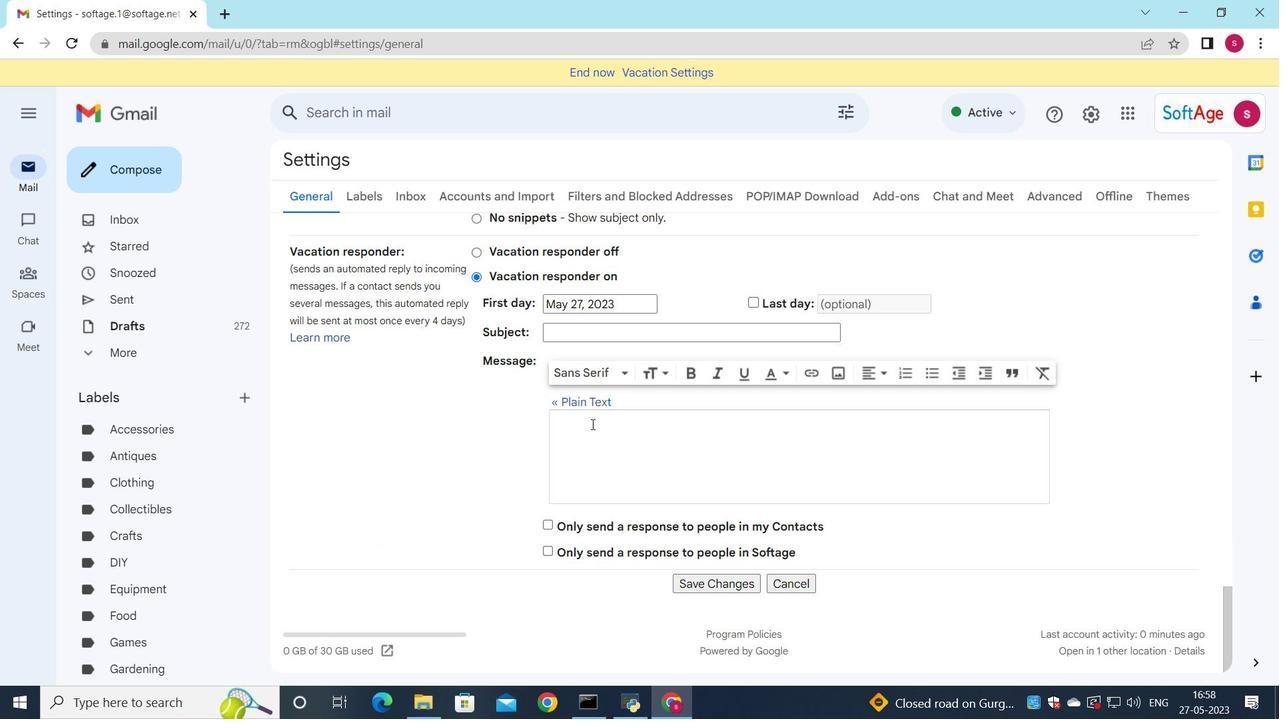 
Action: Mouse scrolled (592, 428) with delta (0, 0)
Screenshot: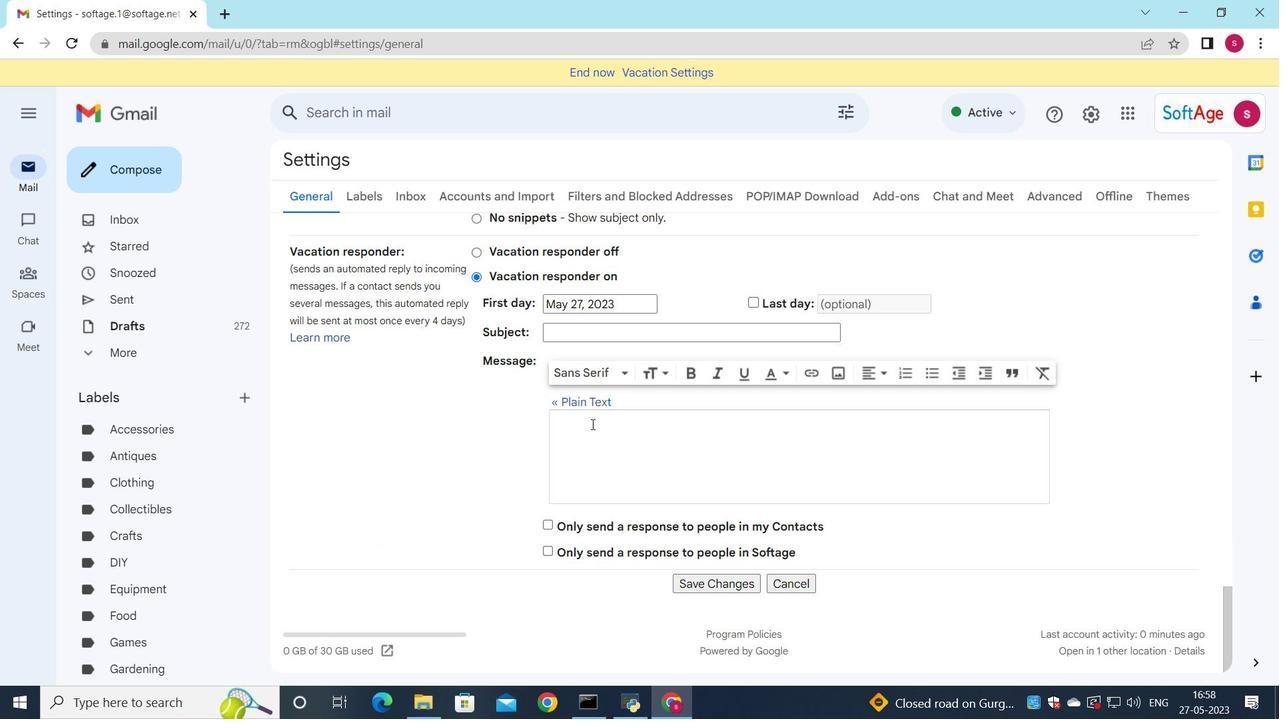 
Action: Mouse moved to (591, 433)
Screenshot: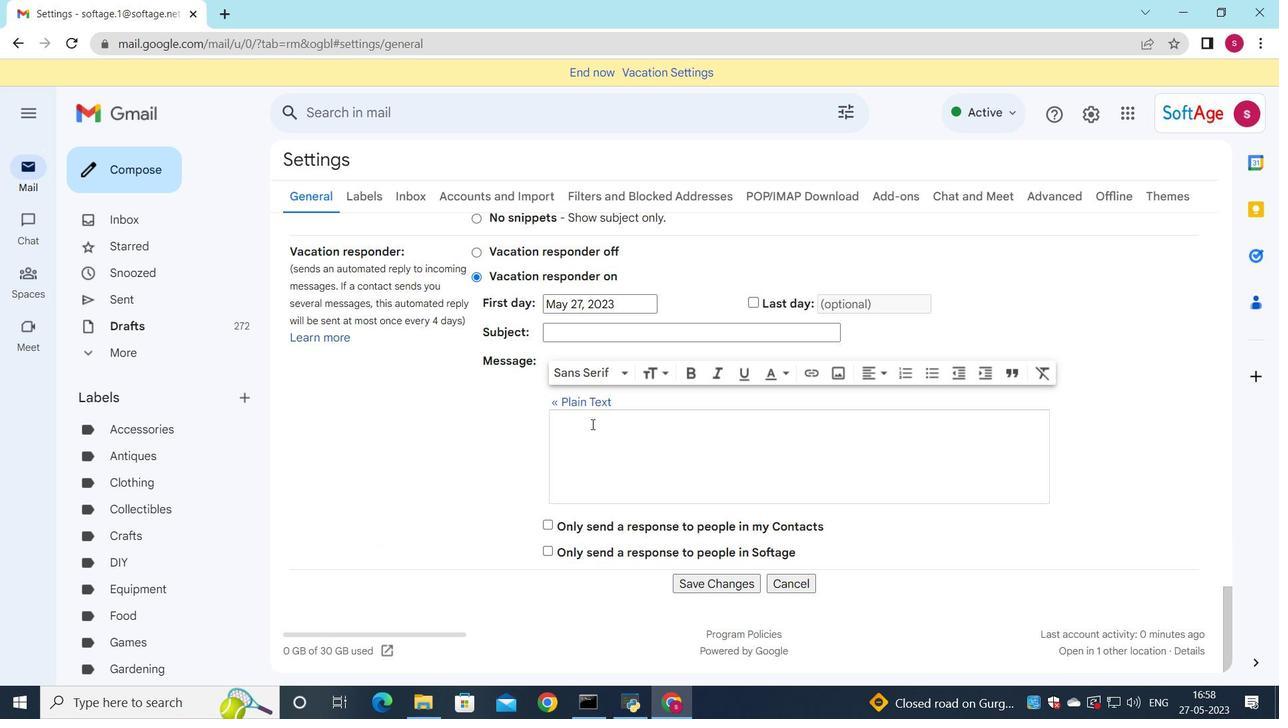 
Action: Mouse scrolled (591, 433) with delta (0, 0)
Screenshot: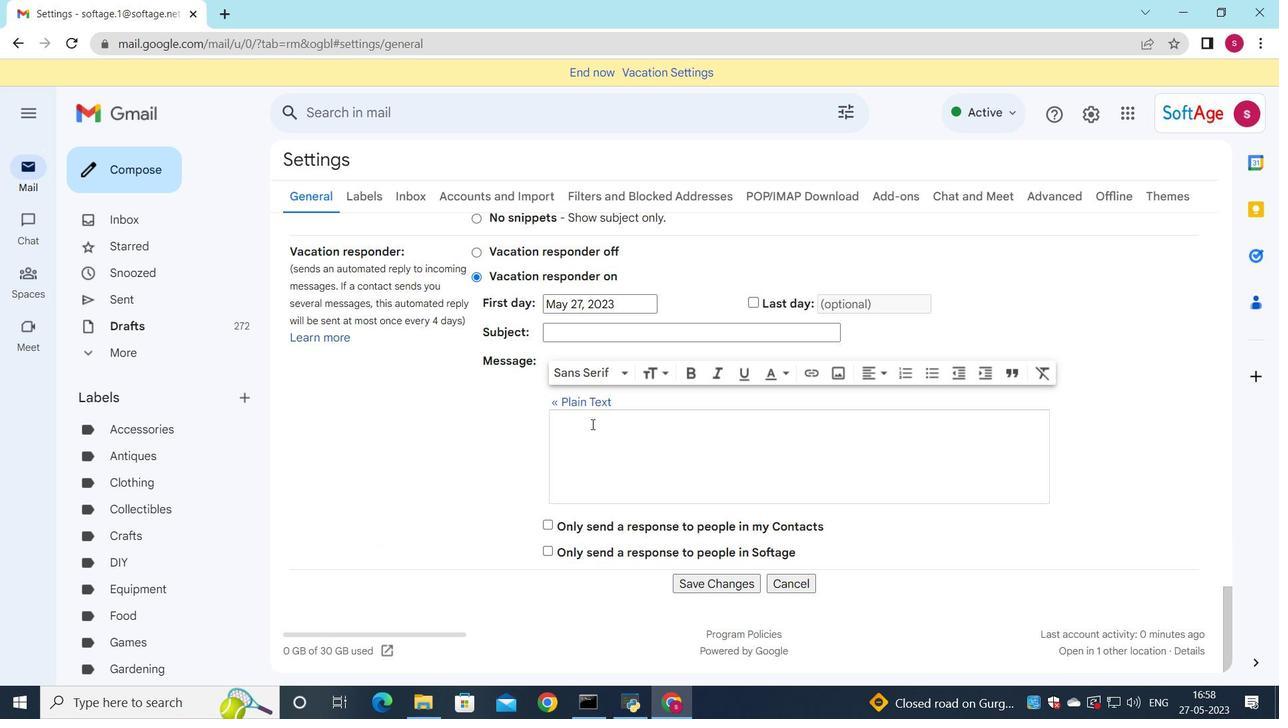 
Action: Mouse moved to (590, 435)
Screenshot: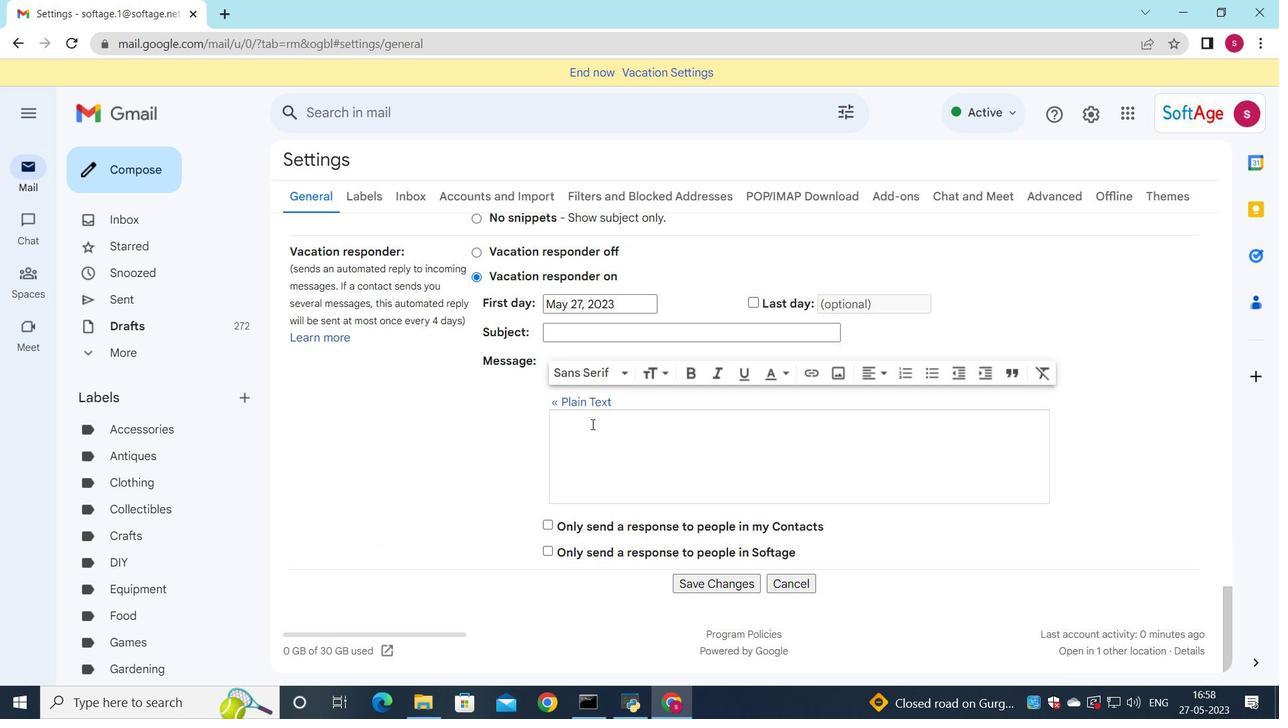 
Action: Mouse scrolled (590, 435) with delta (0, 0)
Screenshot: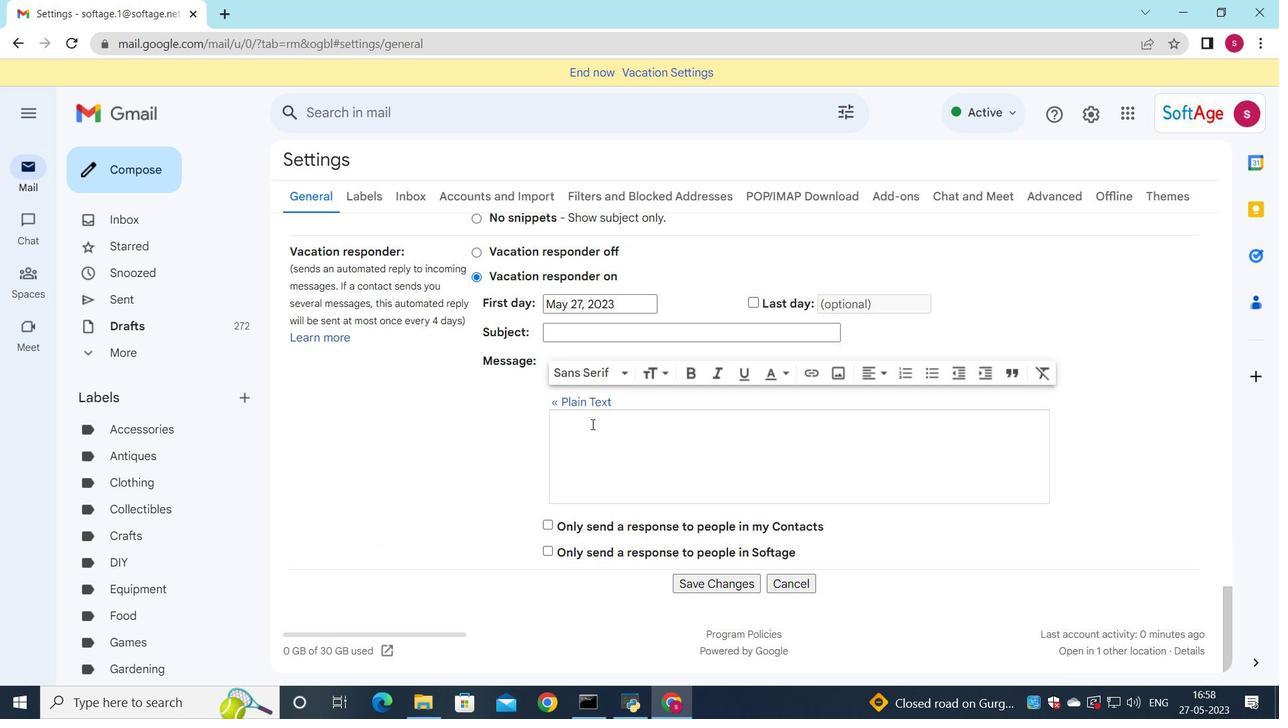 
Action: Mouse moved to (589, 437)
Screenshot: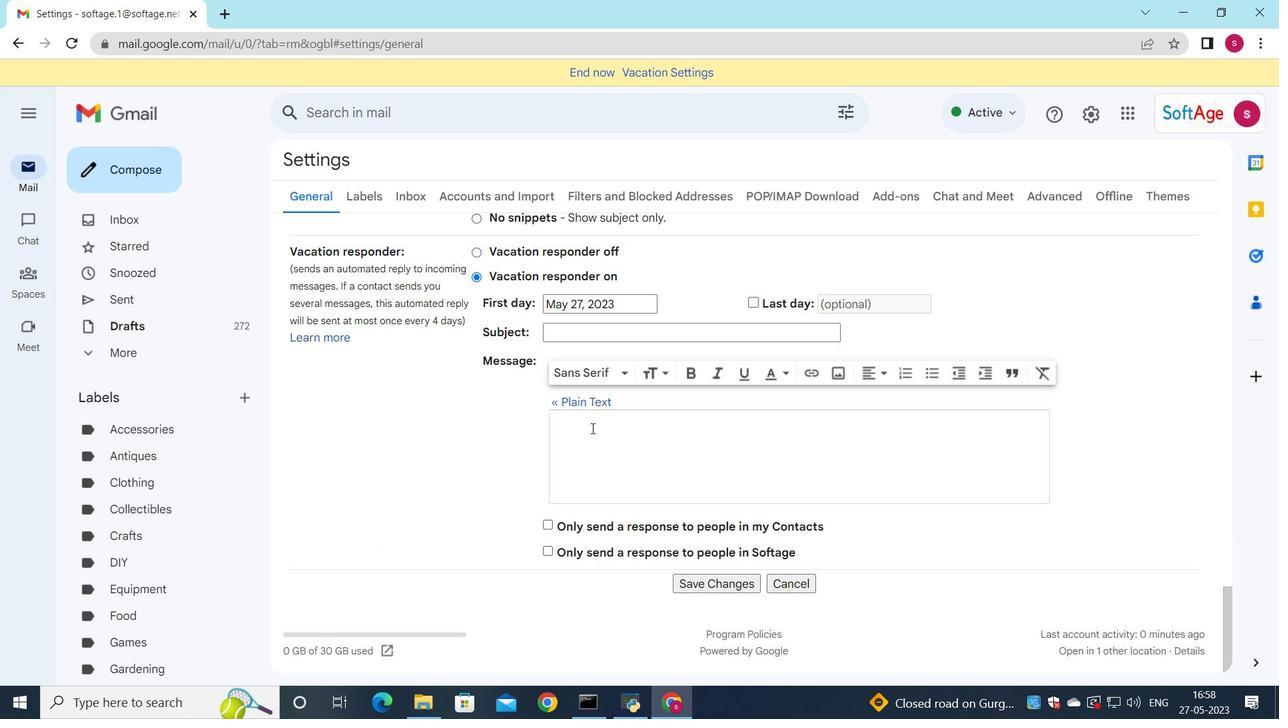 
Action: Mouse scrolled (589, 437) with delta (0, 0)
Screenshot: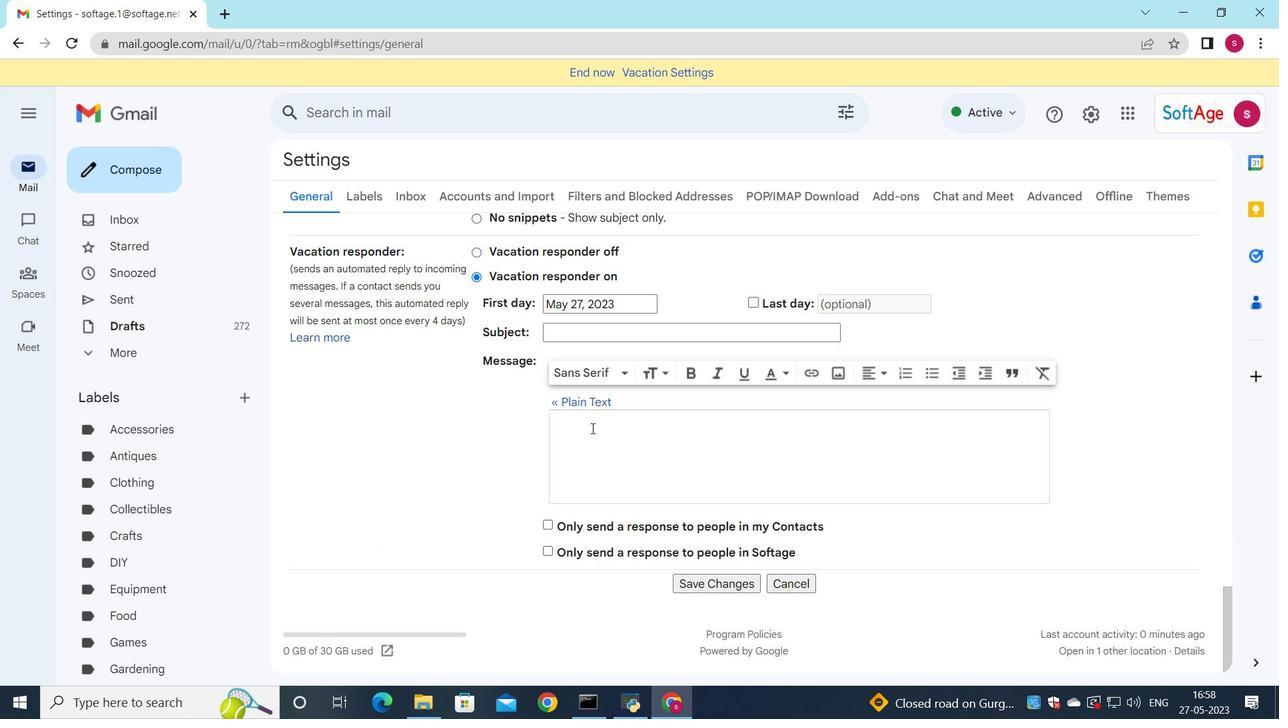 
Action: Mouse moved to (589, 442)
Screenshot: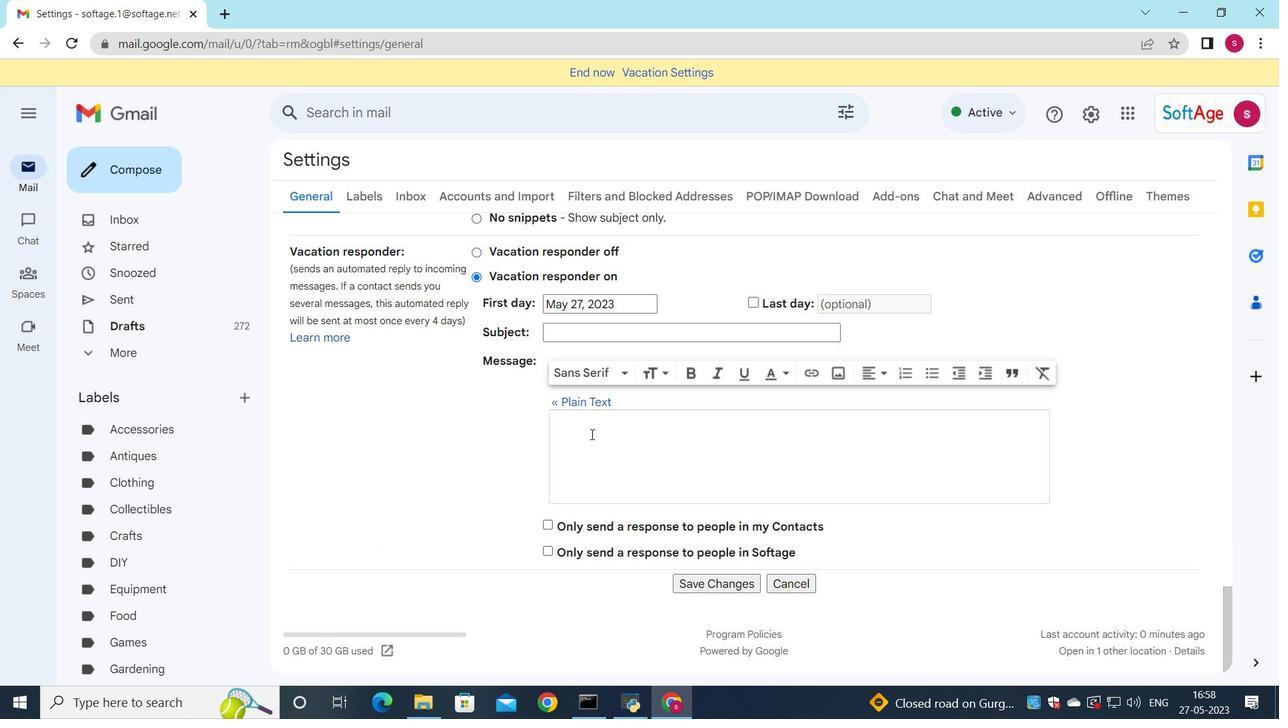 
Action: Mouse scrolled (589, 441) with delta (0, 0)
Screenshot: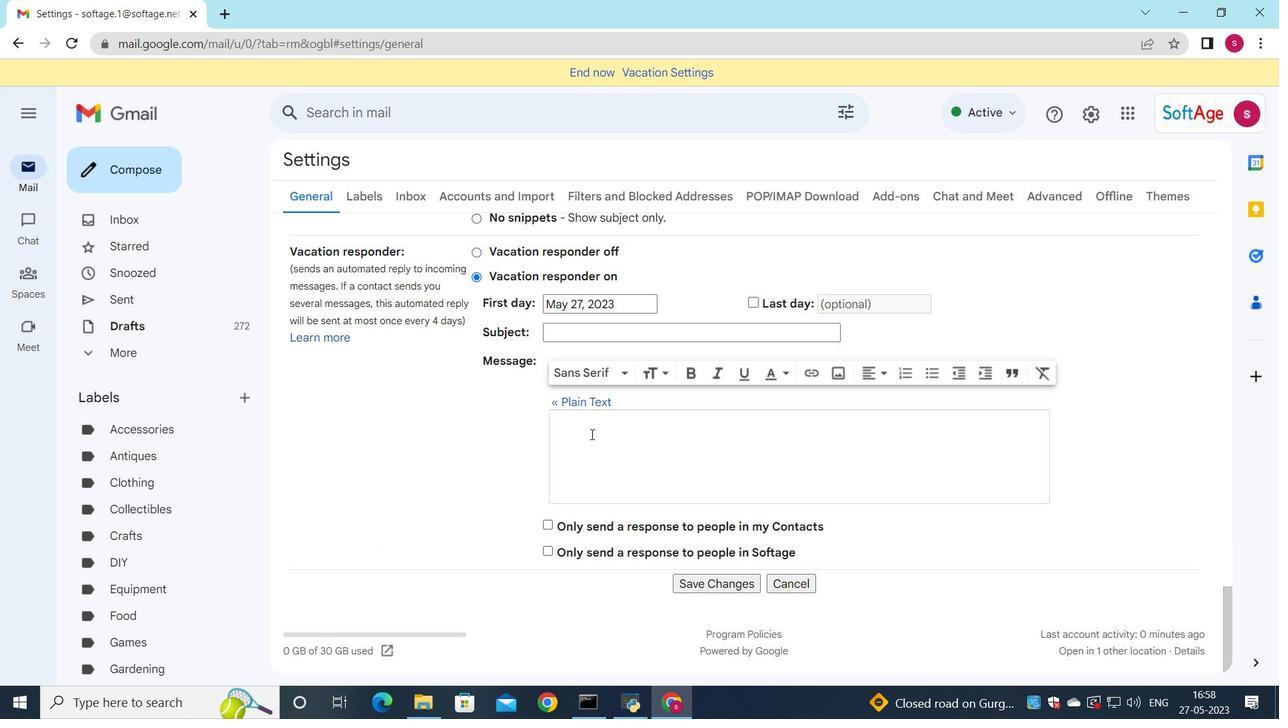 
Action: Mouse moved to (697, 582)
Screenshot: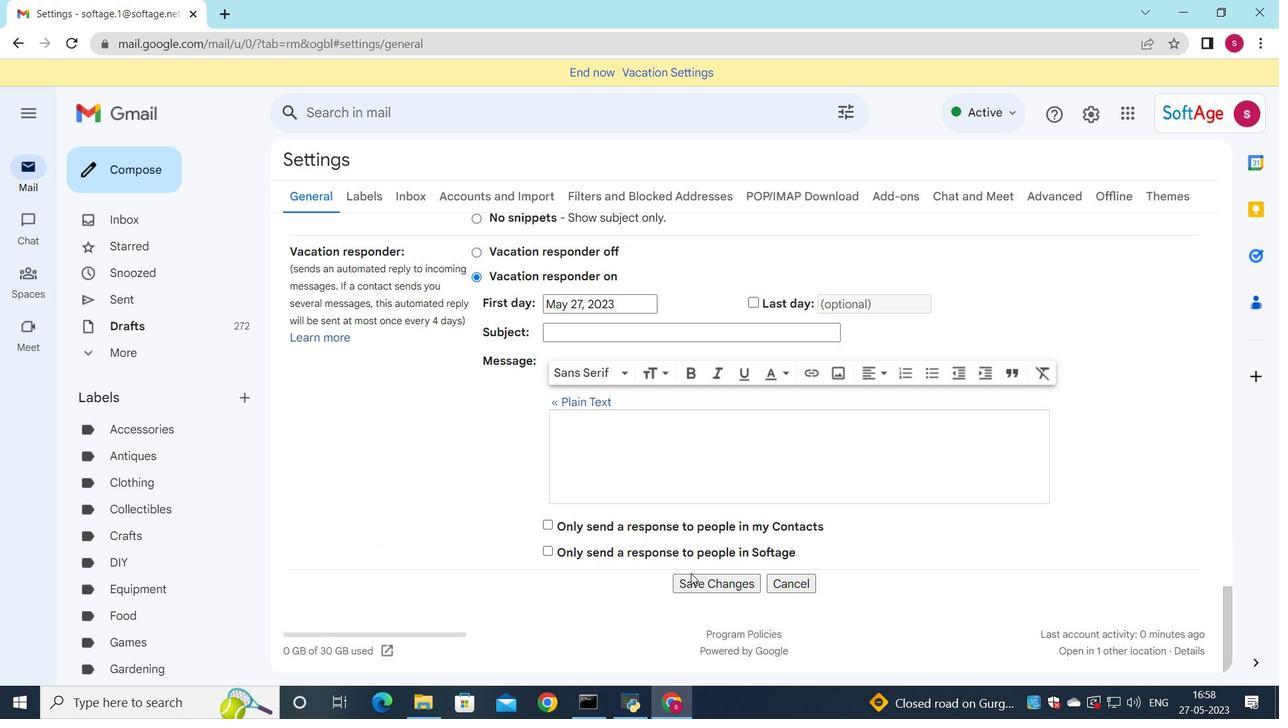 
Action: Mouse pressed left at (697, 582)
Screenshot: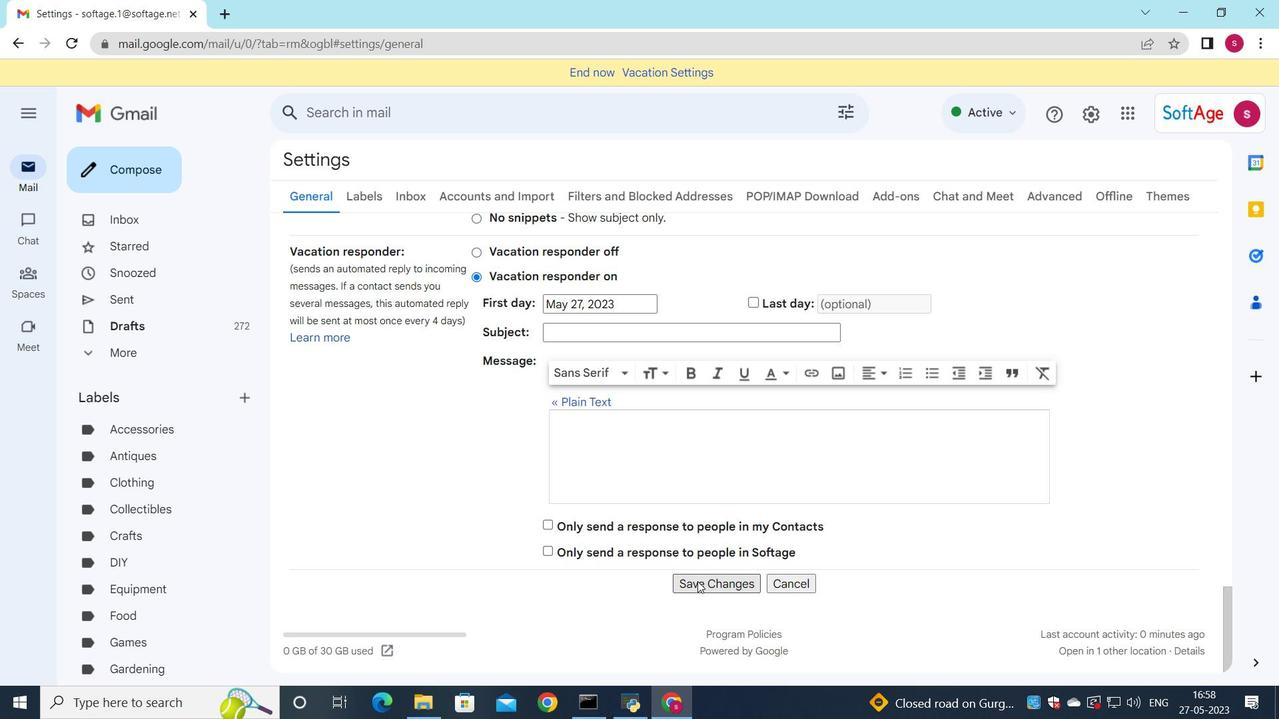 
Action: Mouse moved to (159, 182)
Screenshot: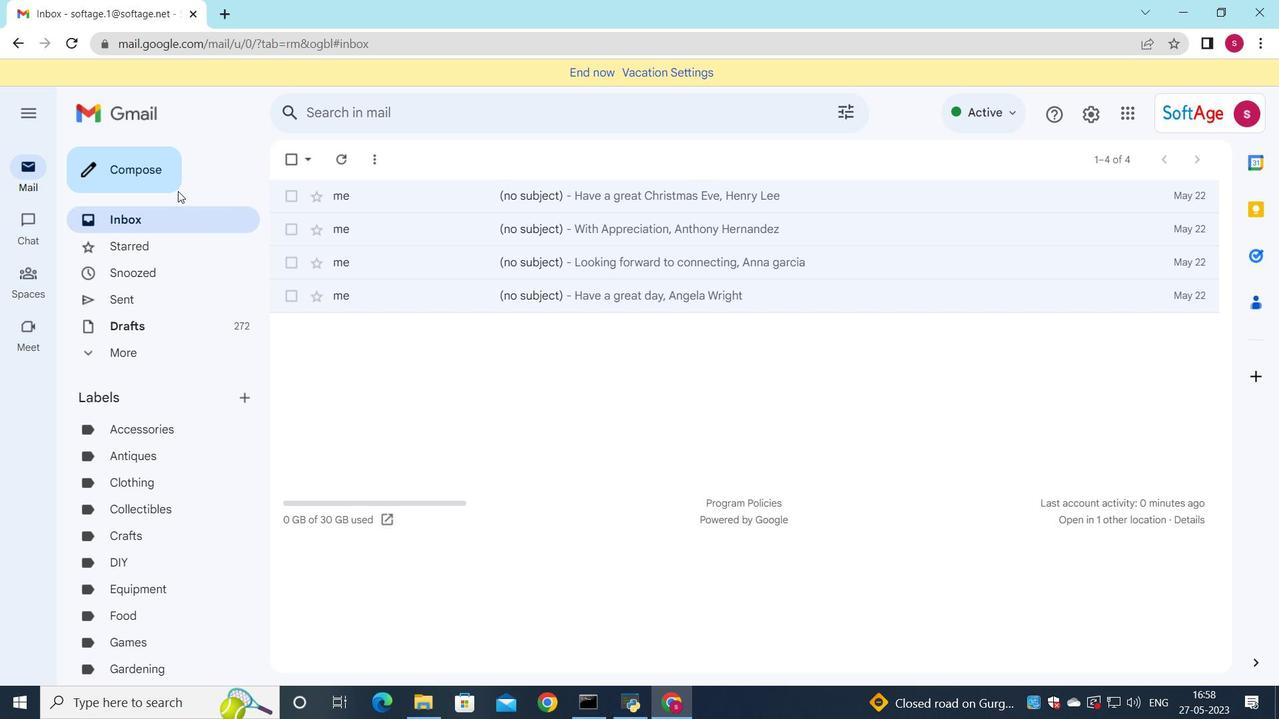 
Action: Mouse pressed left at (159, 182)
Screenshot: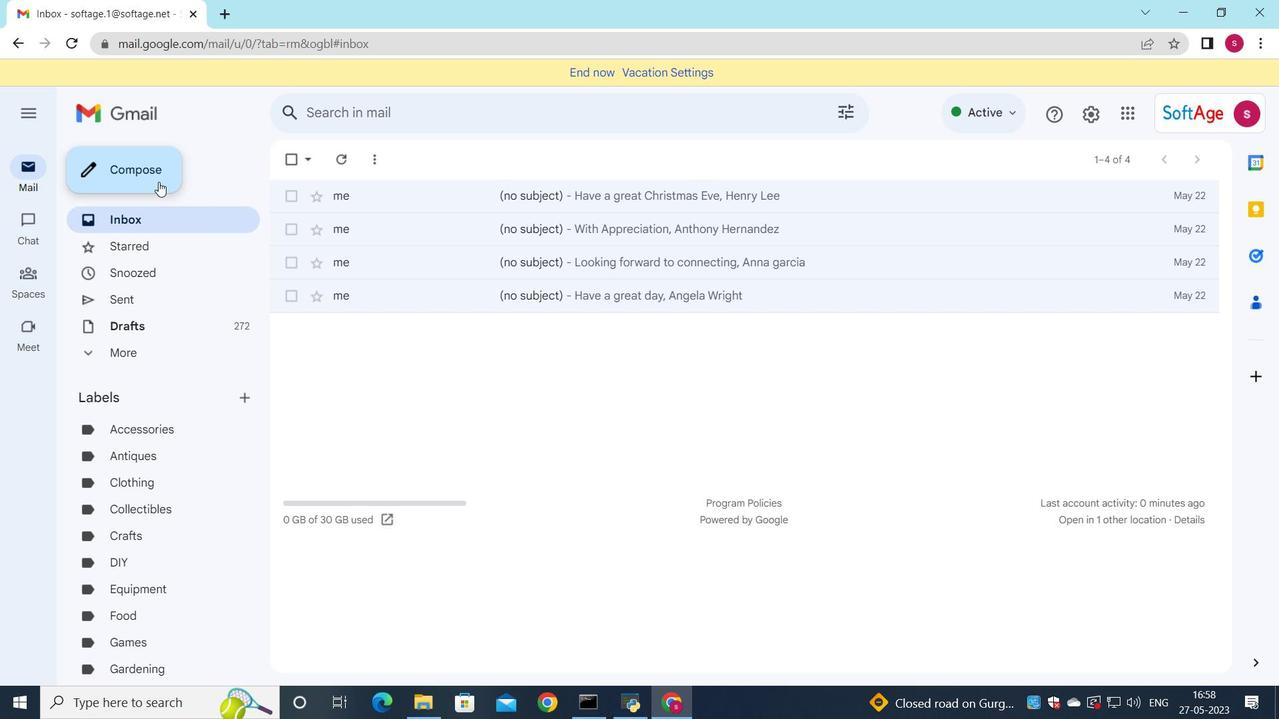 
Action: Mouse moved to (860, 290)
Screenshot: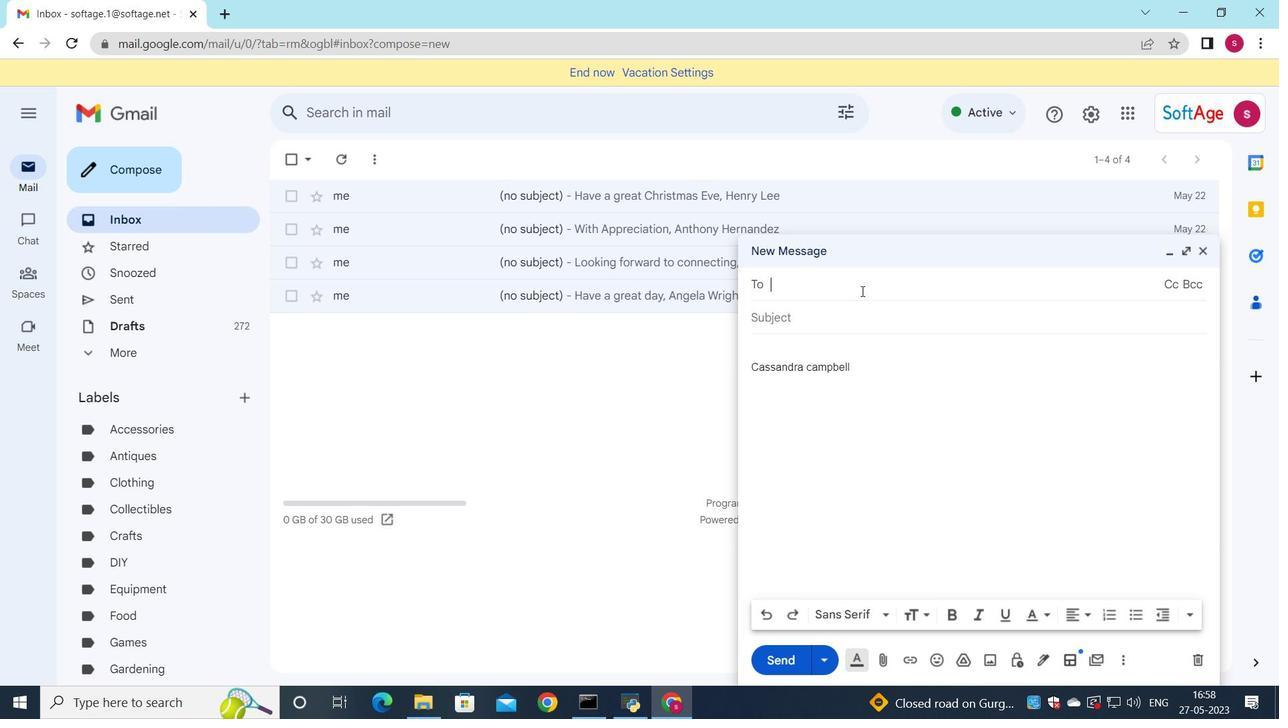 
Action: Key pressed s
Screenshot: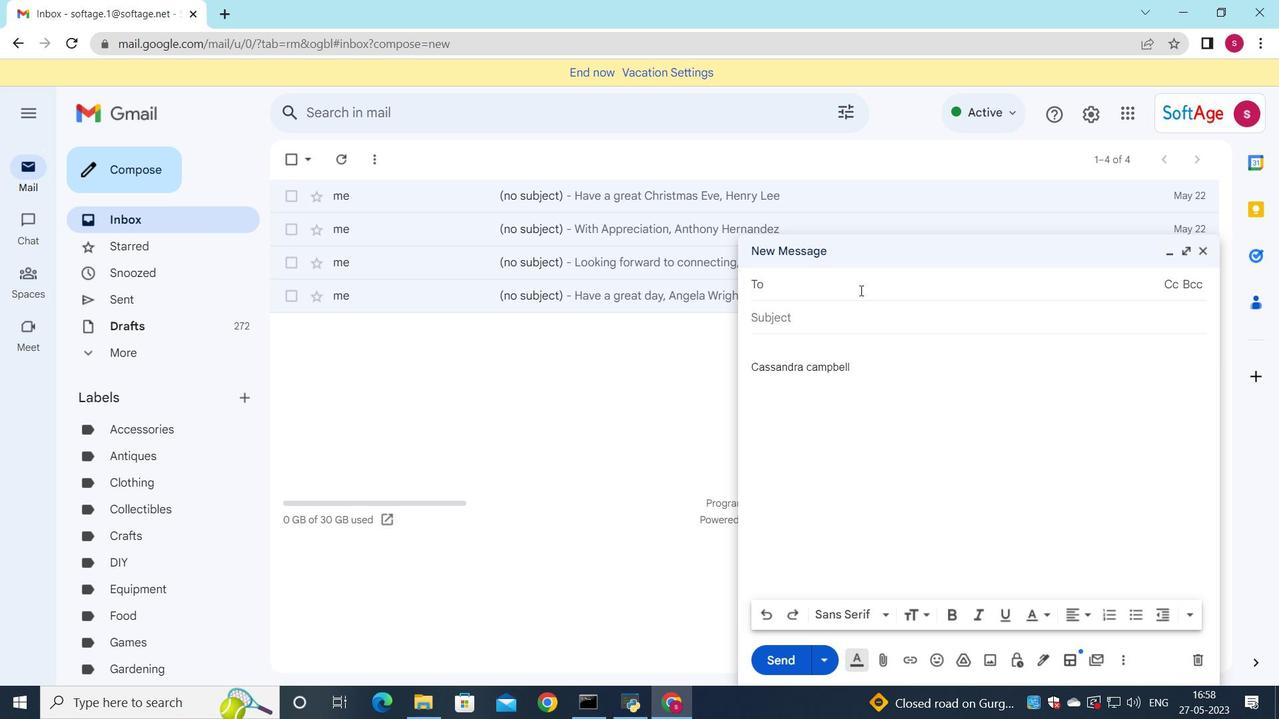 
Action: Mouse moved to (866, 365)
Screenshot: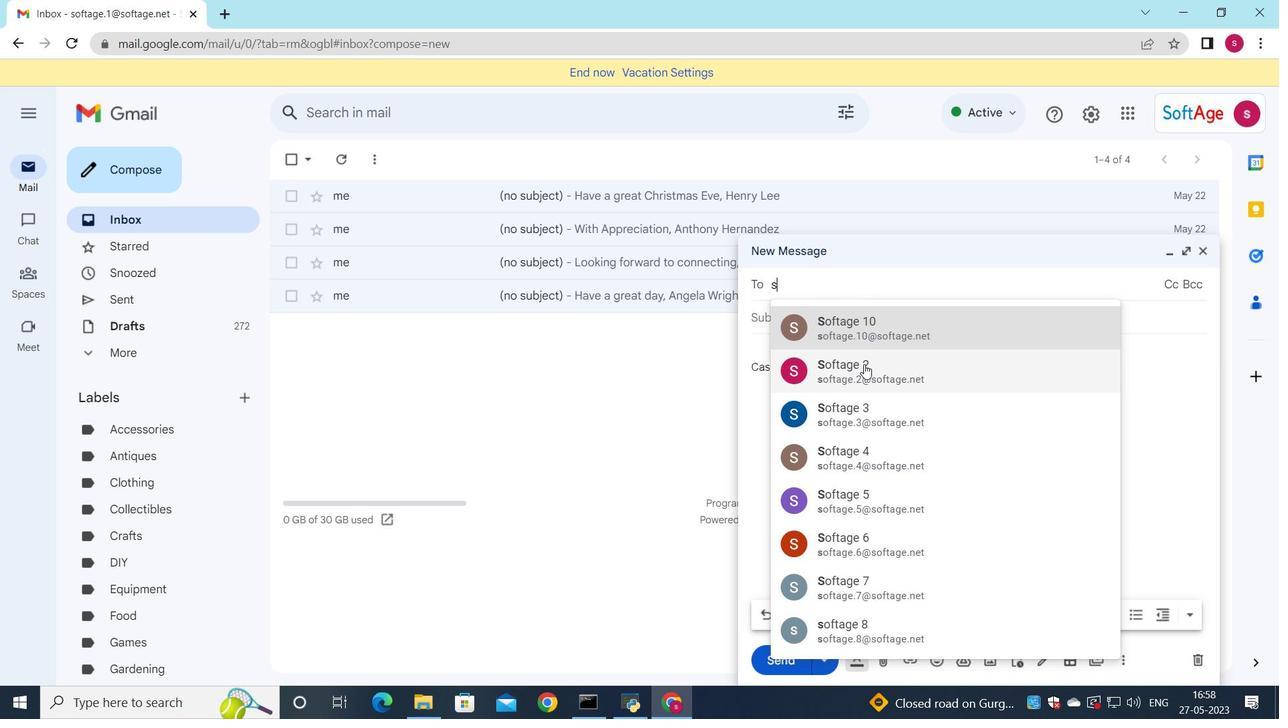 
Action: Mouse pressed left at (866, 365)
Screenshot: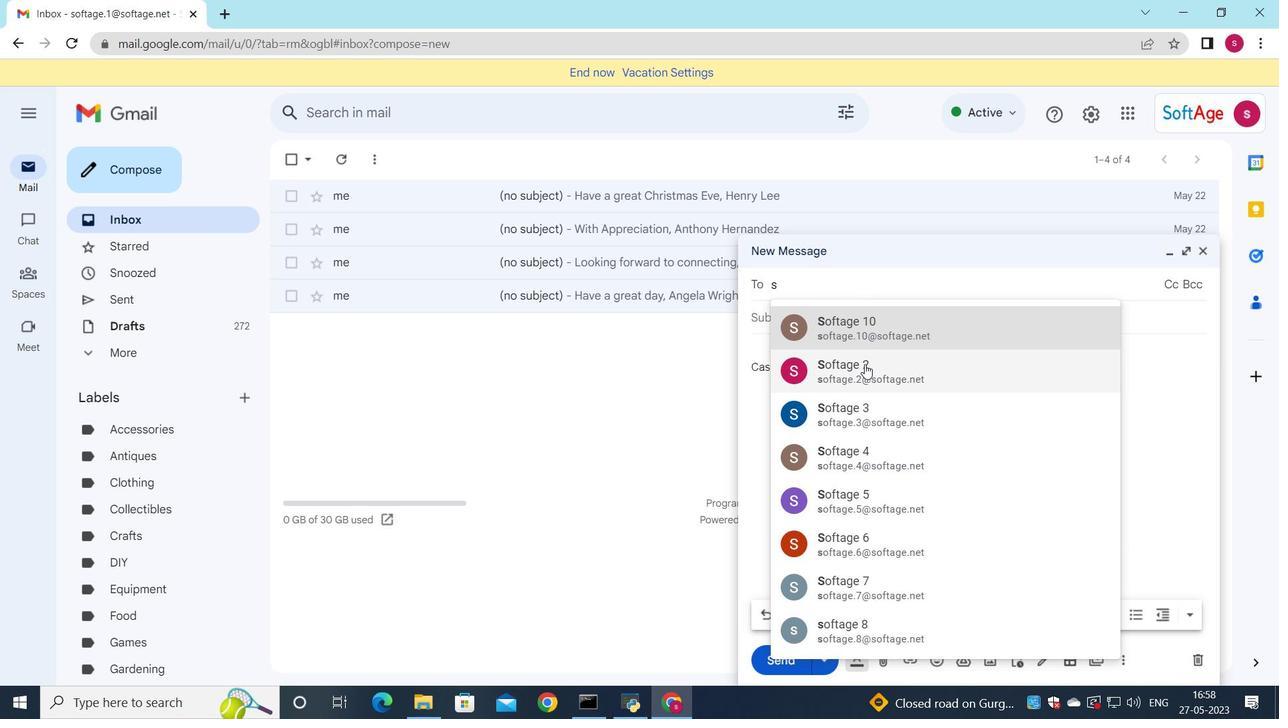 
Action: Key pressed s
Screenshot: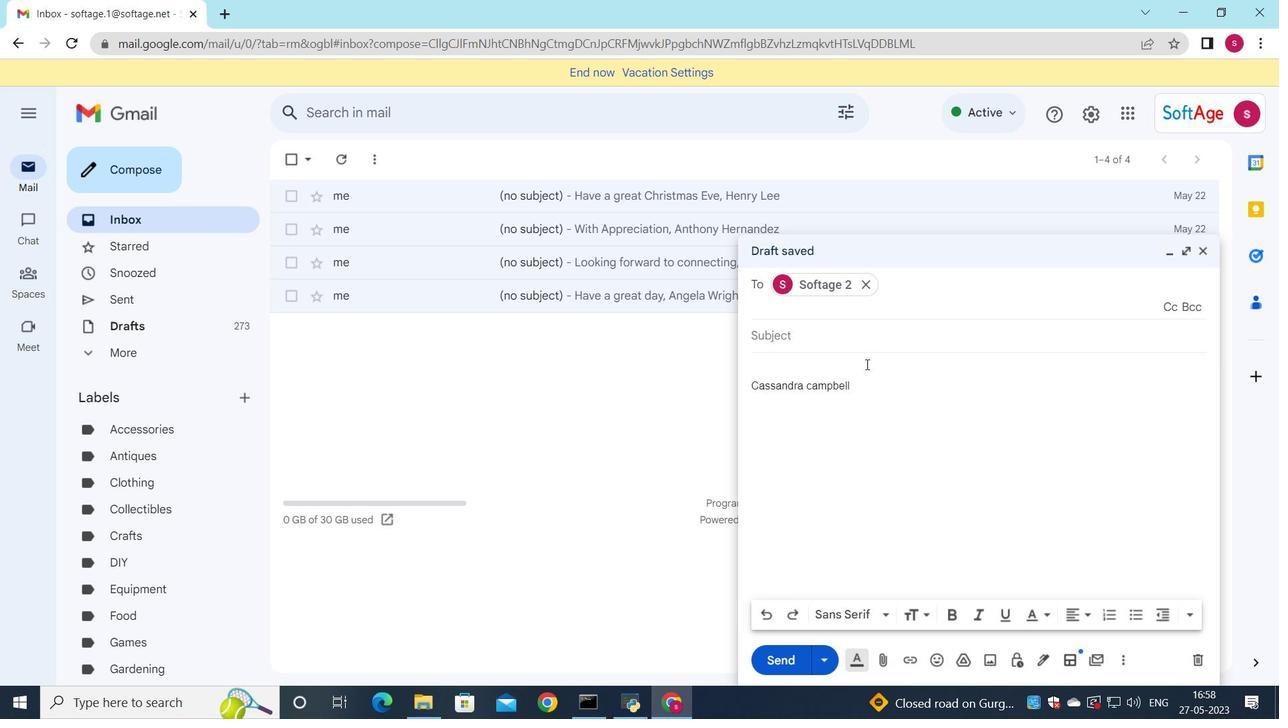 
Action: Mouse moved to (951, 427)
Screenshot: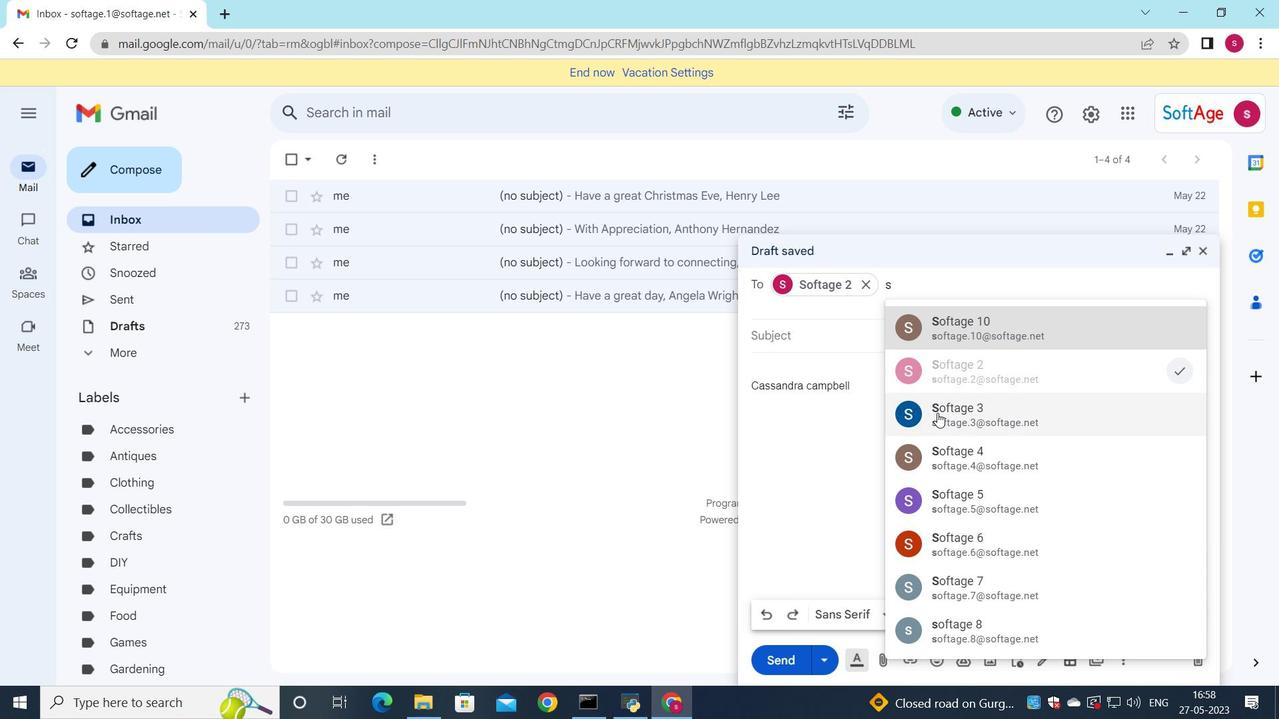 
Action: Mouse pressed left at (951, 427)
Screenshot: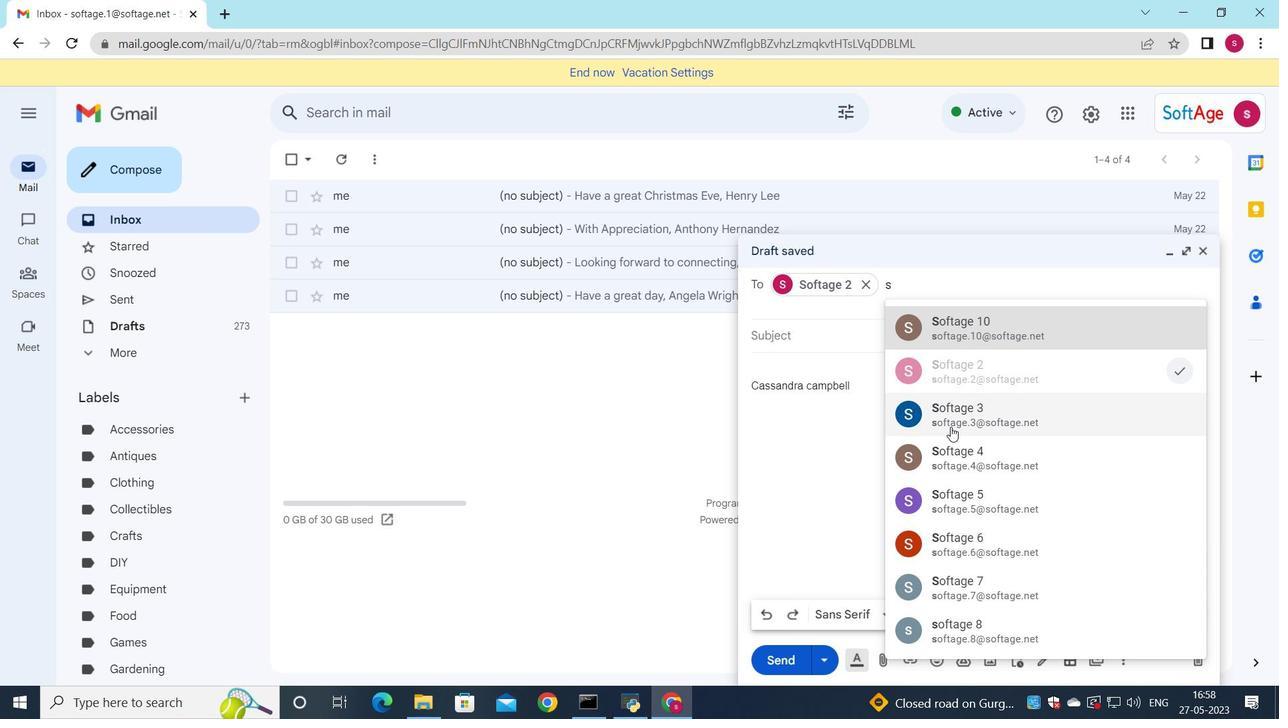 
Action: Mouse moved to (1175, 306)
Screenshot: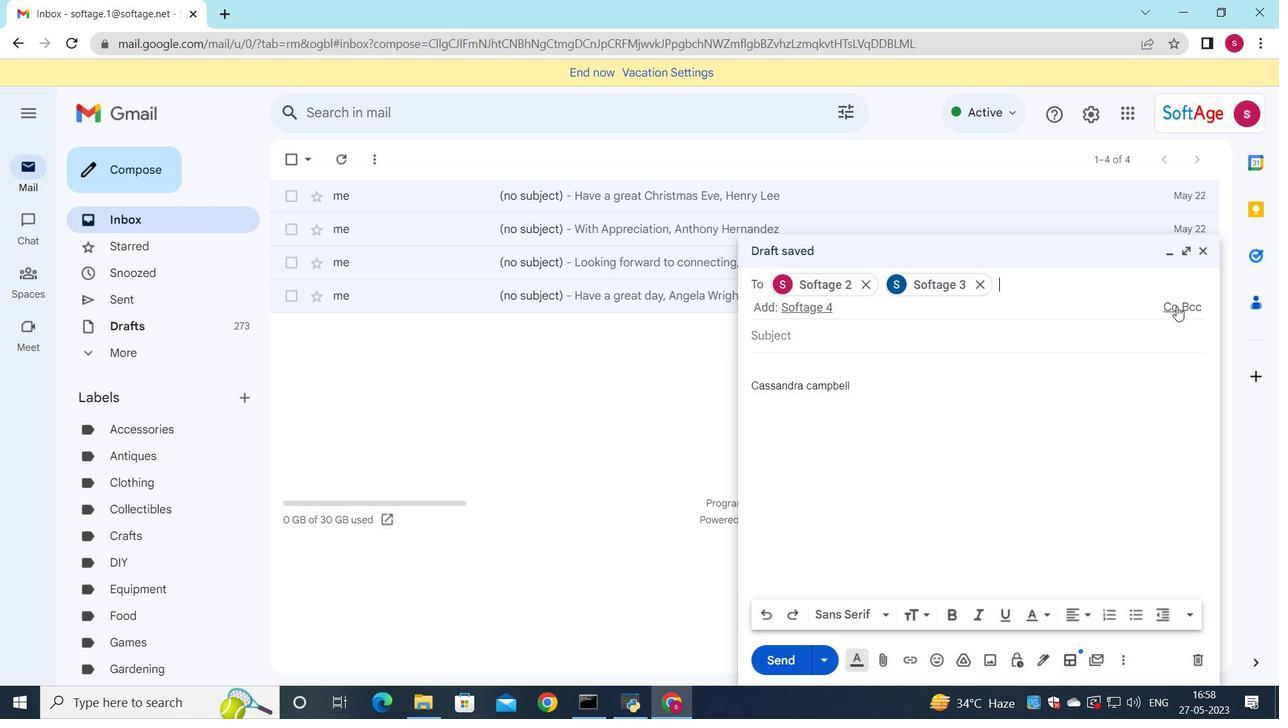 
Action: Mouse pressed left at (1175, 306)
Screenshot: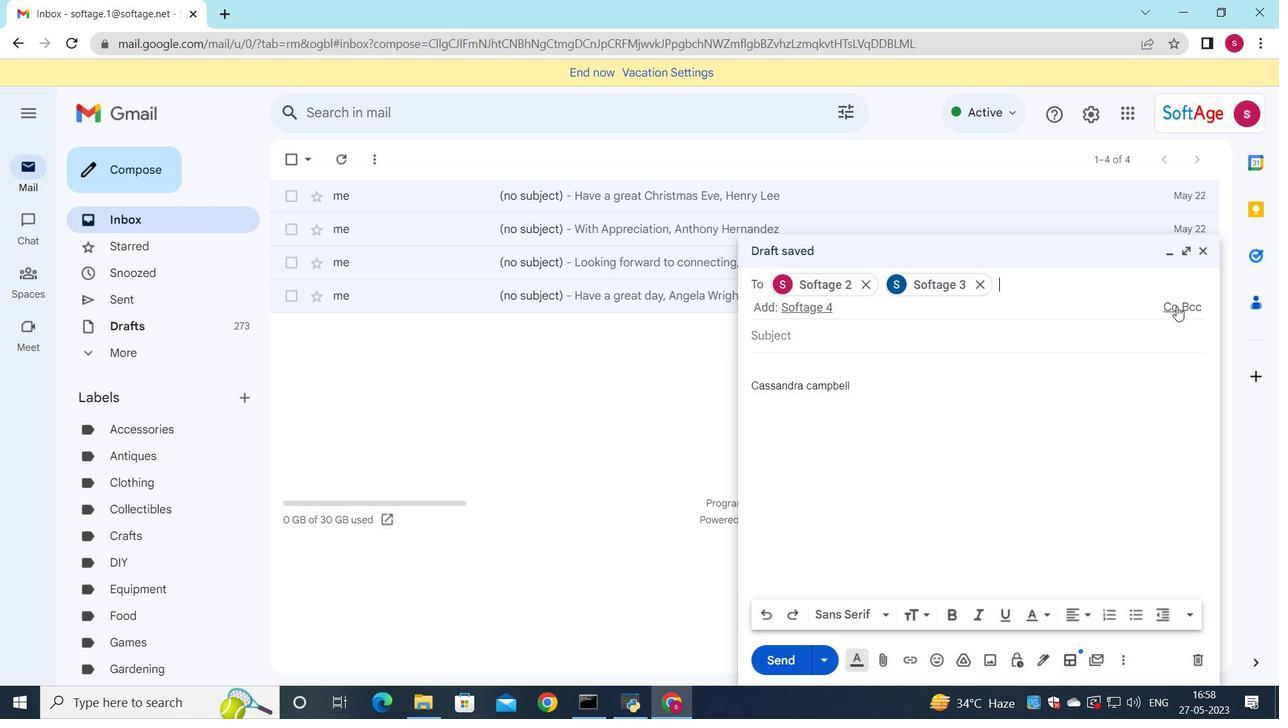 
Action: Mouse moved to (1051, 351)
Screenshot: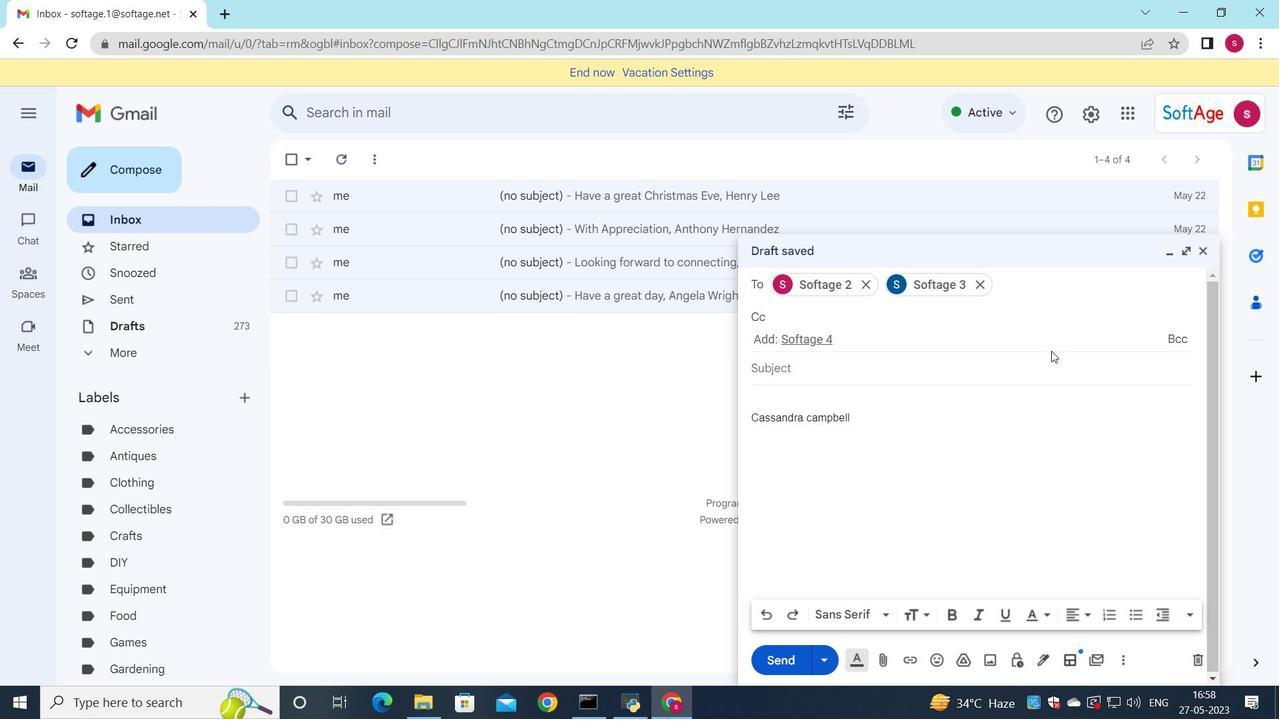 
Action: Key pressed s
Screenshot: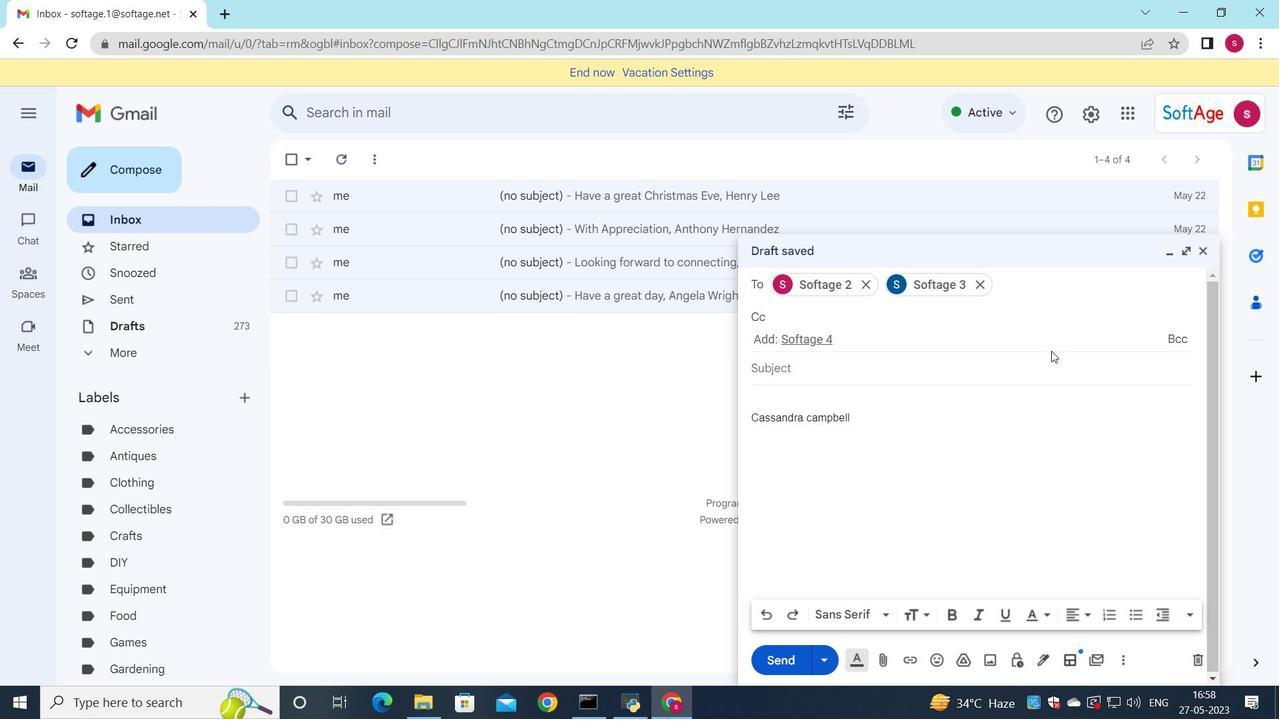 
Action: Mouse moved to (946, 497)
Screenshot: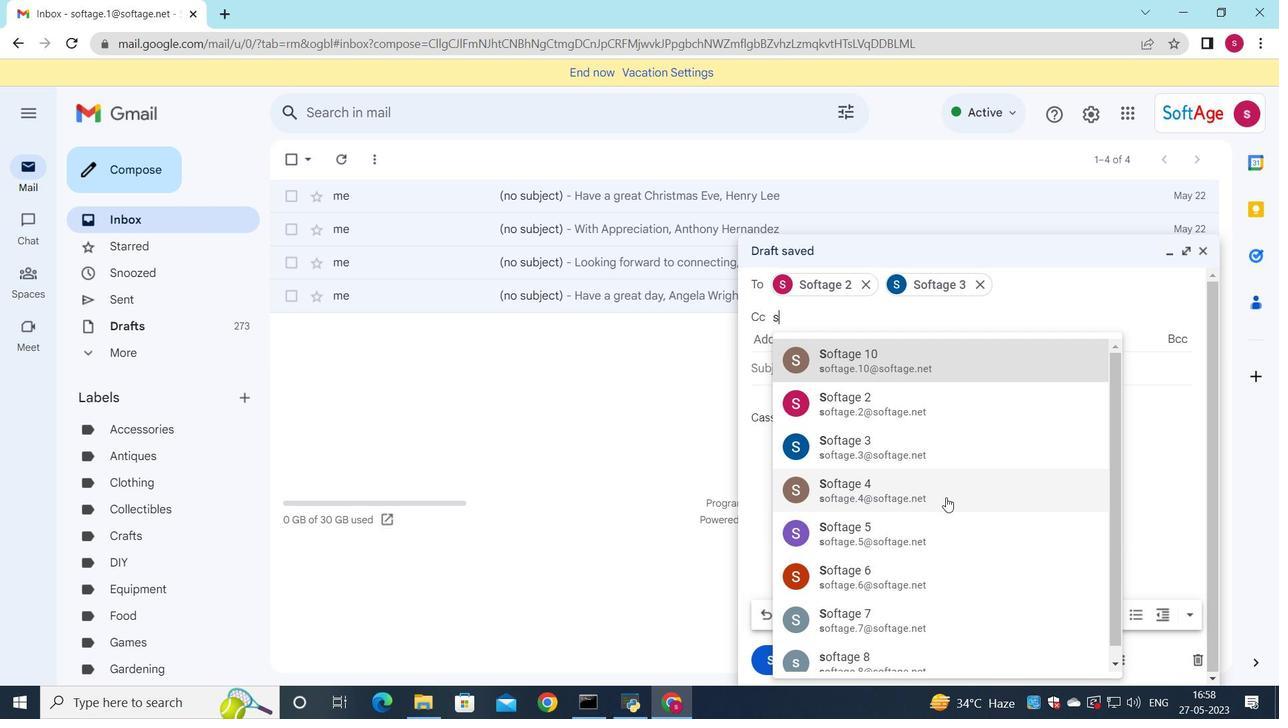 
Action: Mouse pressed left at (946, 497)
Screenshot: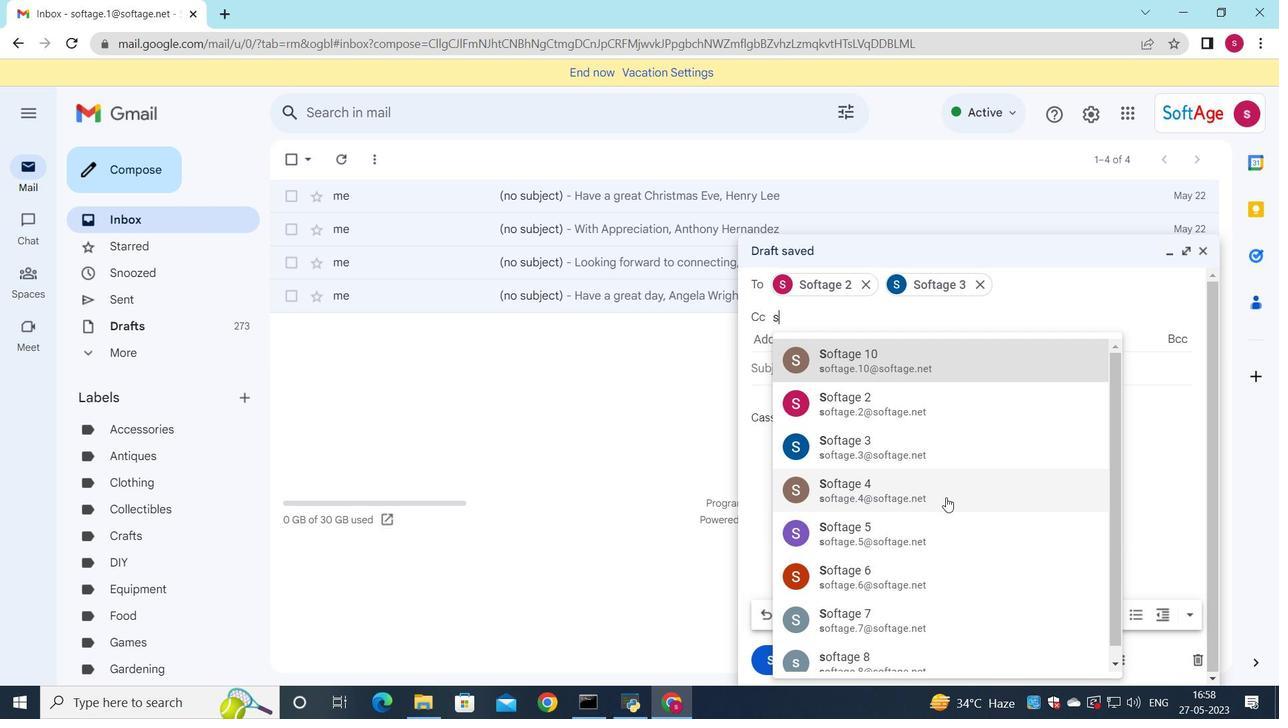 
Action: Mouse moved to (805, 367)
Screenshot: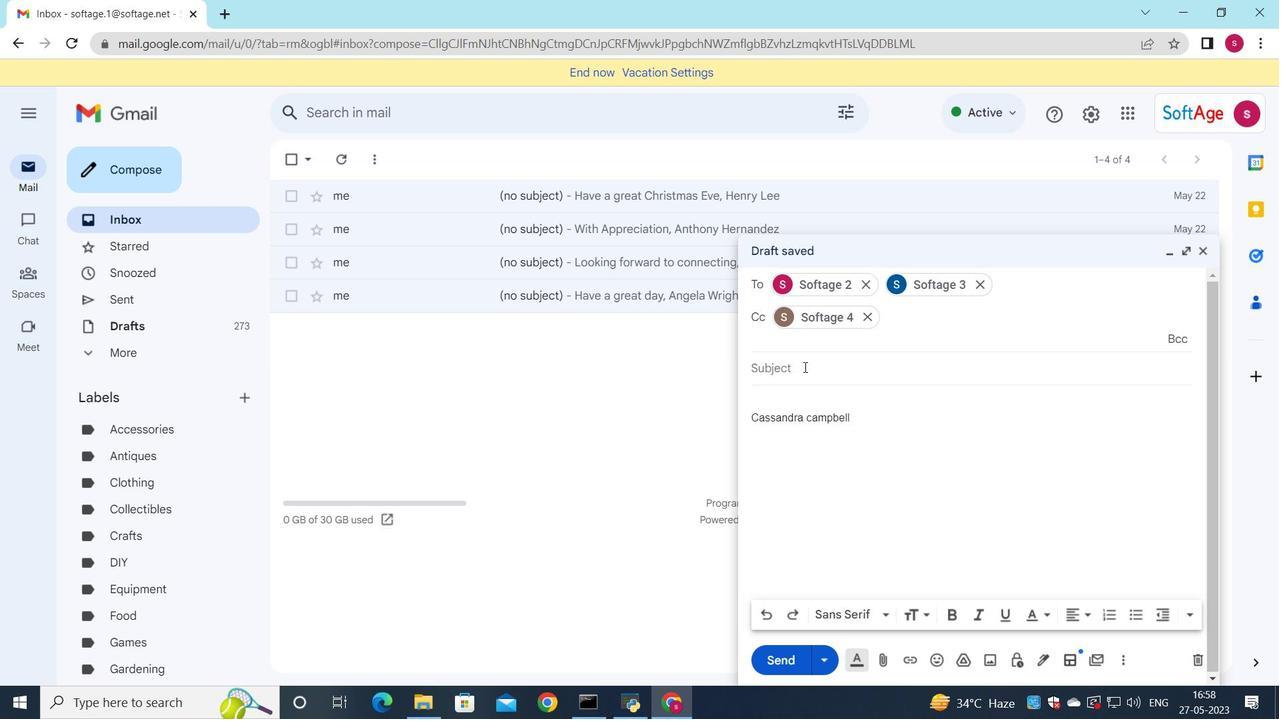
Action: Mouse pressed left at (805, 367)
Screenshot: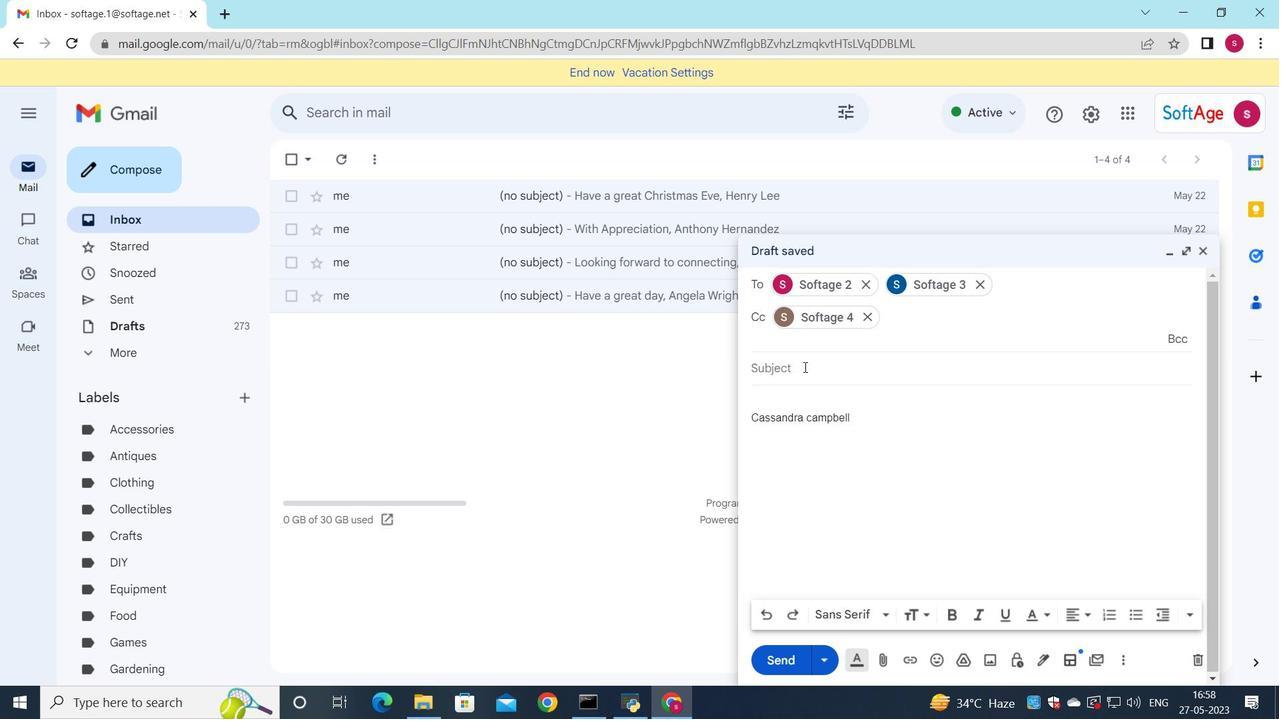 
Action: Mouse moved to (805, 367)
Screenshot: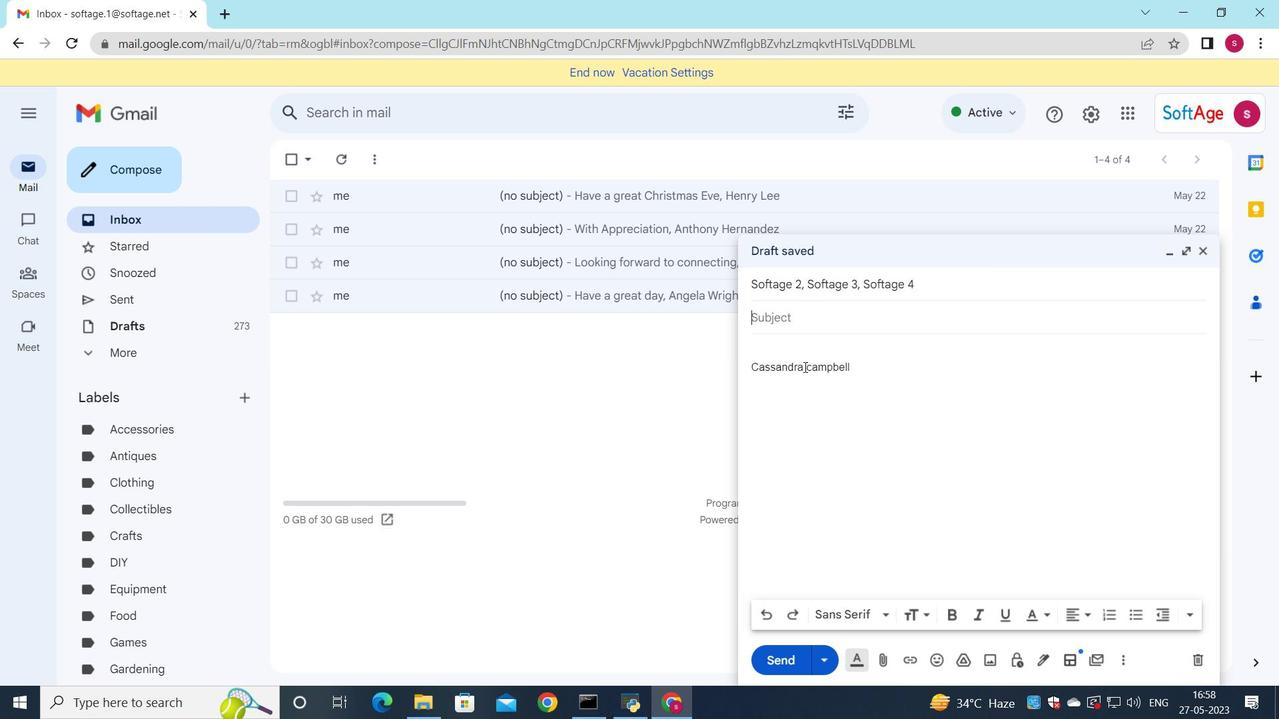 
Action: Key pressed <Key.shift>Request<Key.space>for<Key.space>a<Key.space>e<Key.backspace>referral
Screenshot: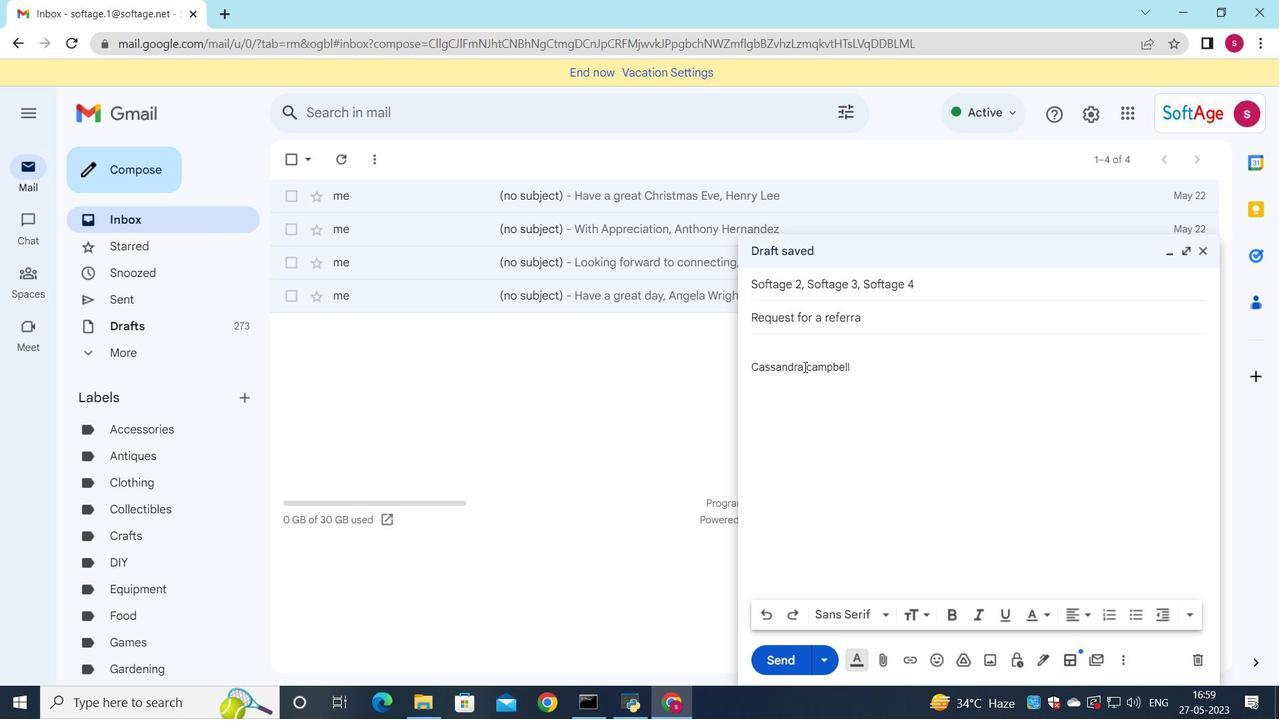 
Action: Mouse moved to (787, 342)
Screenshot: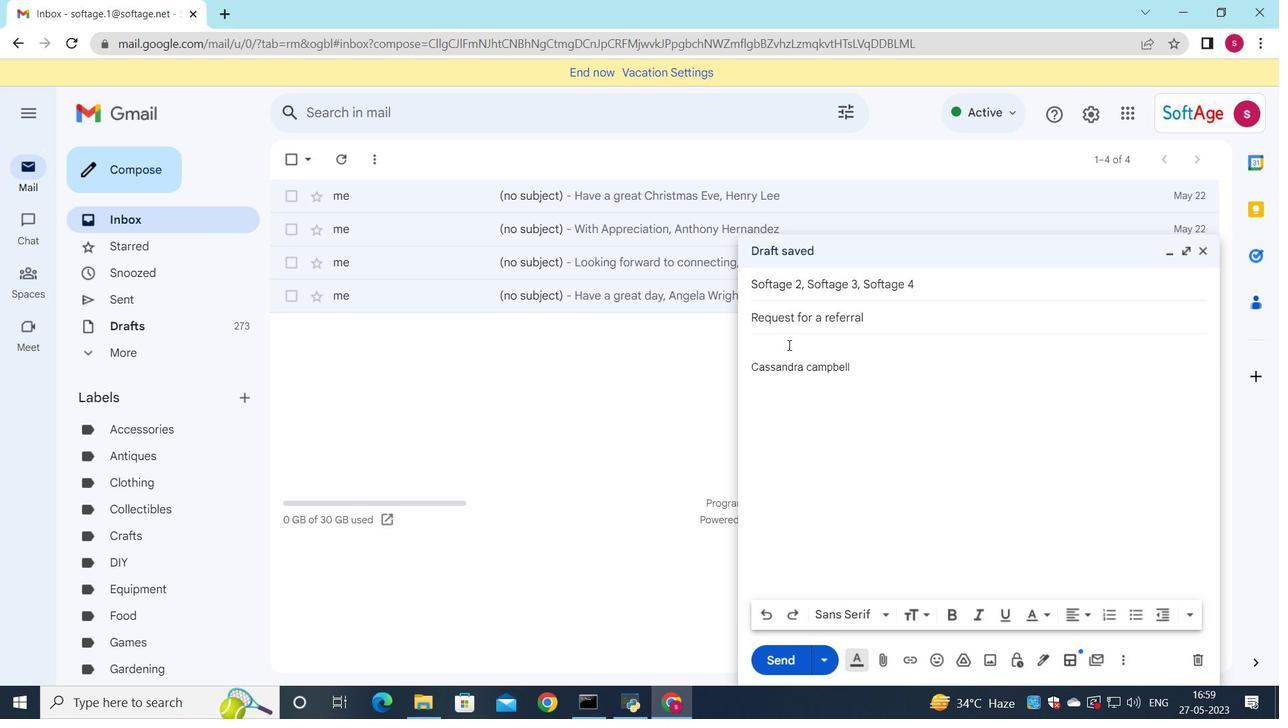 
Action: Mouse pressed left at (787, 342)
Screenshot: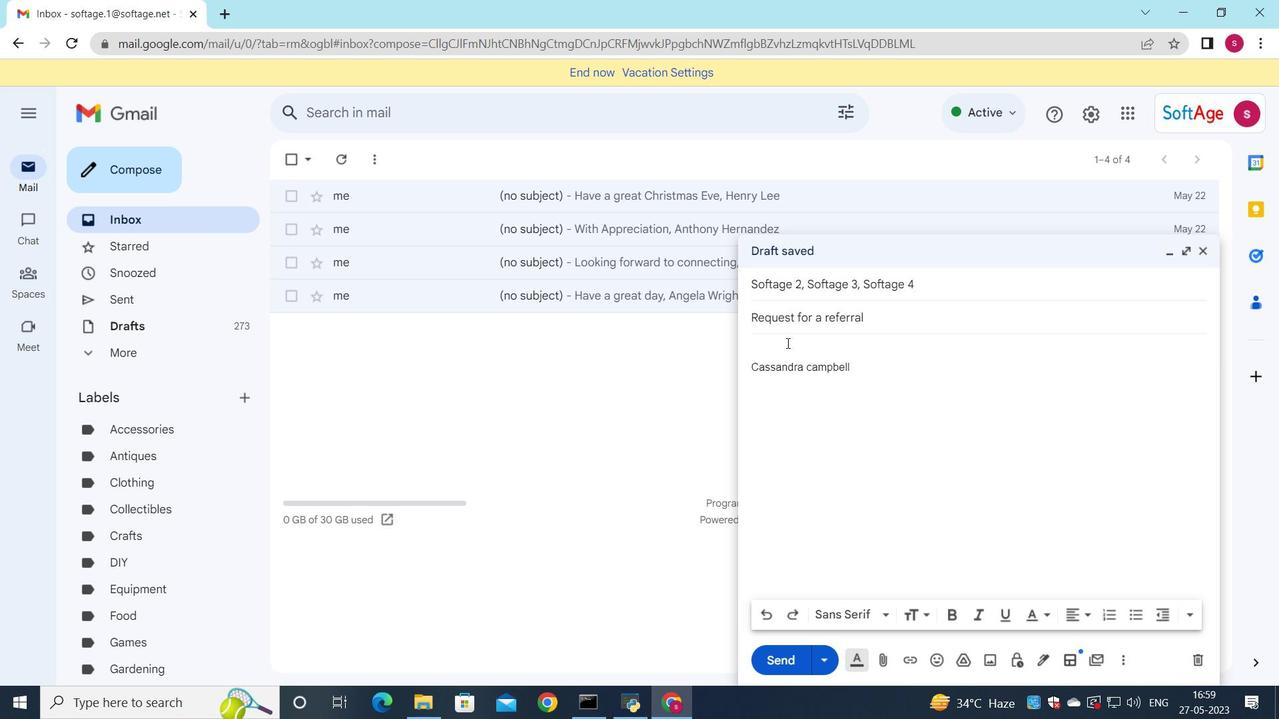 
Action: Key pressed <Key.shift>I<Key.space>will<Key.space>be<Key.space>out<Key.space>of<Key.space>the<Key.space>office<Key.space>until<Key.shift_r><Key.shift_r><Key.shift_r><Key.shift_r><Key.shift_r><Key.shift_r><Key.shift_r>(<Key.shift_r>)<Key.left>date<Key.right>.
Screenshot: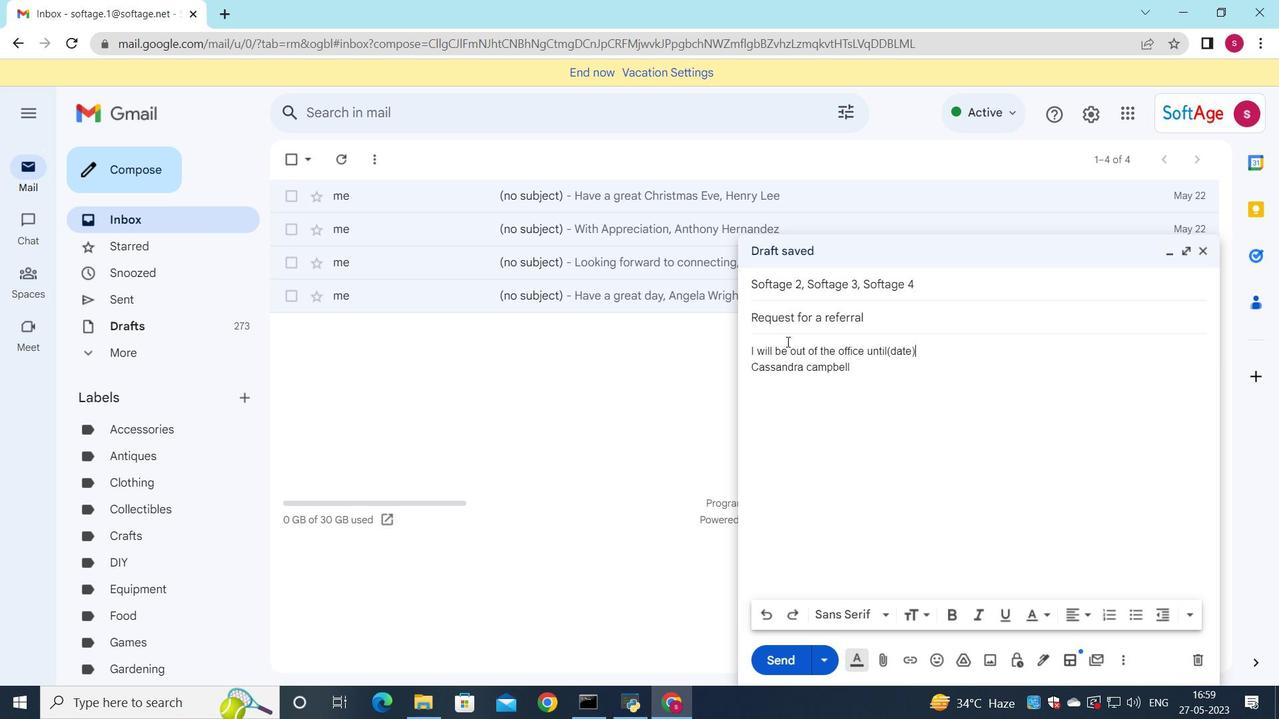 
Action: Mouse moved to (940, 355)
Screenshot: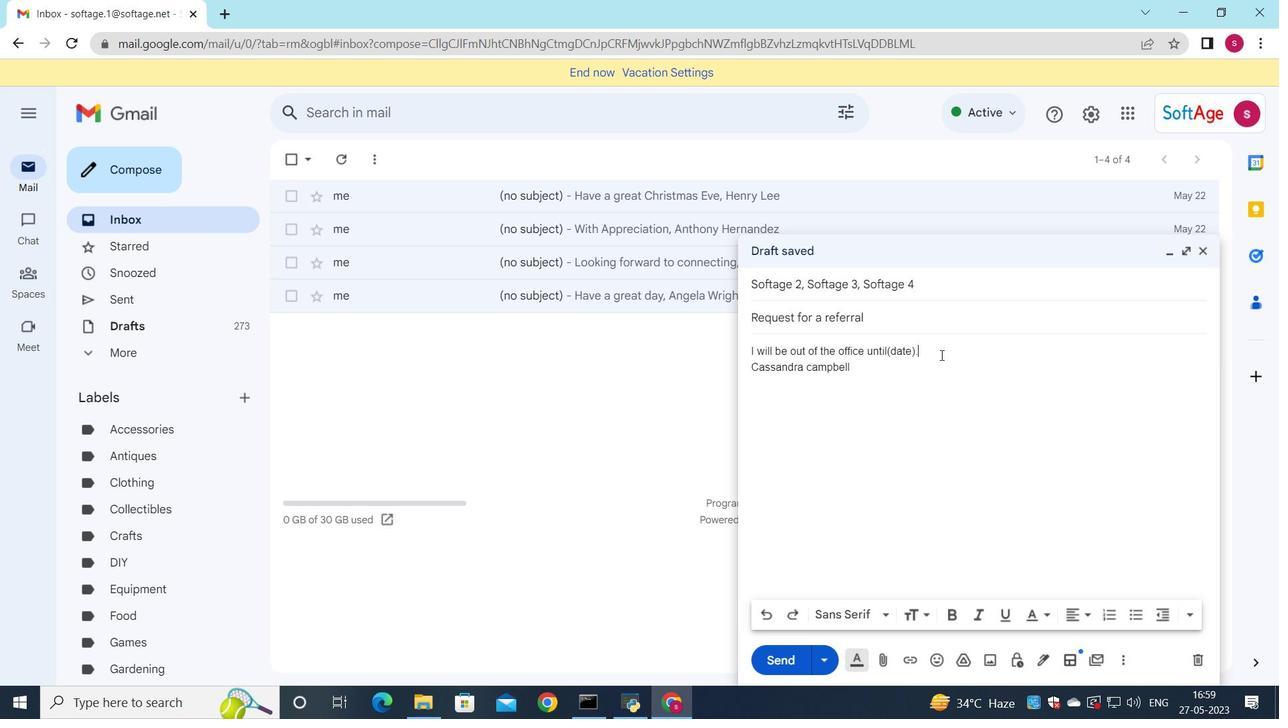 
Action: Mouse pressed left at (940, 355)
Screenshot: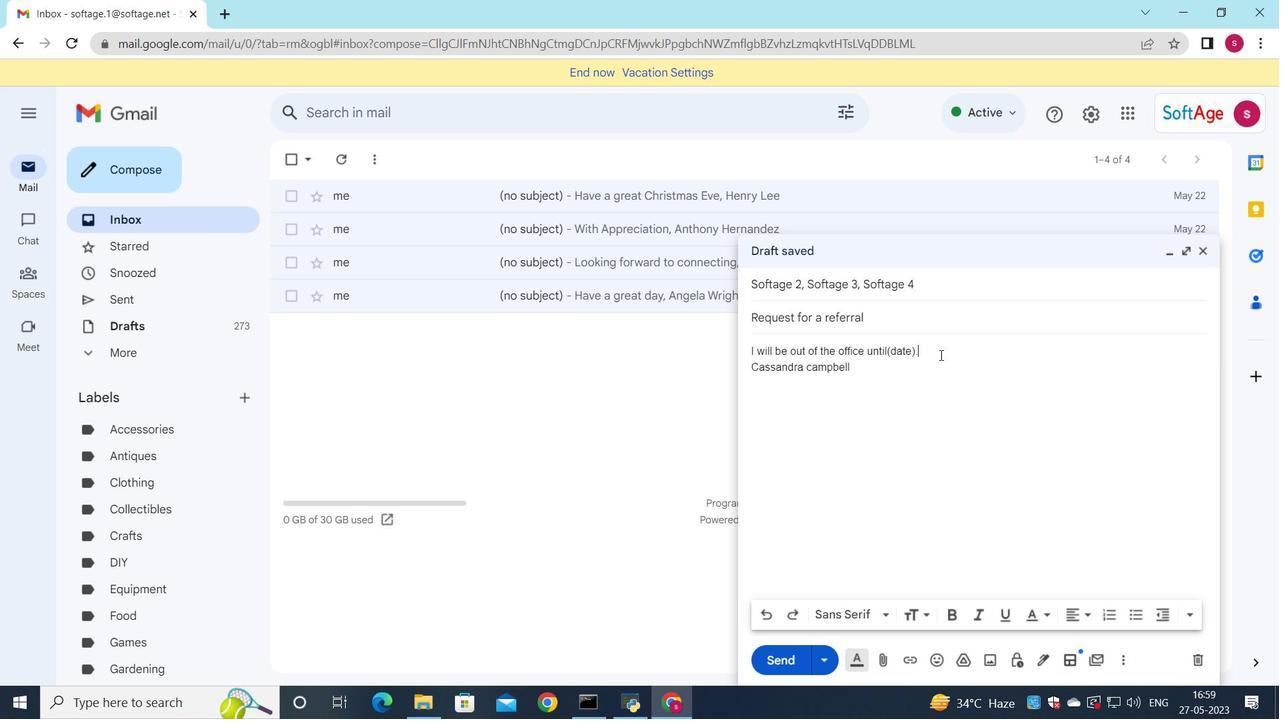 
Action: Mouse moved to (933, 611)
Screenshot: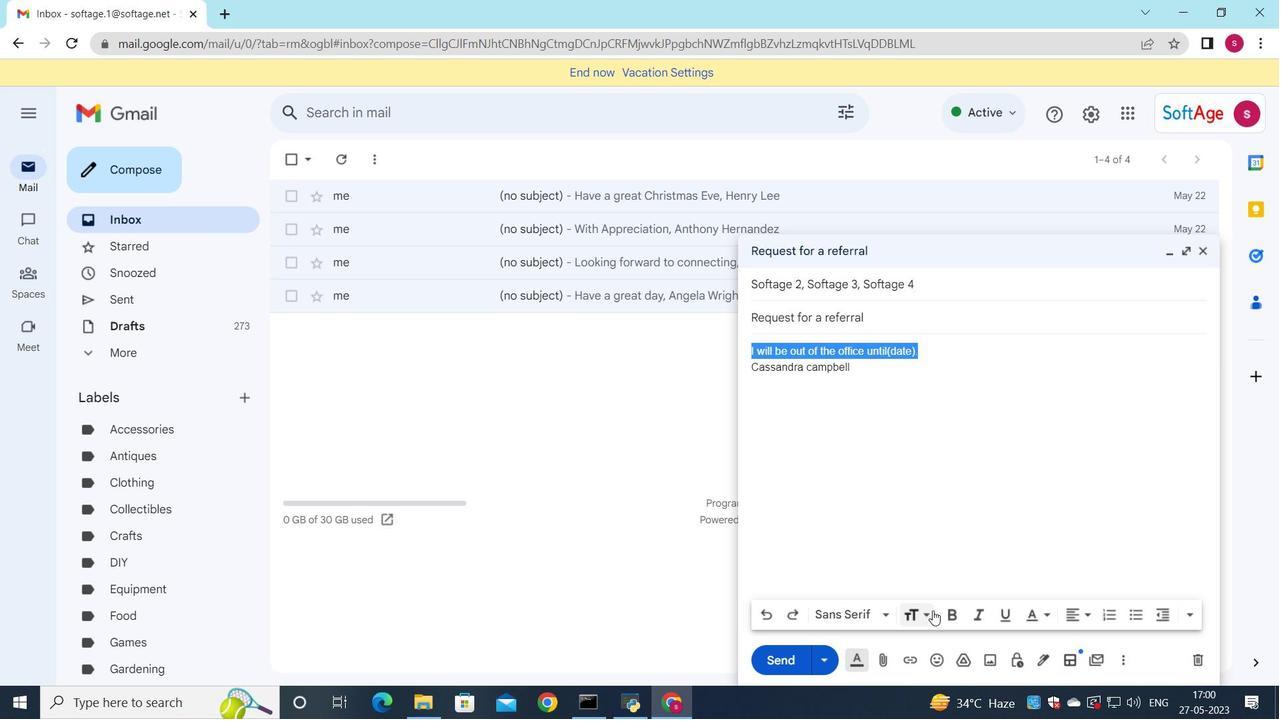 
Action: Mouse pressed left at (933, 611)
Screenshot: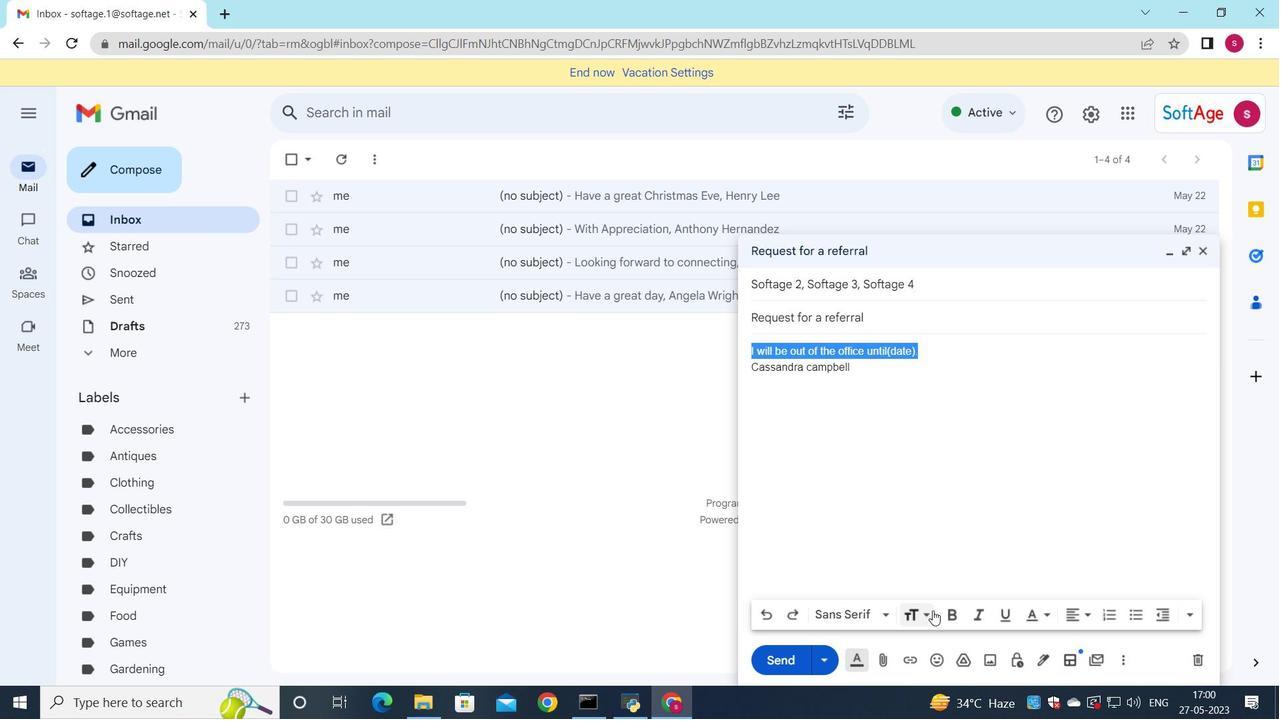 
Action: Mouse moved to (950, 583)
Screenshot: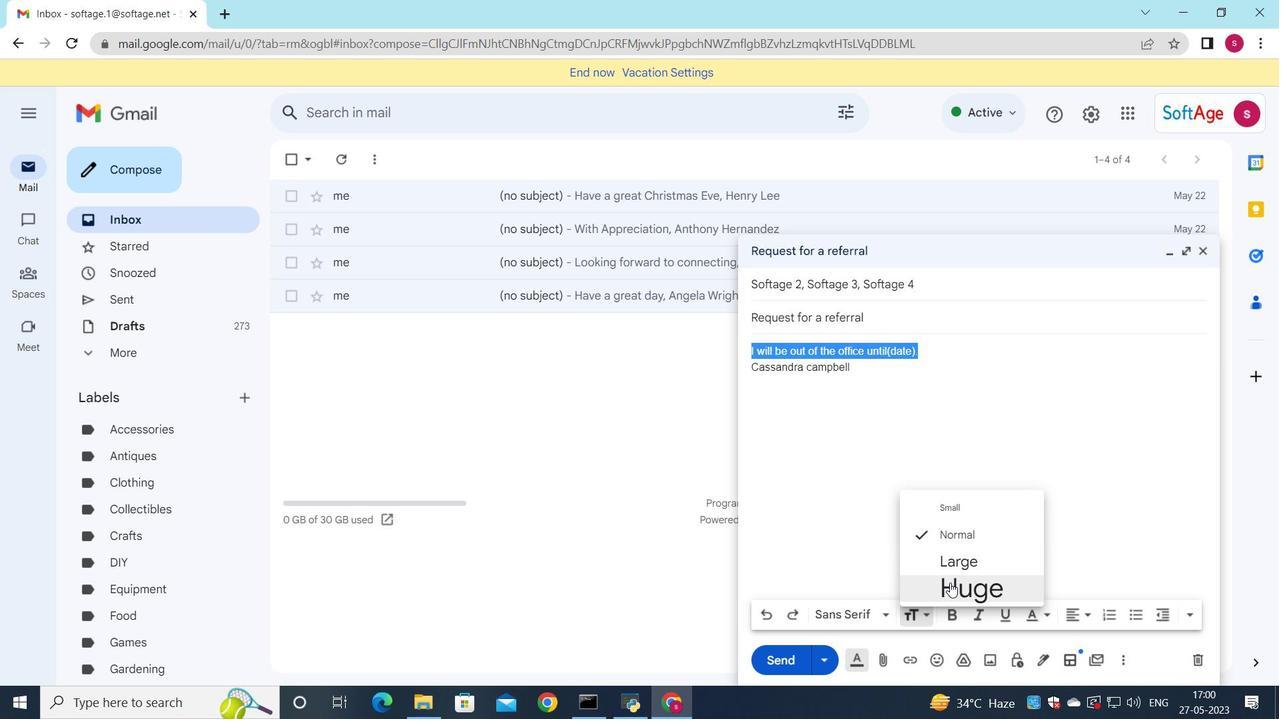 
Action: Mouse pressed left at (950, 583)
Screenshot: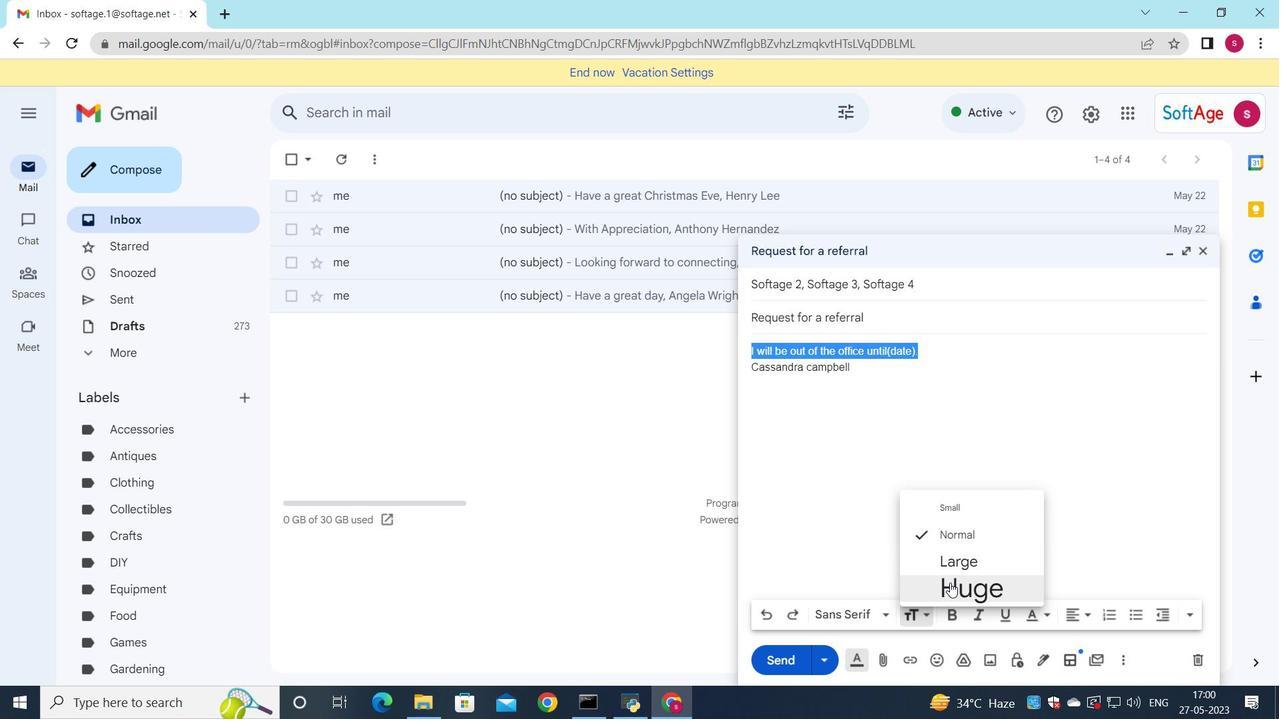 
Action: Mouse moved to (1091, 615)
Screenshot: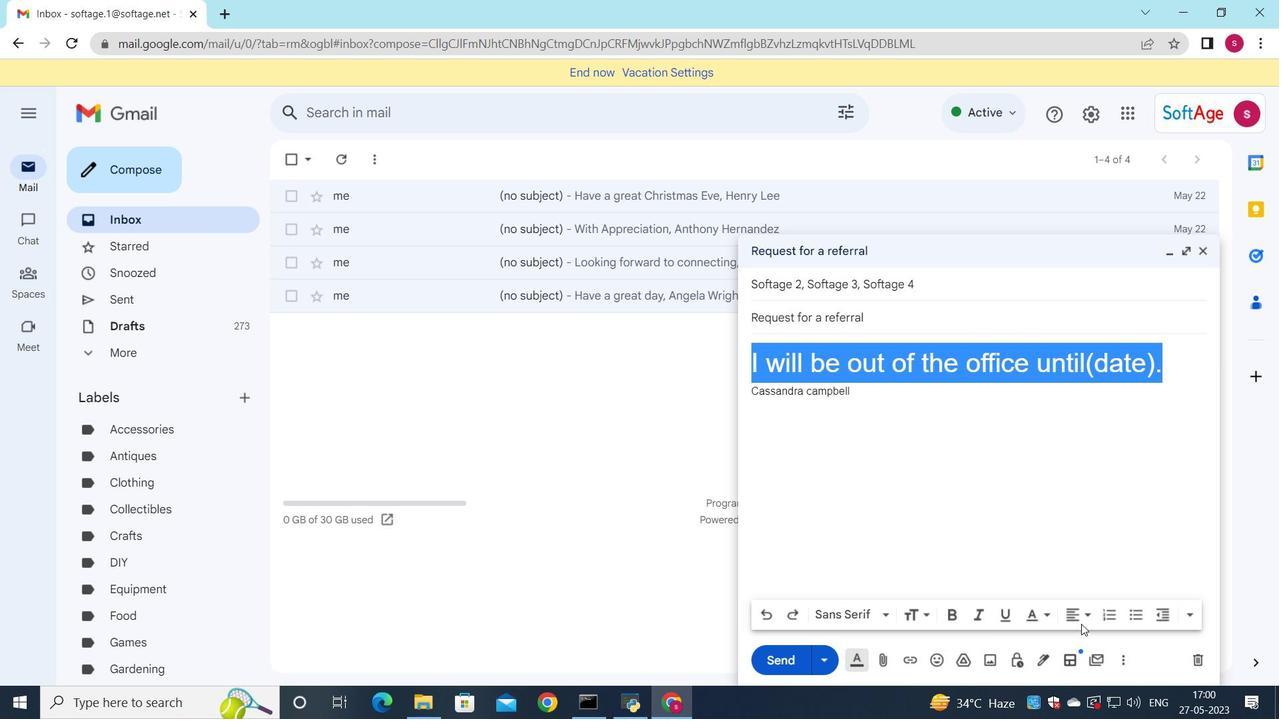 
Action: Mouse pressed left at (1091, 615)
Screenshot: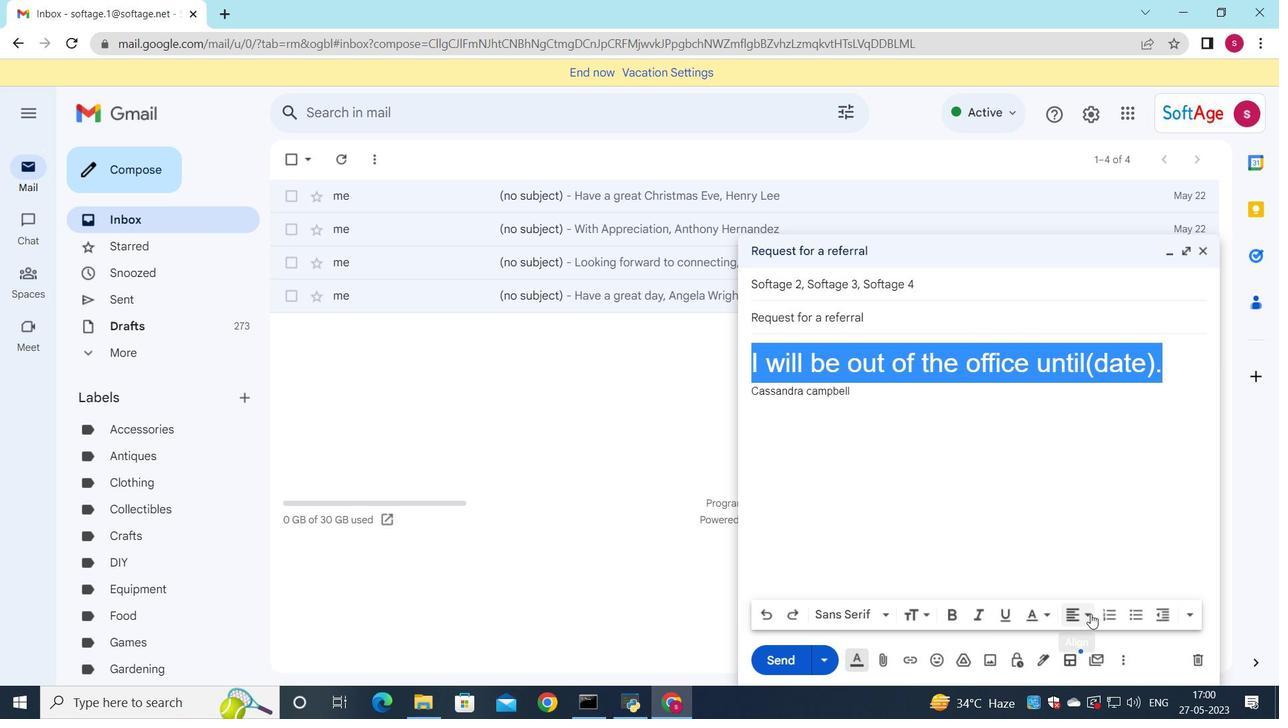 
Action: Mouse moved to (1077, 593)
Screenshot: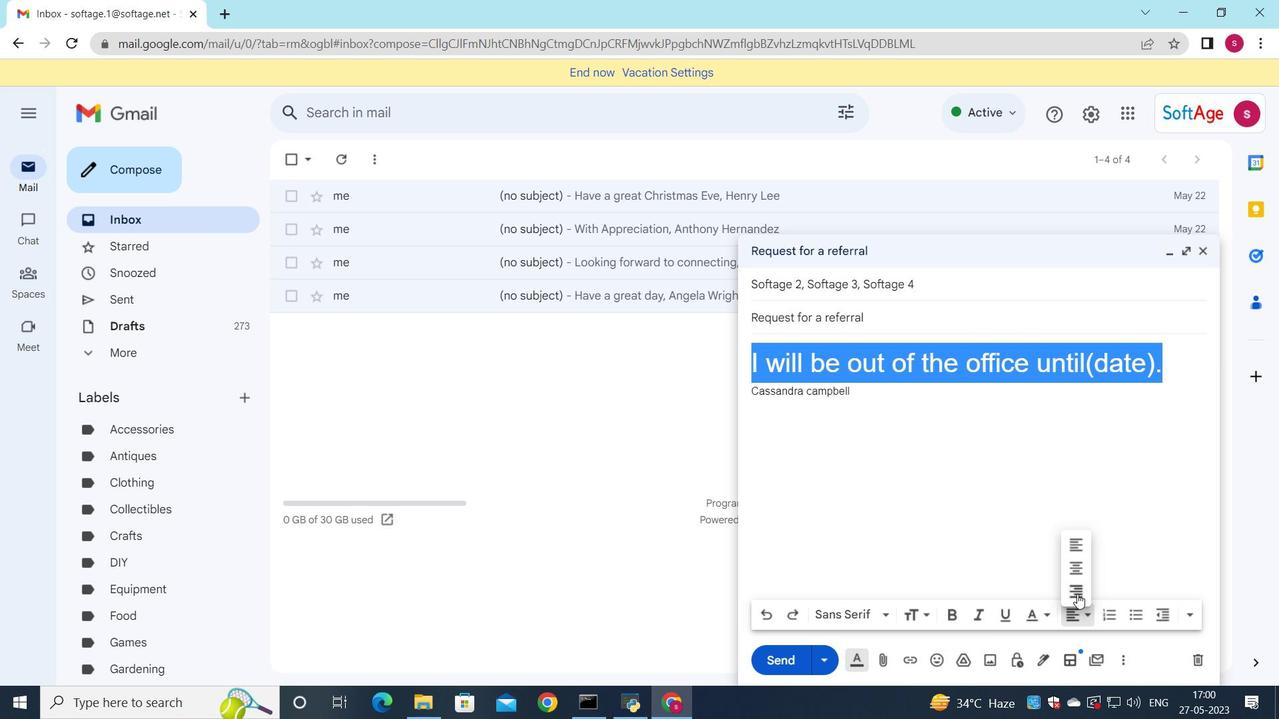 
Action: Mouse pressed left at (1077, 593)
Screenshot: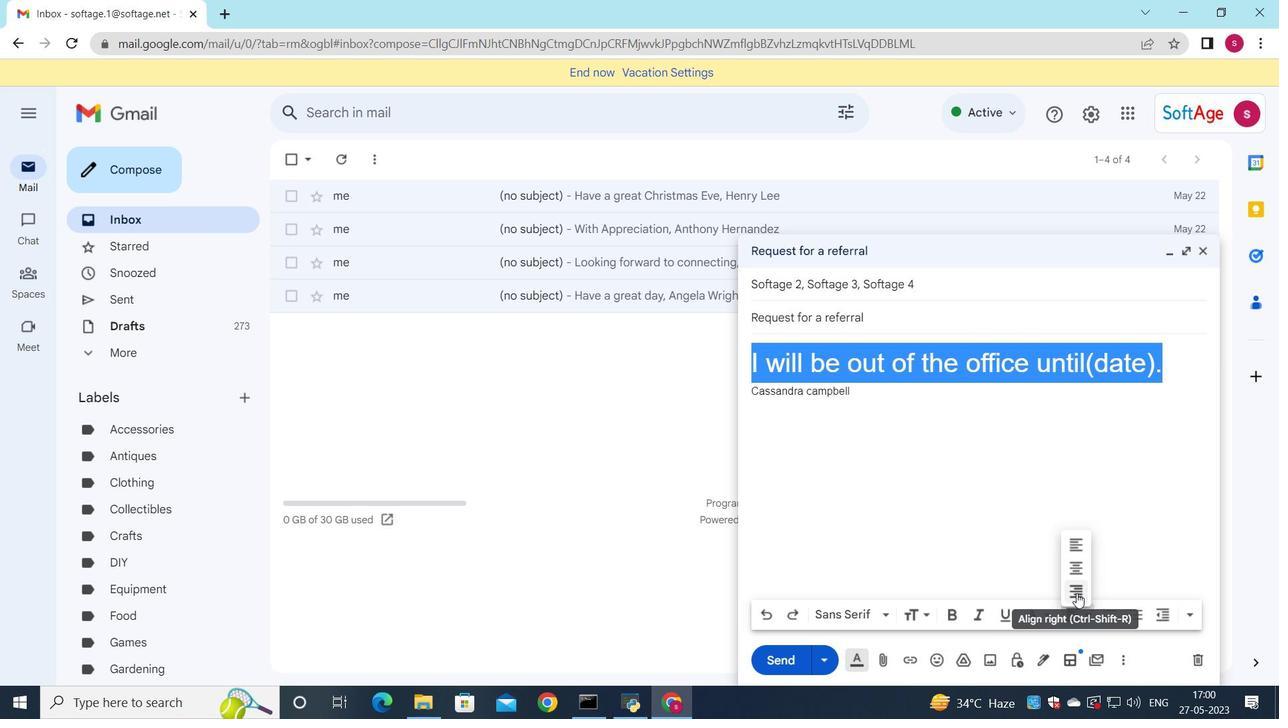 
Action: Mouse moved to (785, 659)
Screenshot: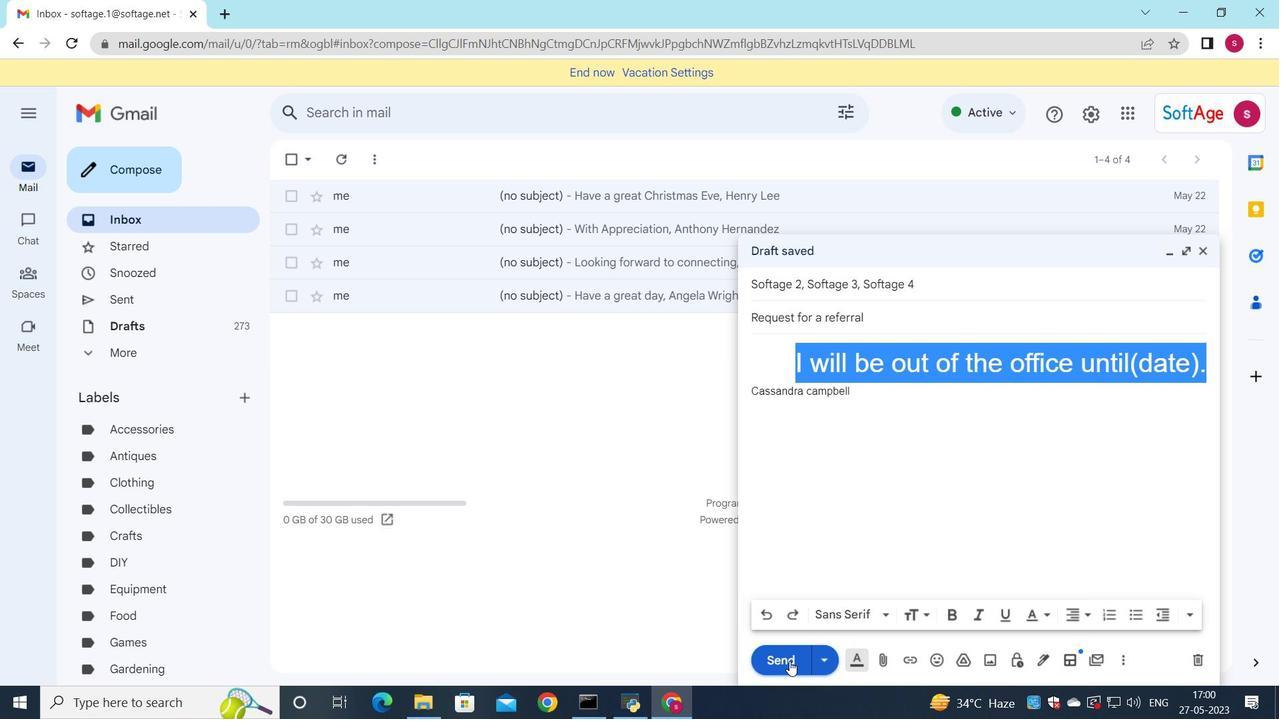 
Action: Mouse pressed left at (785, 659)
Screenshot: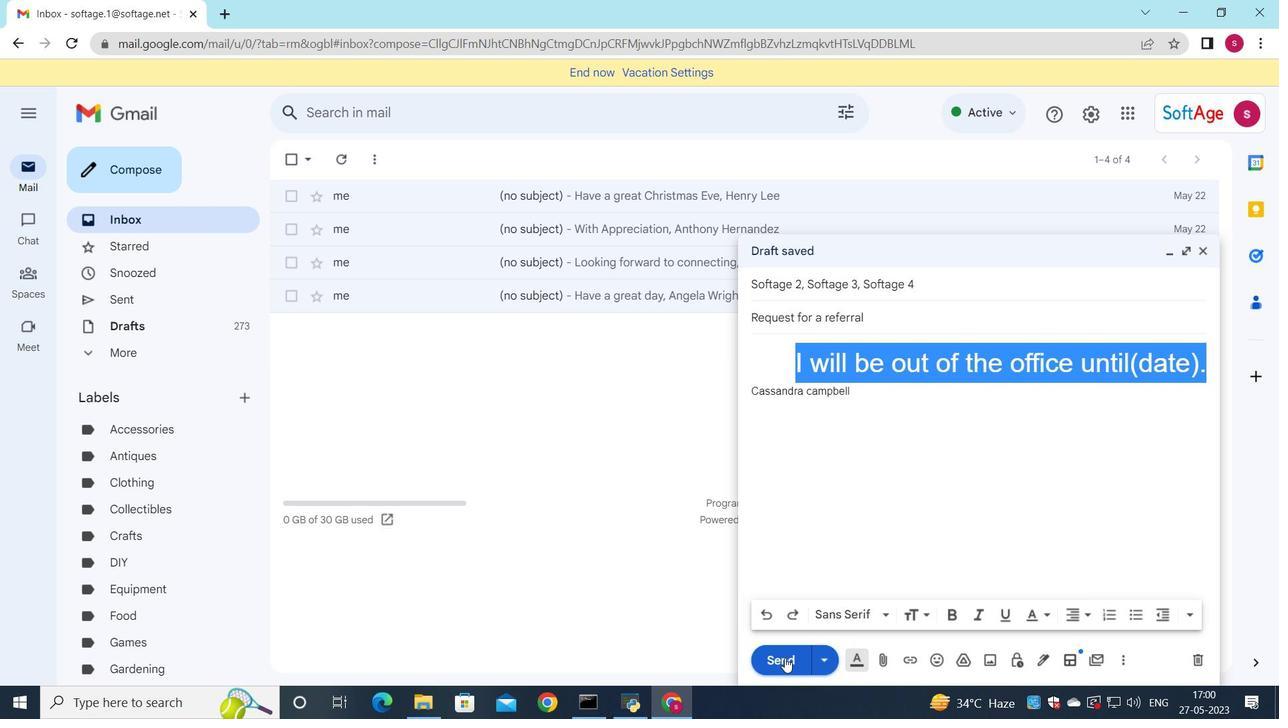 
Action: Mouse moved to (1029, 477)
Screenshot: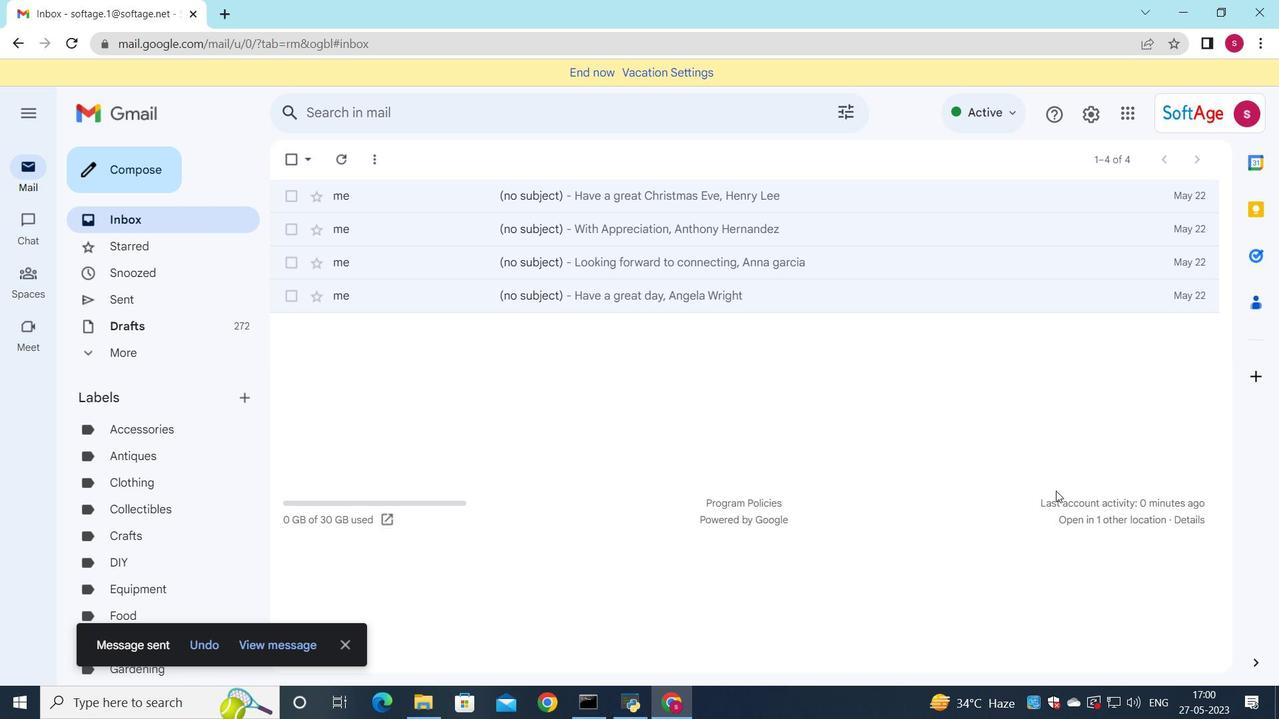 
